 Task: Find connections with filter location Cacocum with filter topic #Healthcarewith filter profile language English with filter current company Persistent Systems with filter school HASSAN Karnataka Jobs with filter industry Legal Services with filter service category Financial Accounting with filter keywords title Merchandising Associate
Action: Mouse moved to (630, 83)
Screenshot: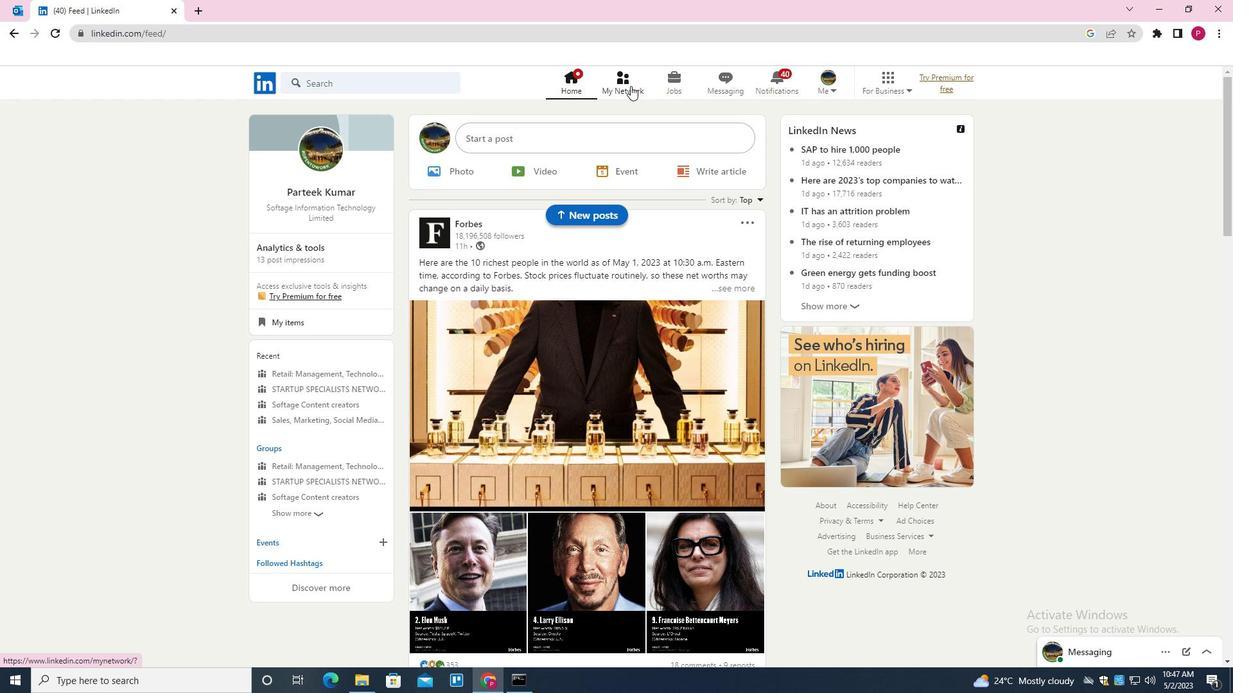 
Action: Mouse pressed left at (630, 83)
Screenshot: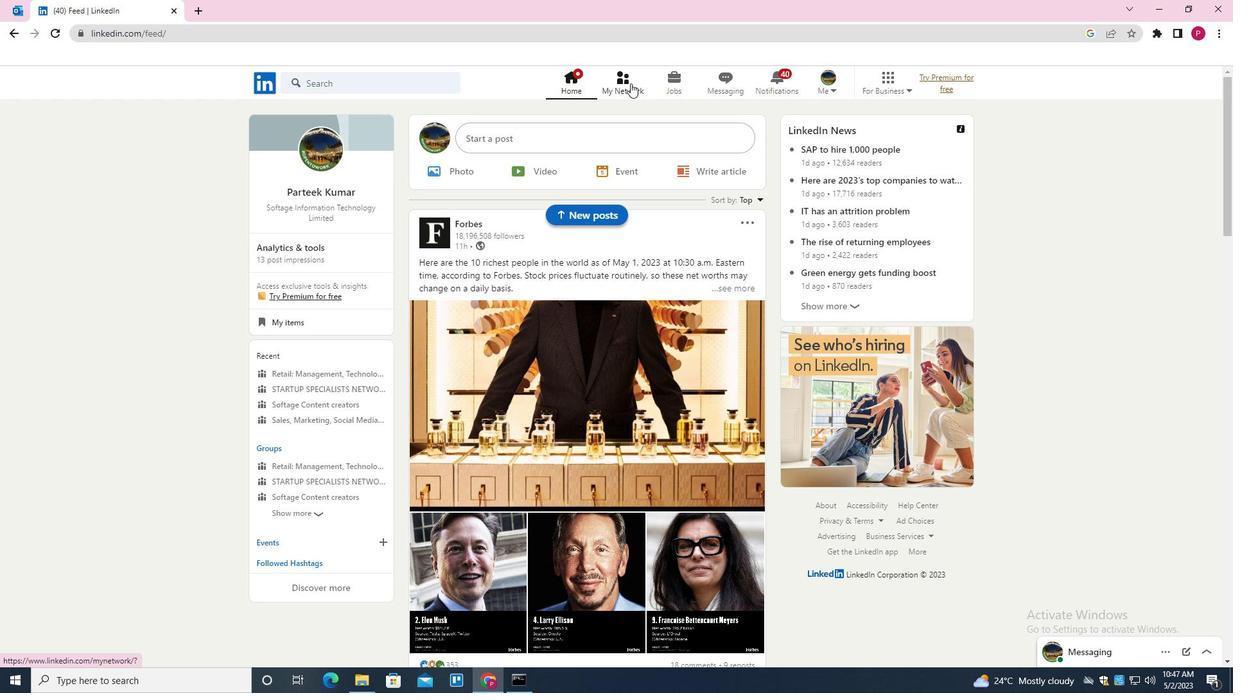 
Action: Mouse moved to (418, 161)
Screenshot: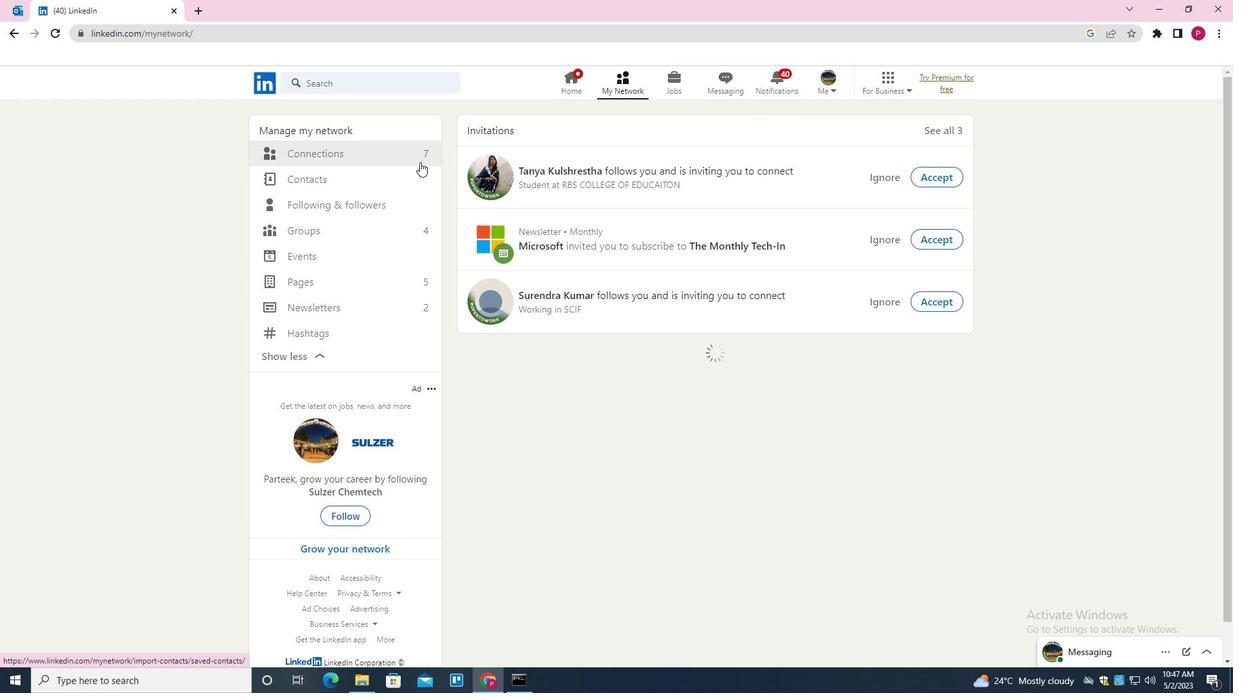 
Action: Mouse pressed left at (418, 161)
Screenshot: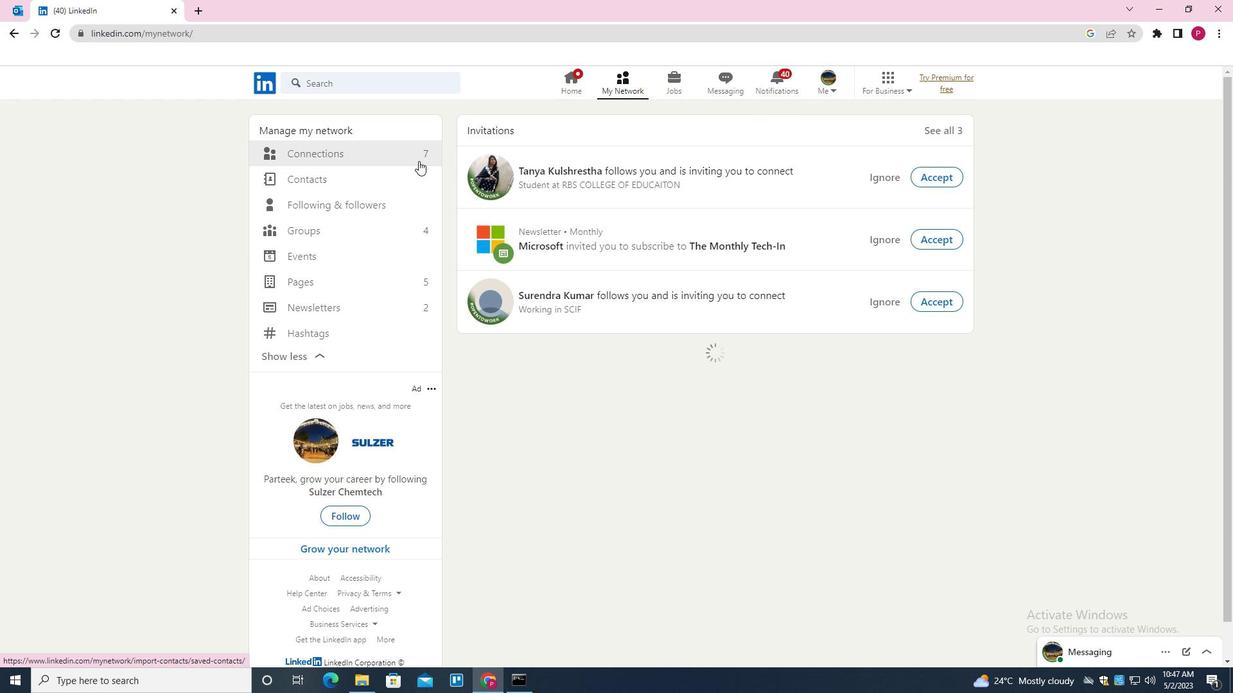 
Action: Mouse moved to (355, 153)
Screenshot: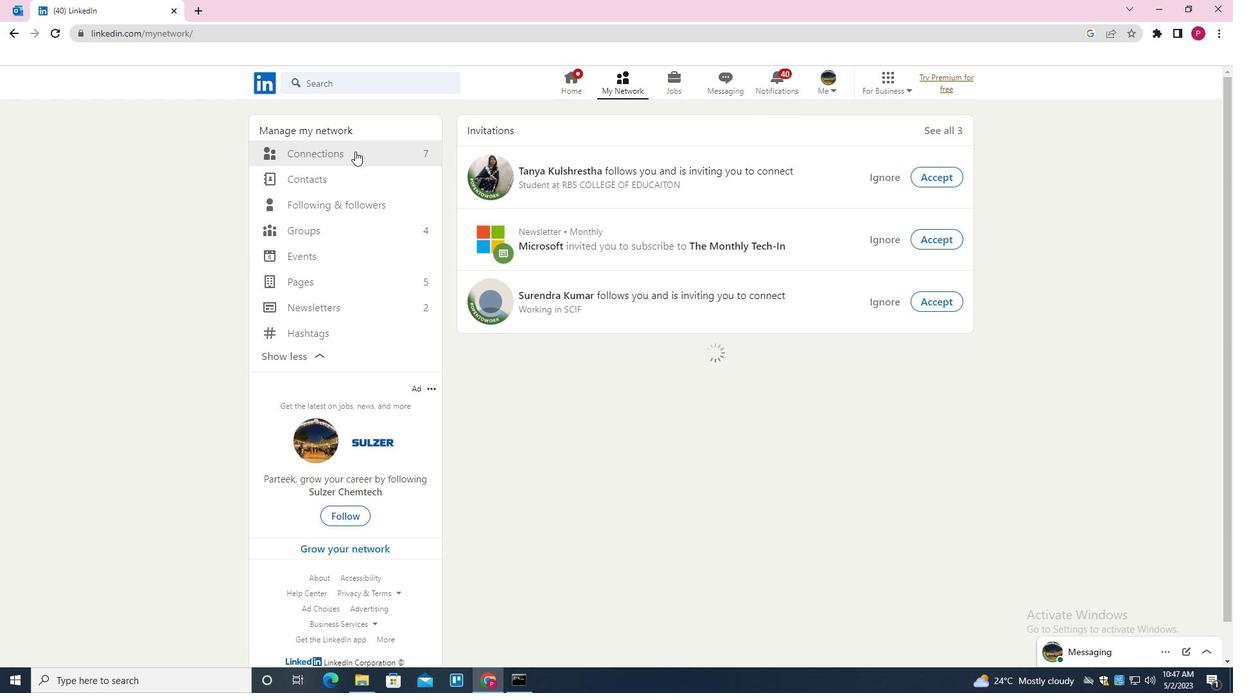 
Action: Mouse pressed left at (355, 153)
Screenshot: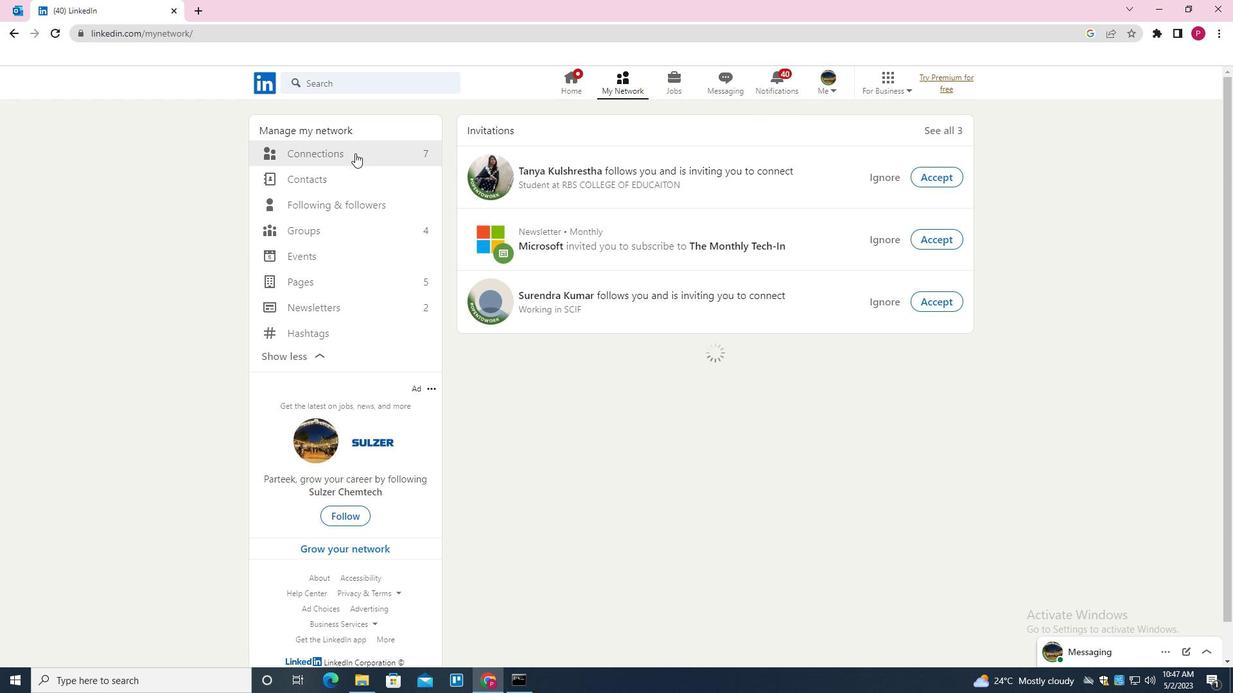 
Action: Mouse moved to (718, 148)
Screenshot: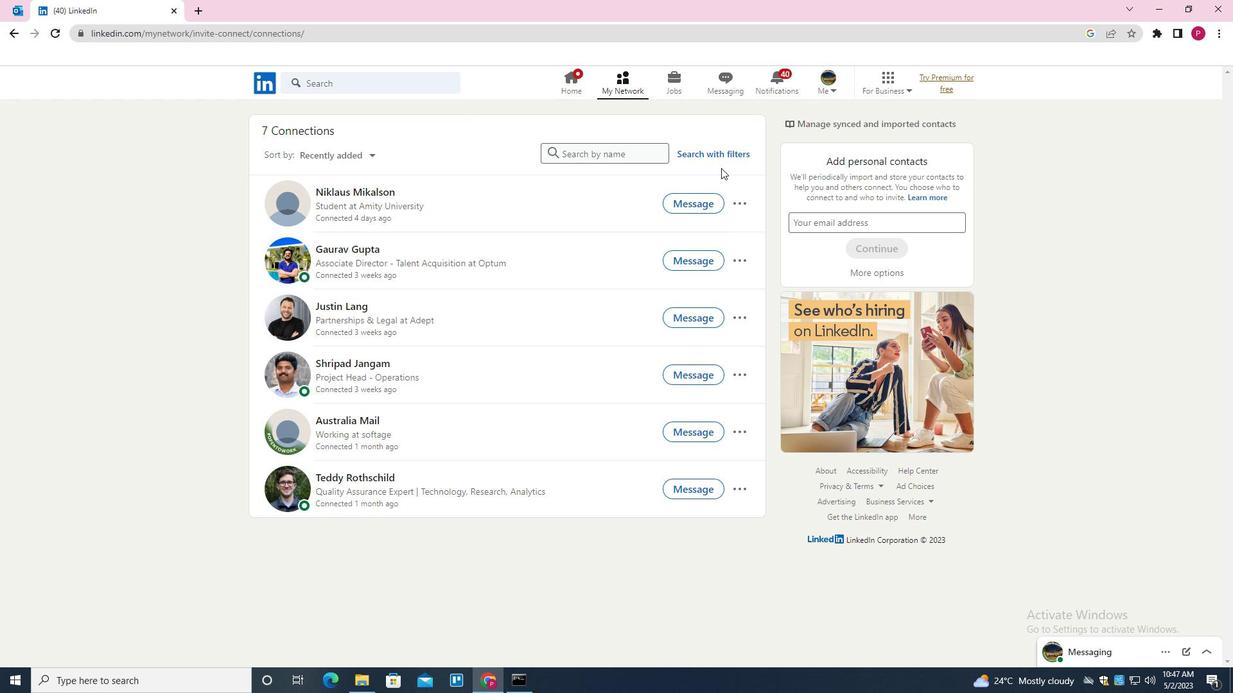 
Action: Mouse pressed left at (718, 148)
Screenshot: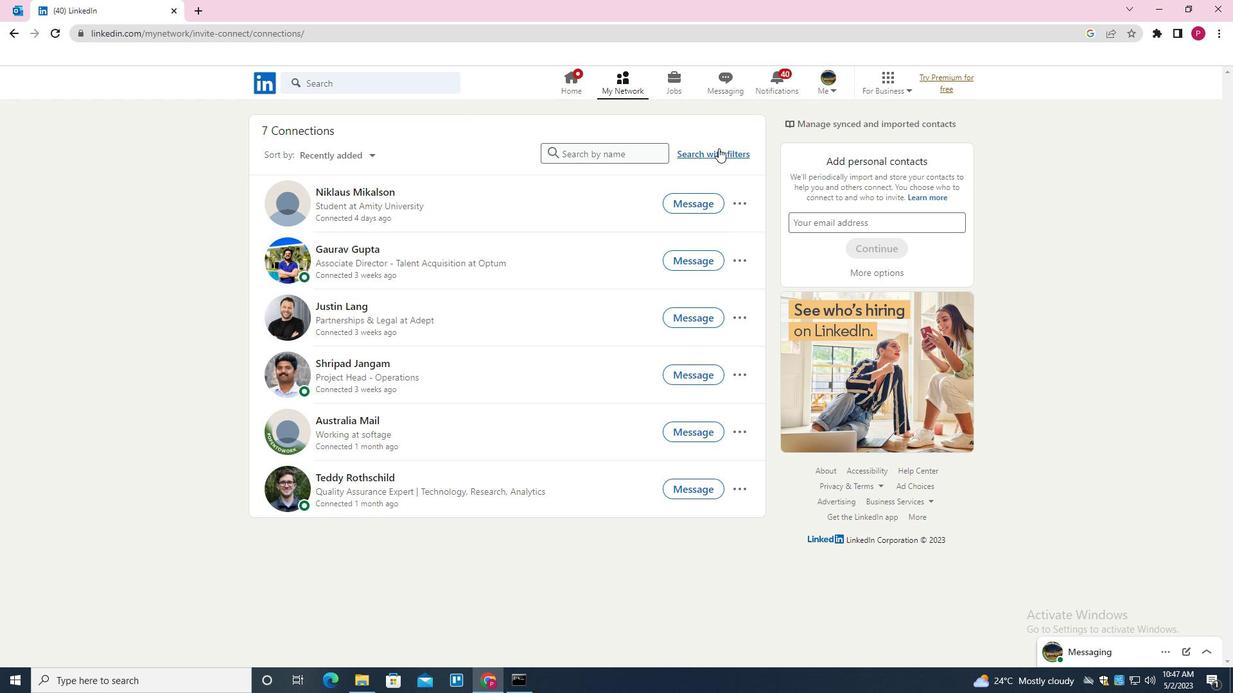 
Action: Mouse moved to (661, 120)
Screenshot: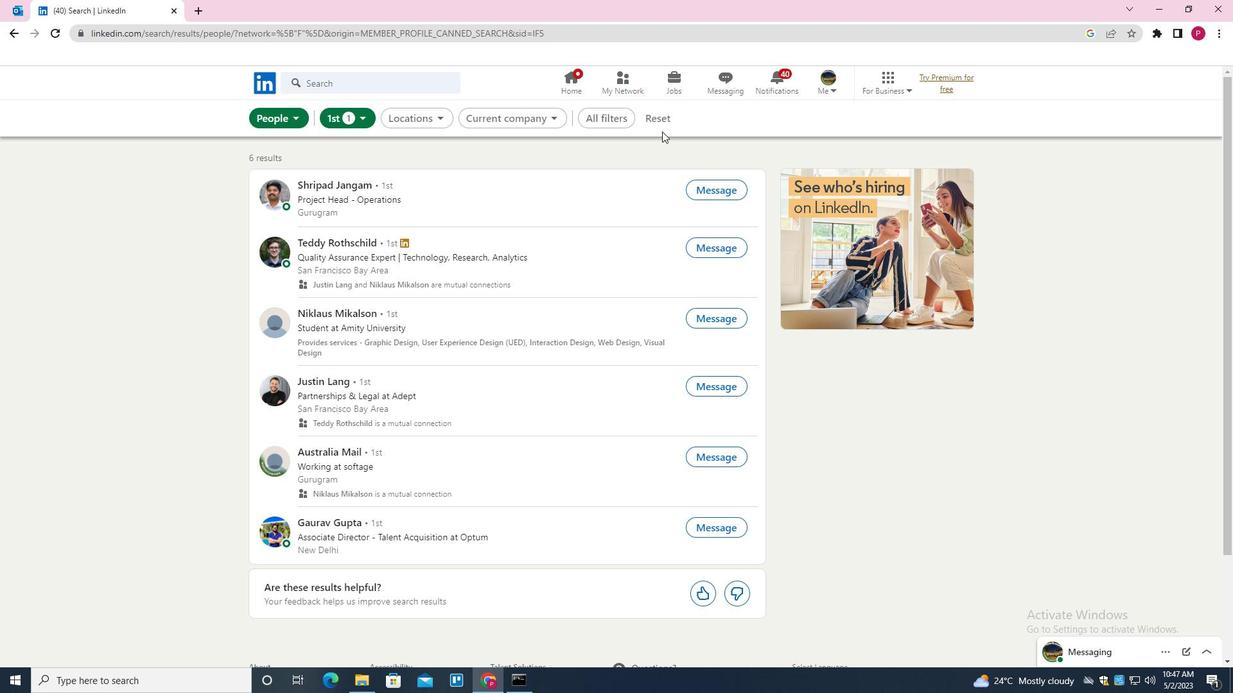 
Action: Mouse pressed left at (661, 120)
Screenshot: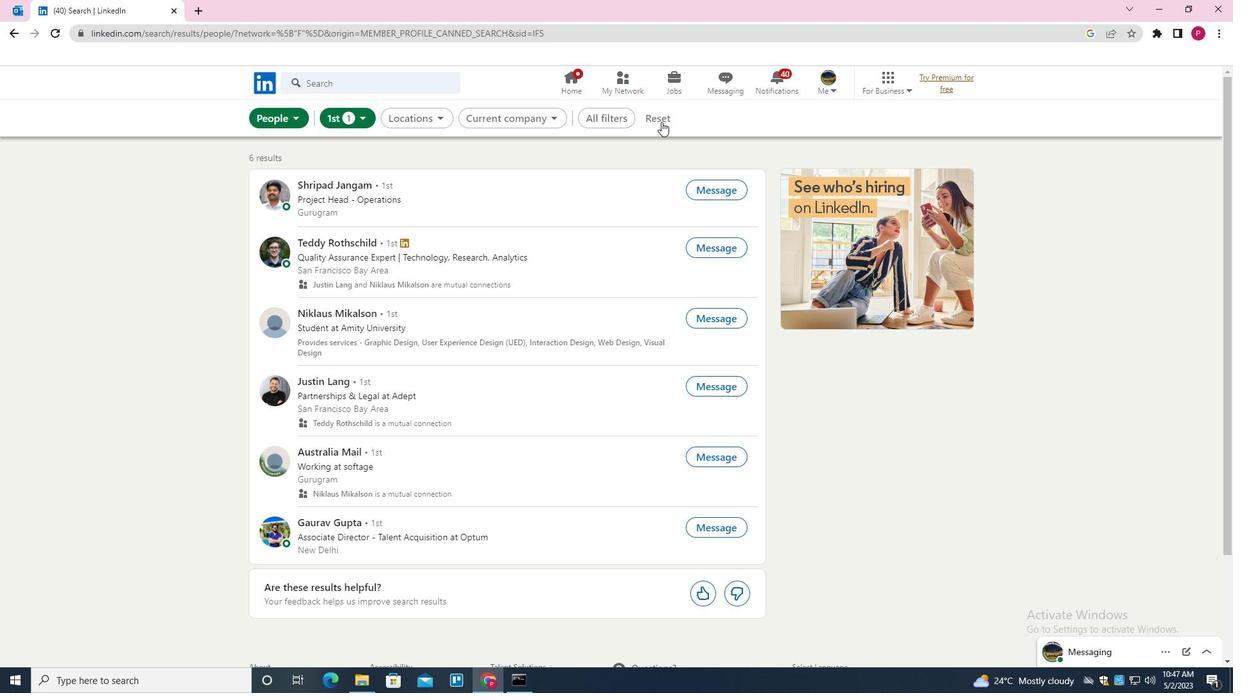 
Action: Mouse moved to (616, 121)
Screenshot: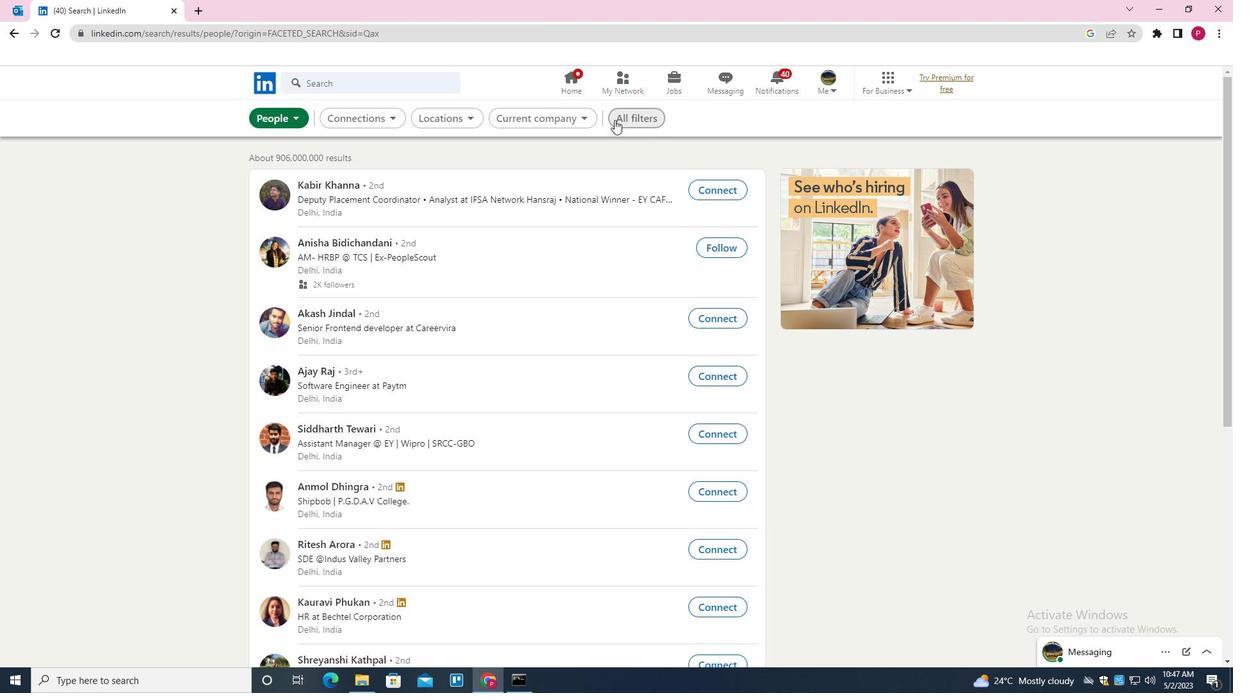
Action: Mouse pressed left at (616, 121)
Screenshot: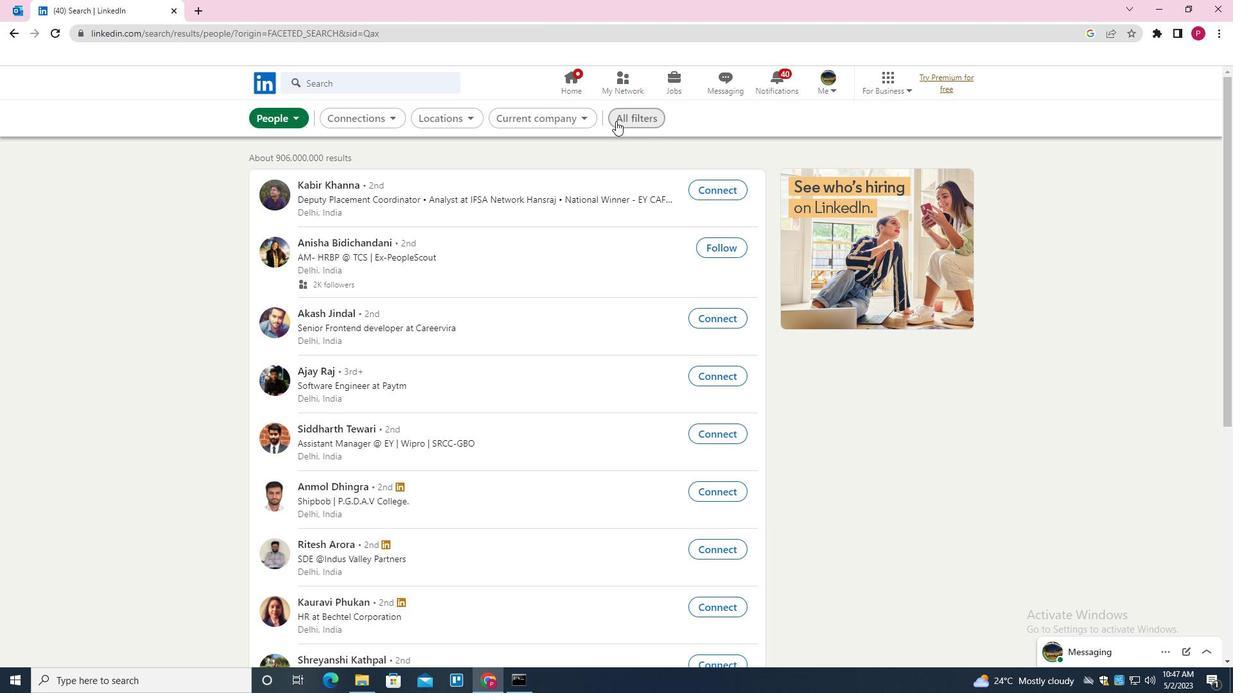 
Action: Mouse moved to (1087, 316)
Screenshot: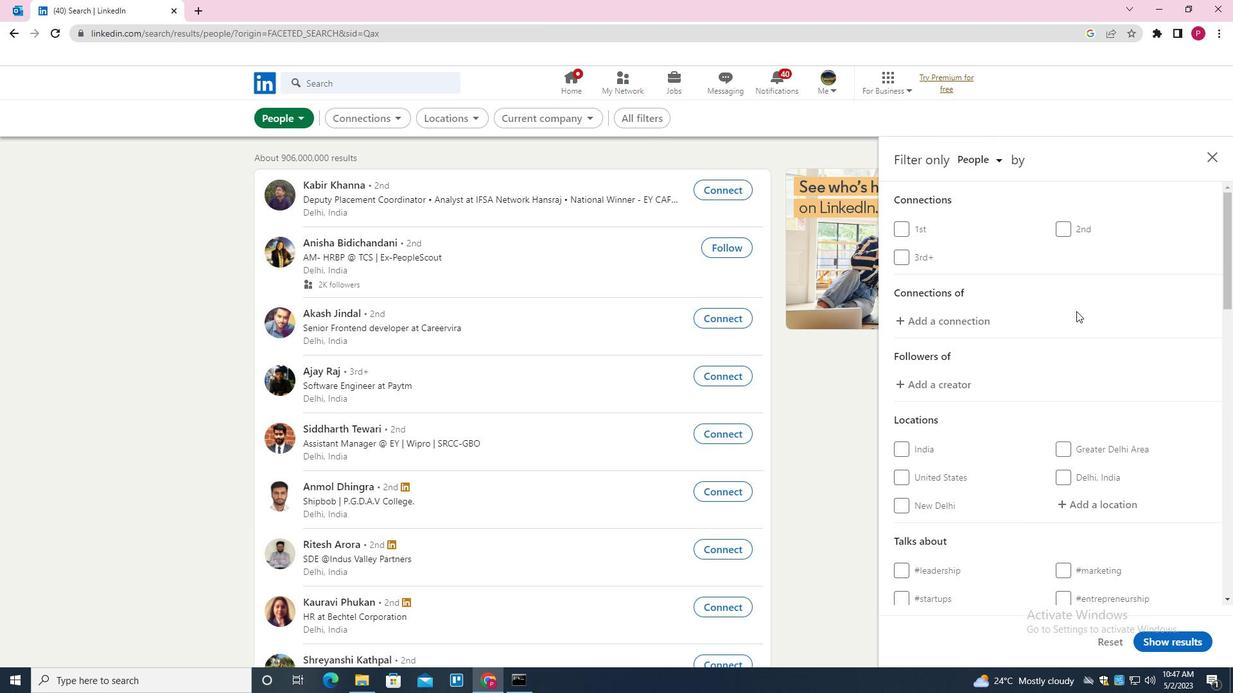 
Action: Mouse scrolled (1087, 315) with delta (0, 0)
Screenshot: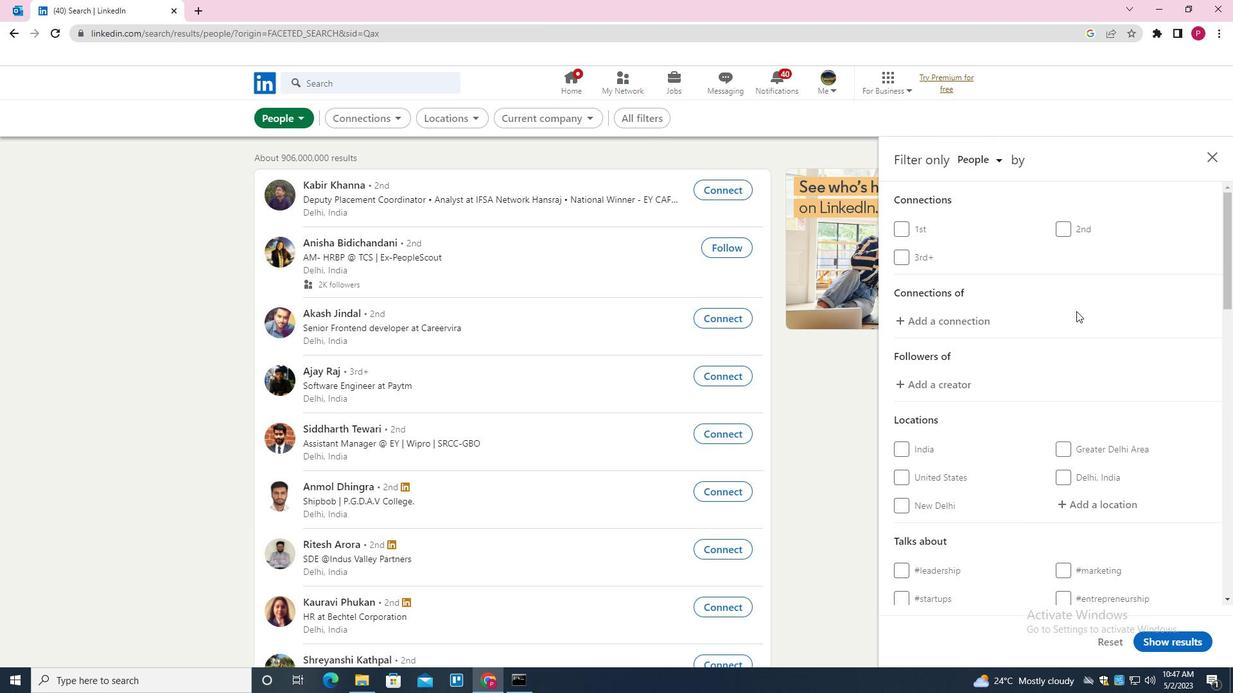 
Action: Mouse moved to (1087, 316)
Screenshot: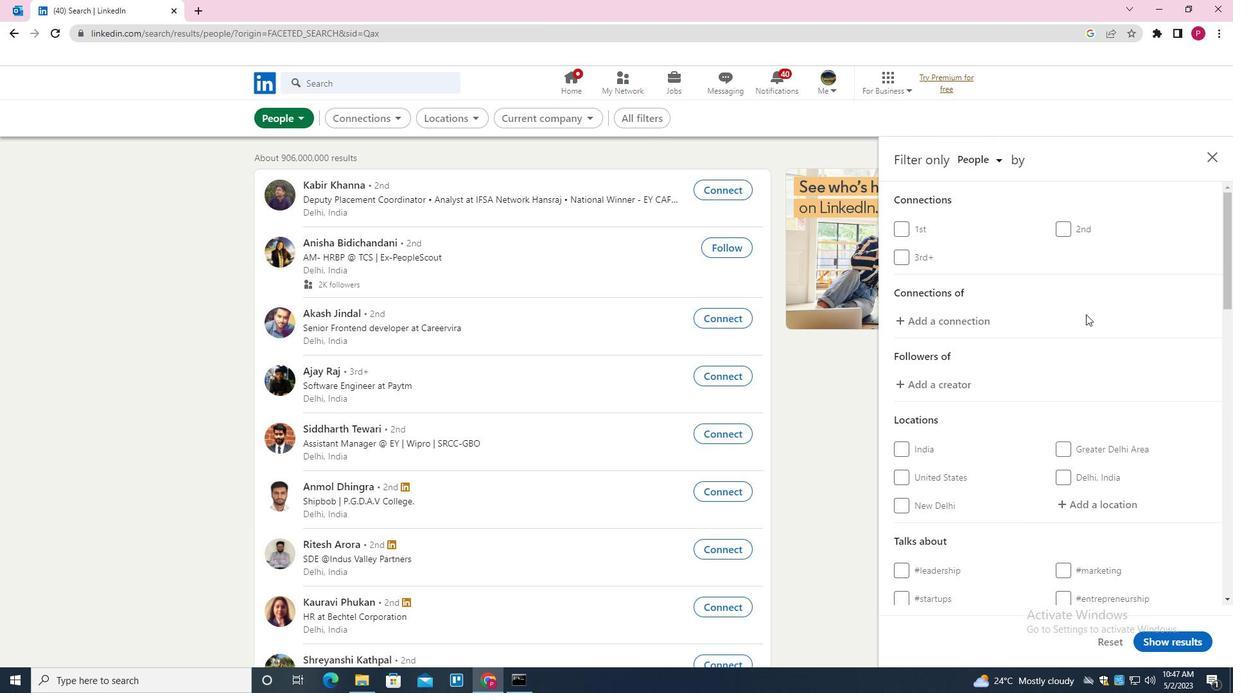 
Action: Mouse scrolled (1087, 316) with delta (0, 0)
Screenshot: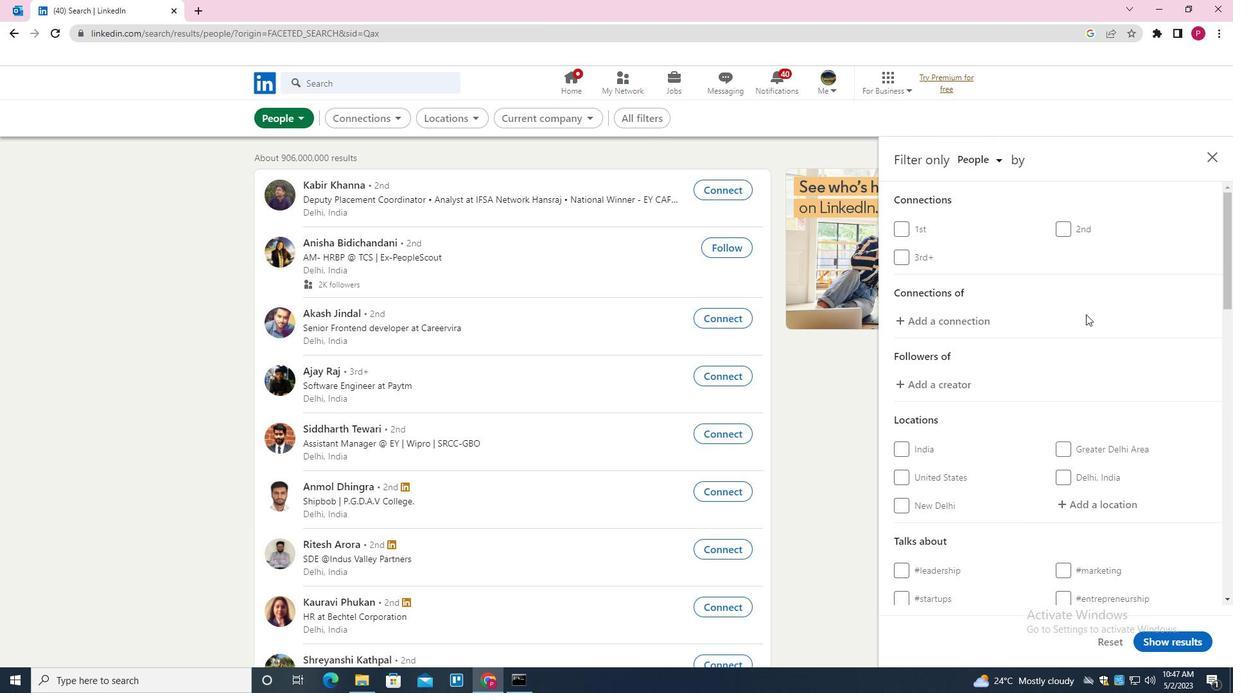 
Action: Mouse moved to (1088, 317)
Screenshot: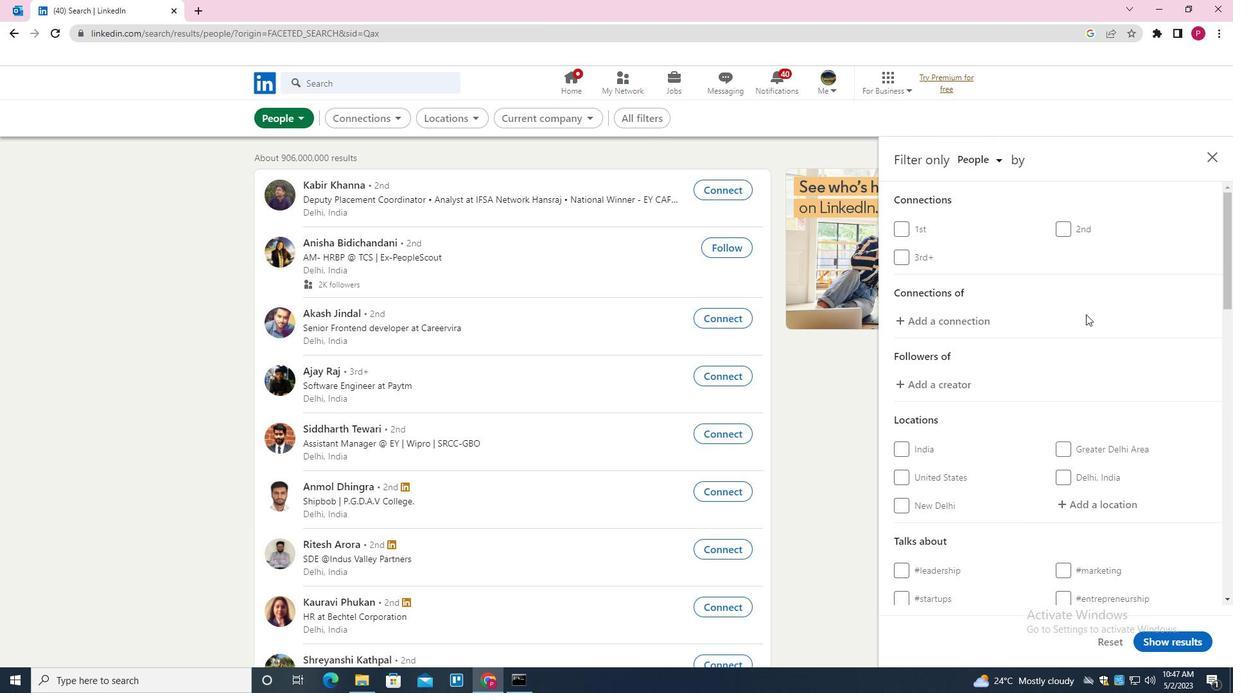 
Action: Mouse scrolled (1088, 316) with delta (0, 0)
Screenshot: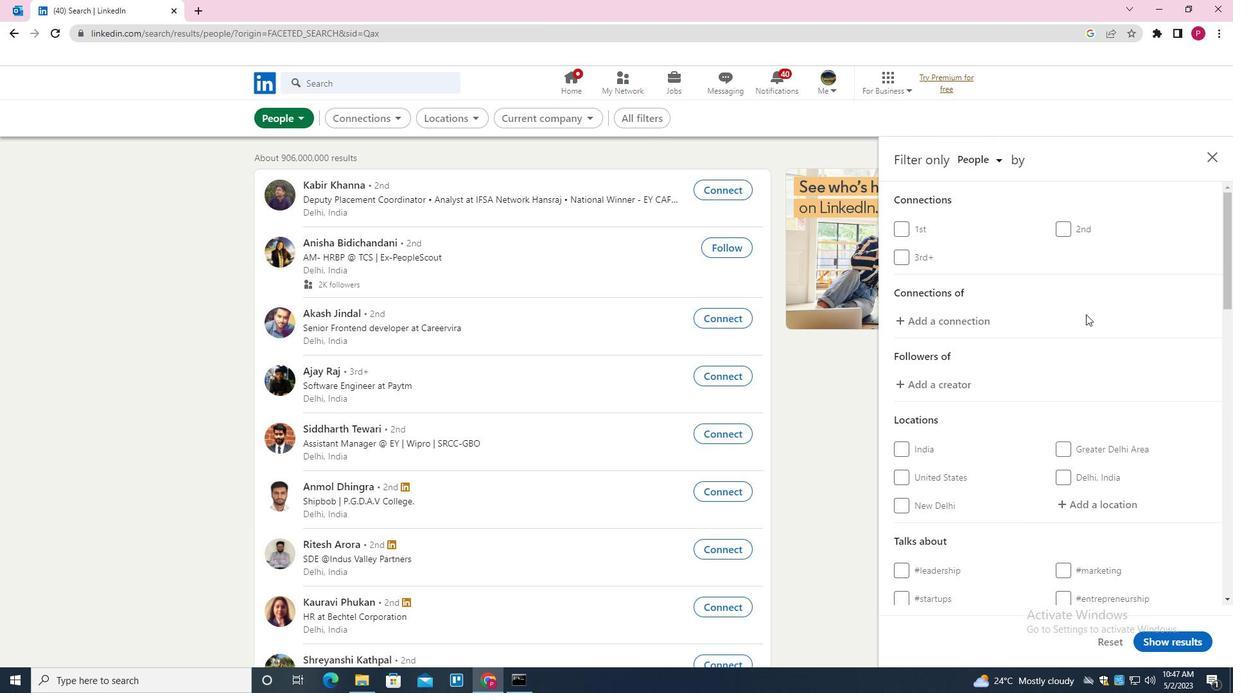 
Action: Mouse moved to (1102, 318)
Screenshot: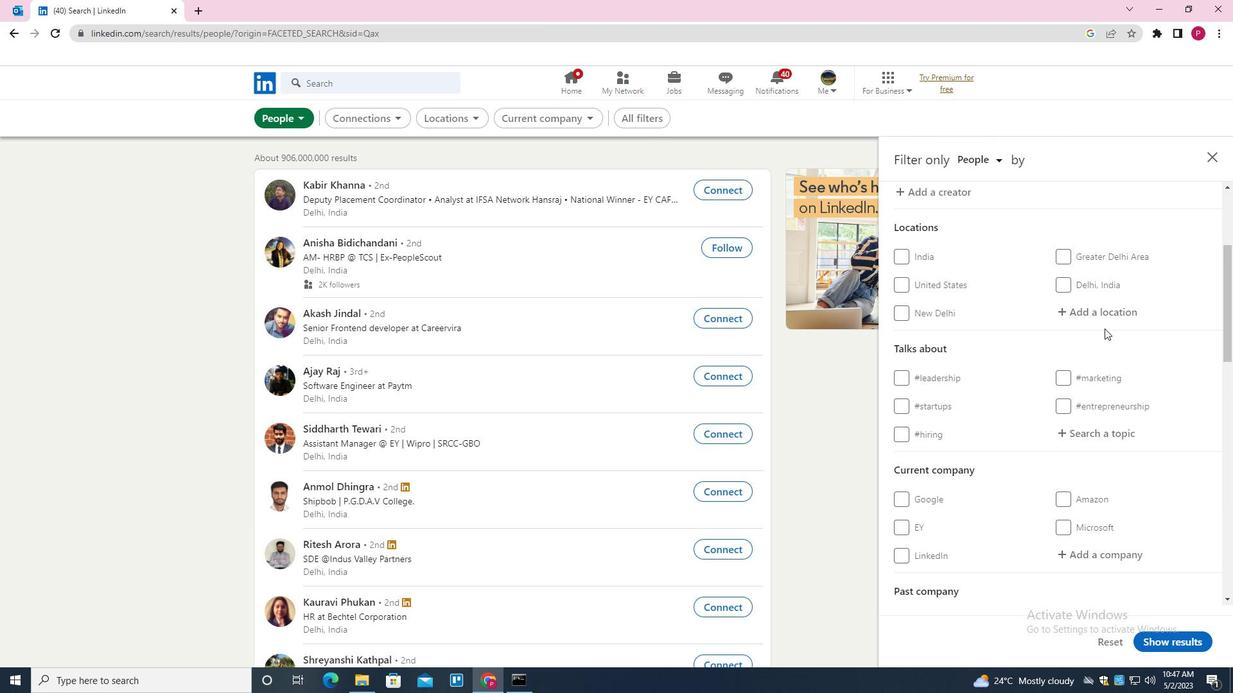 
Action: Mouse pressed left at (1102, 318)
Screenshot: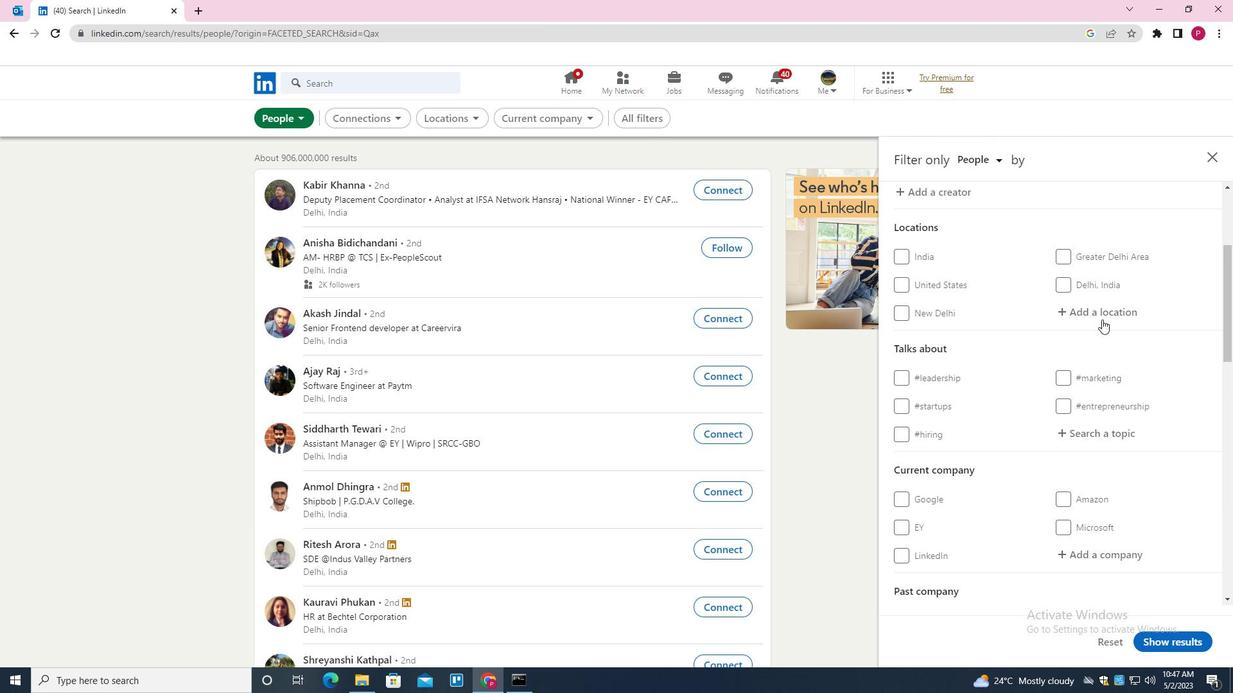 
Action: Key pressed <Key.shift>CACOCUM
Screenshot: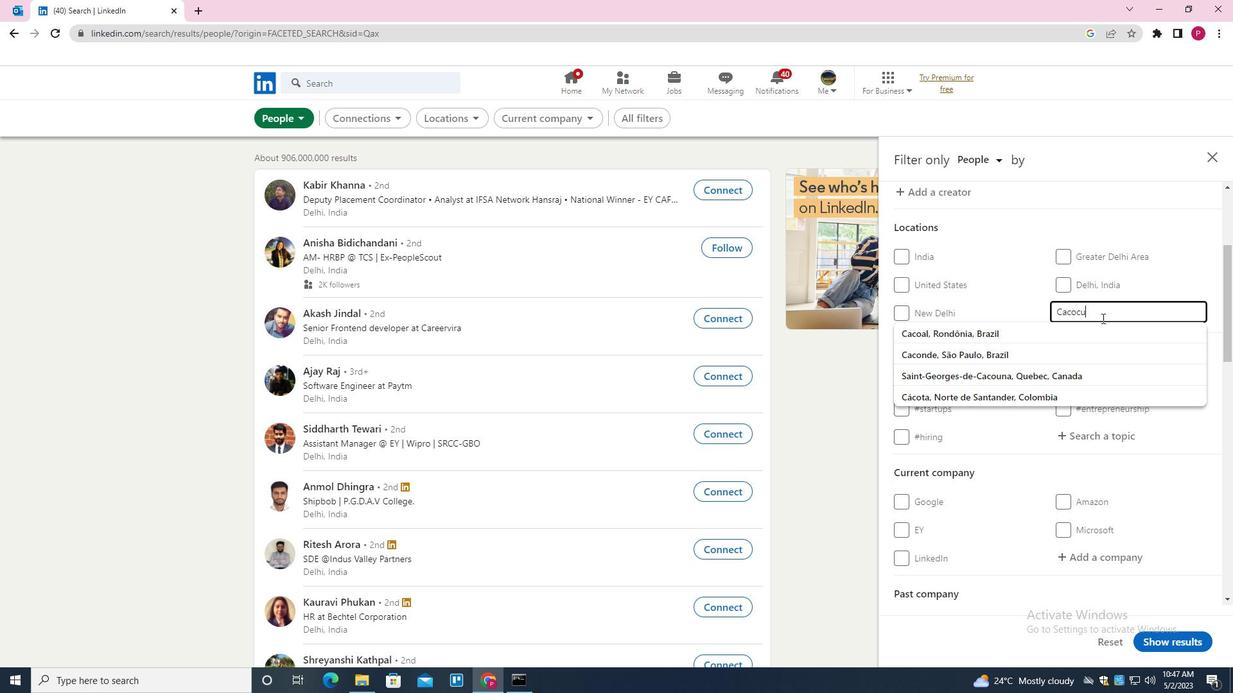 
Action: Mouse moved to (1084, 331)
Screenshot: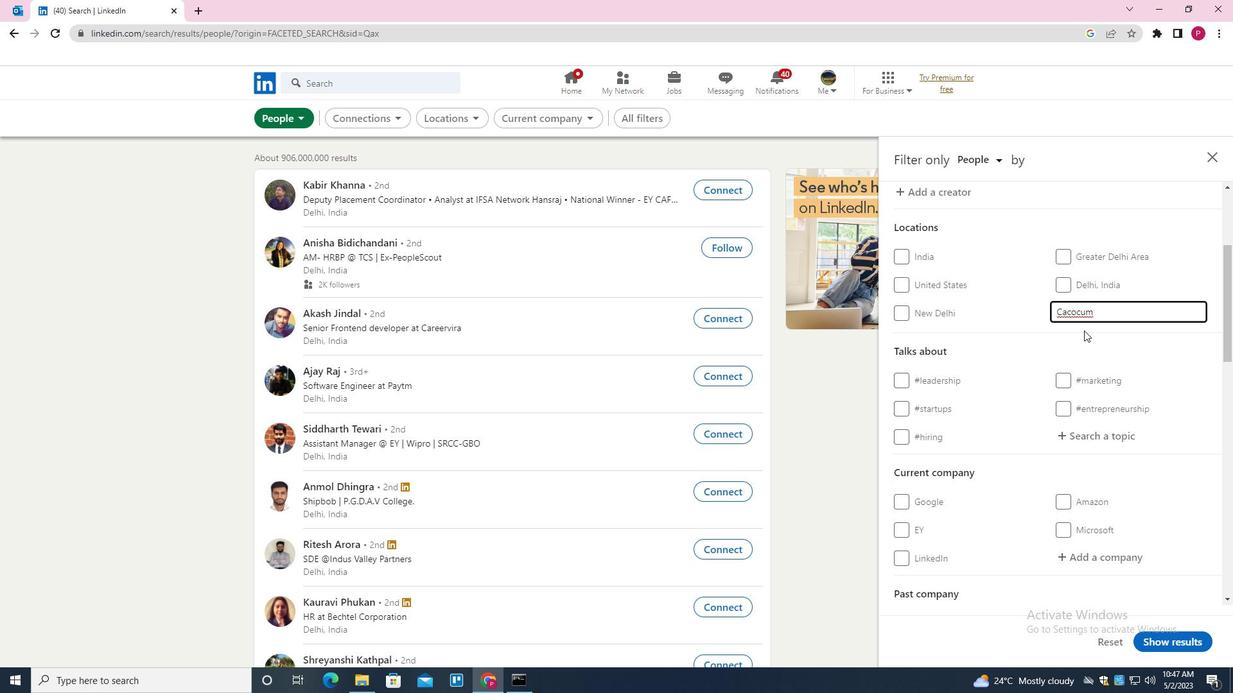 
Action: Mouse scrolled (1084, 330) with delta (0, 0)
Screenshot: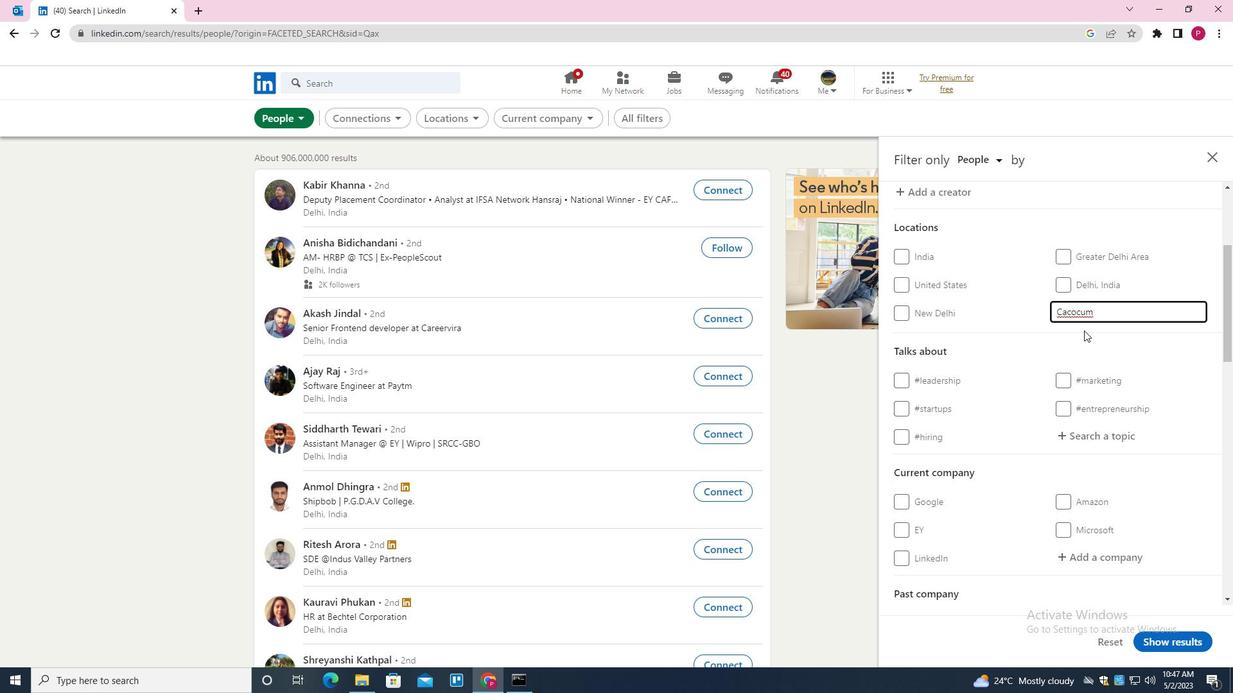 
Action: Mouse scrolled (1084, 330) with delta (0, 0)
Screenshot: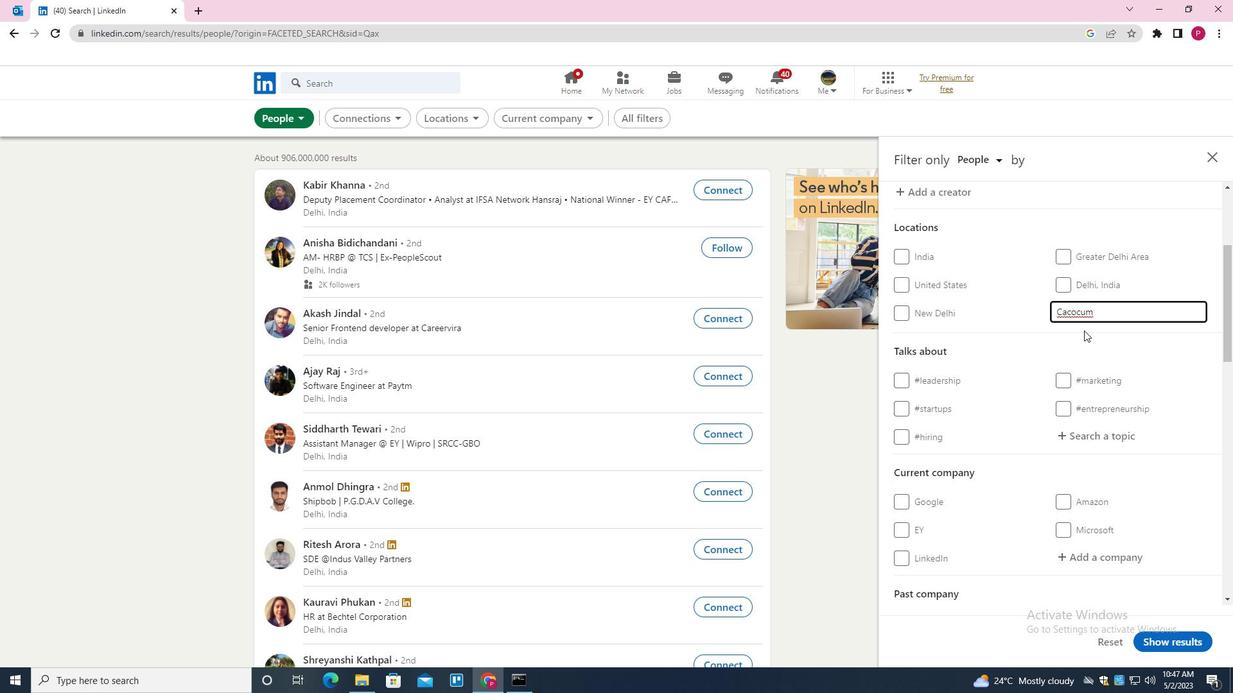 
Action: Mouse moved to (1085, 310)
Screenshot: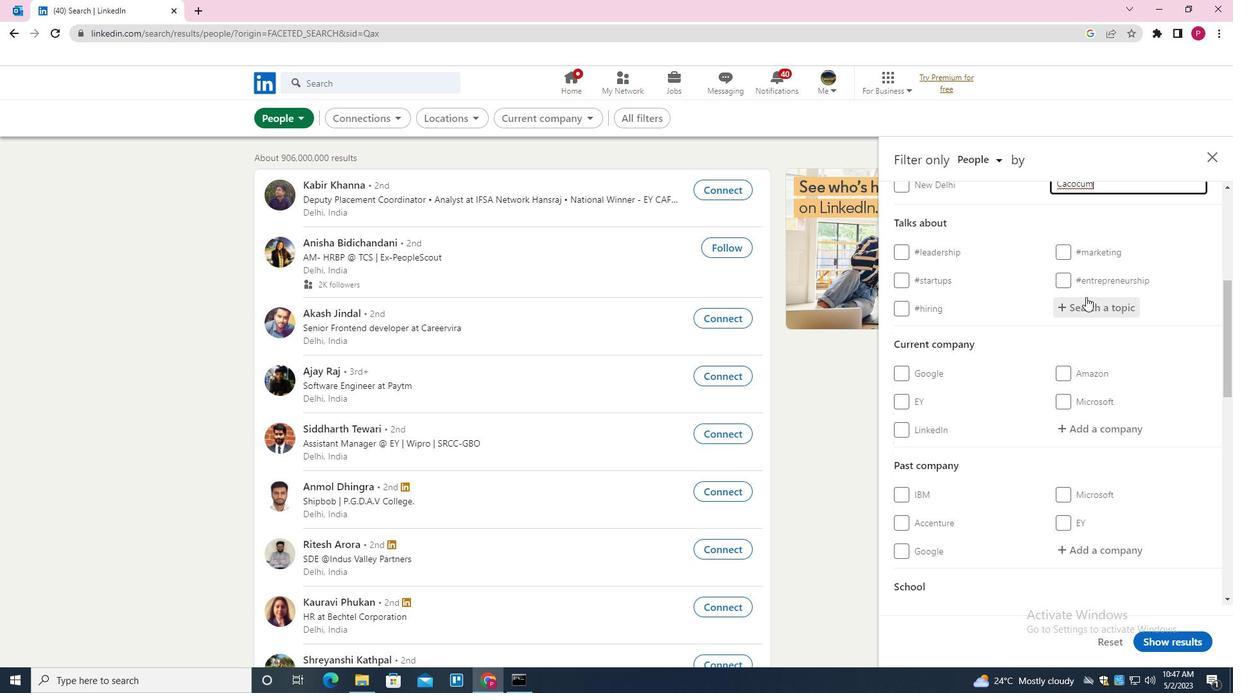 
Action: Mouse pressed left at (1085, 310)
Screenshot: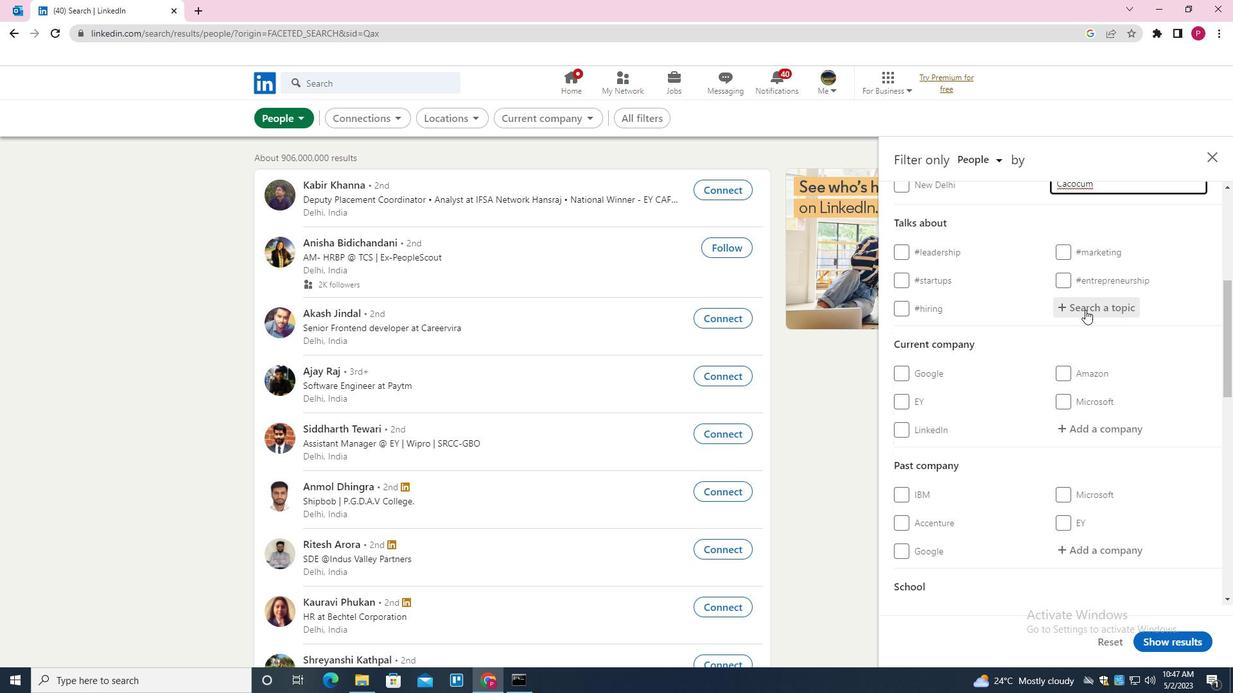 
Action: Key pressed HEALTHCARE<Key.down><Key.enter>
Screenshot: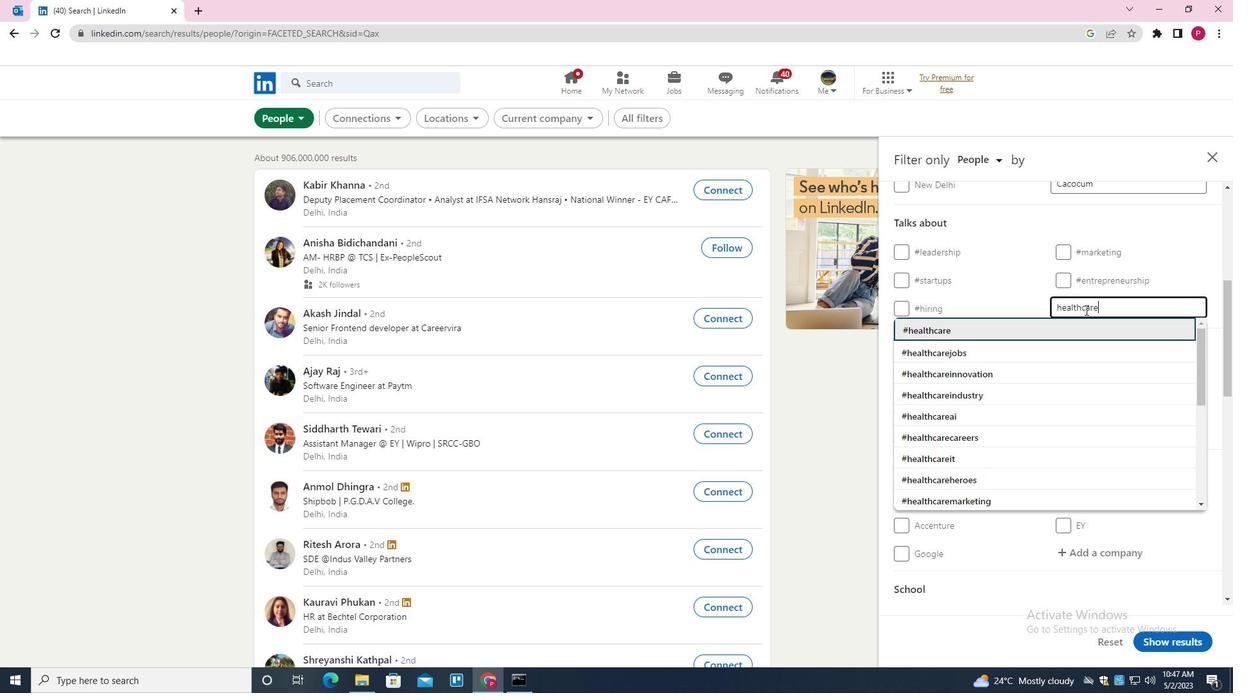 
Action: Mouse moved to (1082, 375)
Screenshot: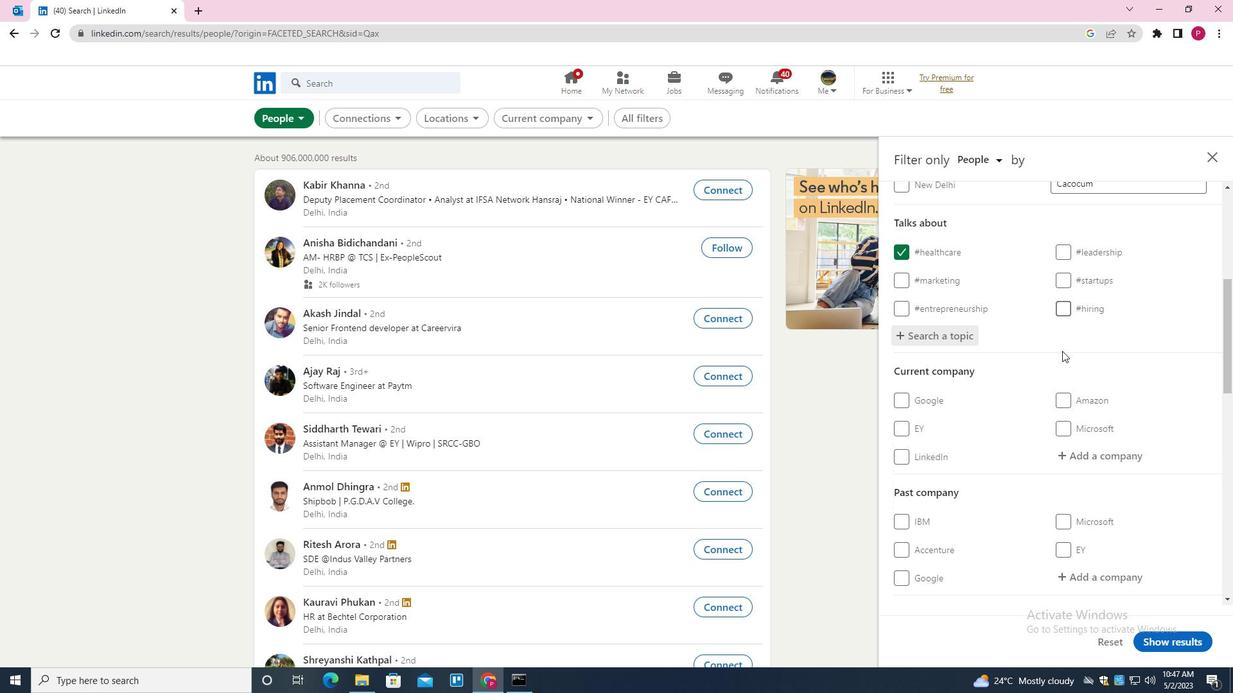 
Action: Mouse scrolled (1082, 374) with delta (0, 0)
Screenshot: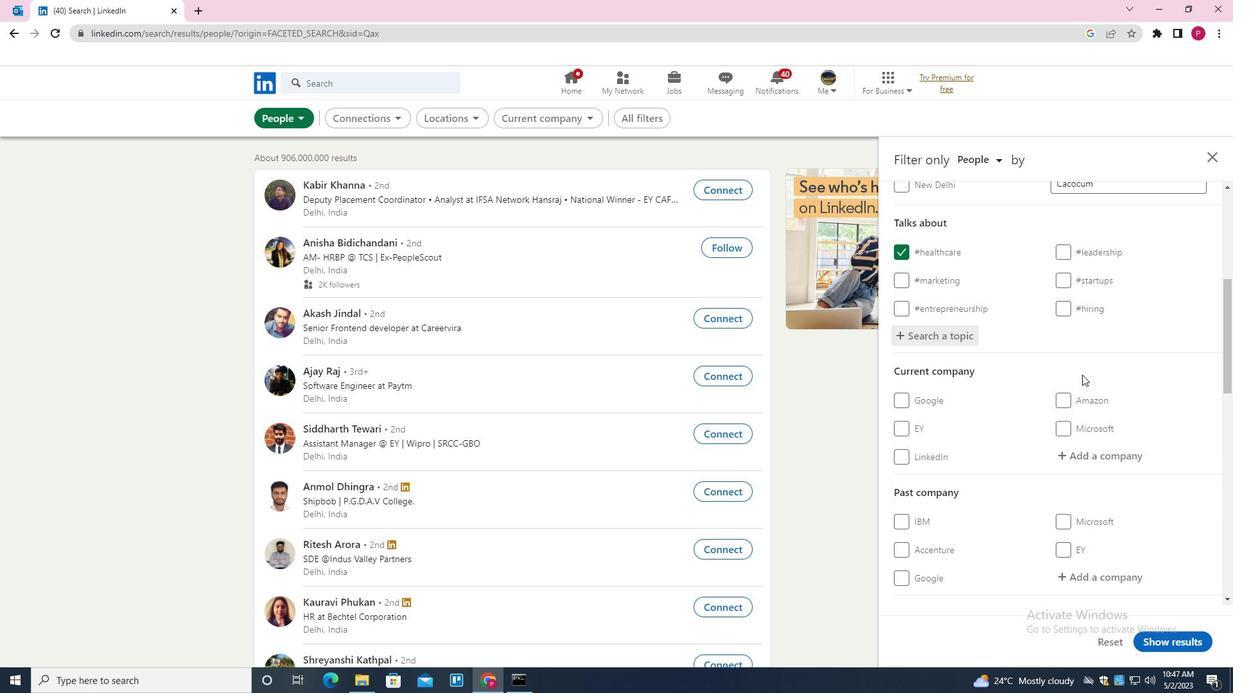 
Action: Mouse moved to (1079, 375)
Screenshot: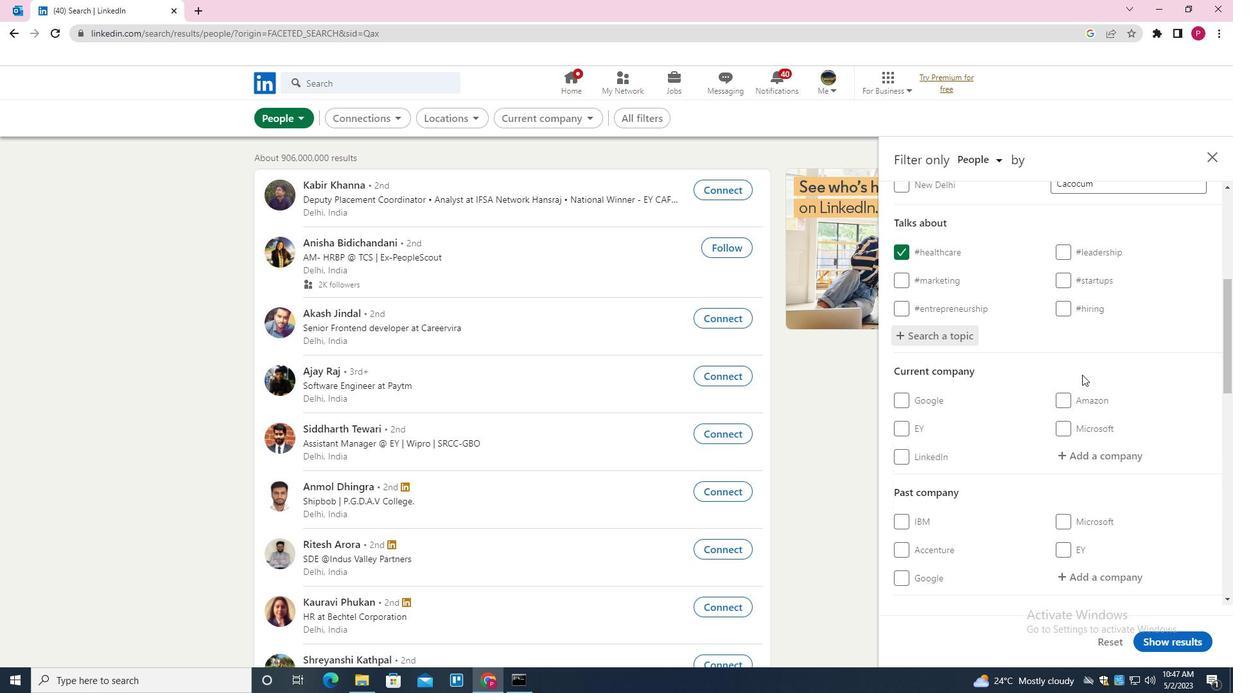 
Action: Mouse scrolled (1079, 375) with delta (0, 0)
Screenshot: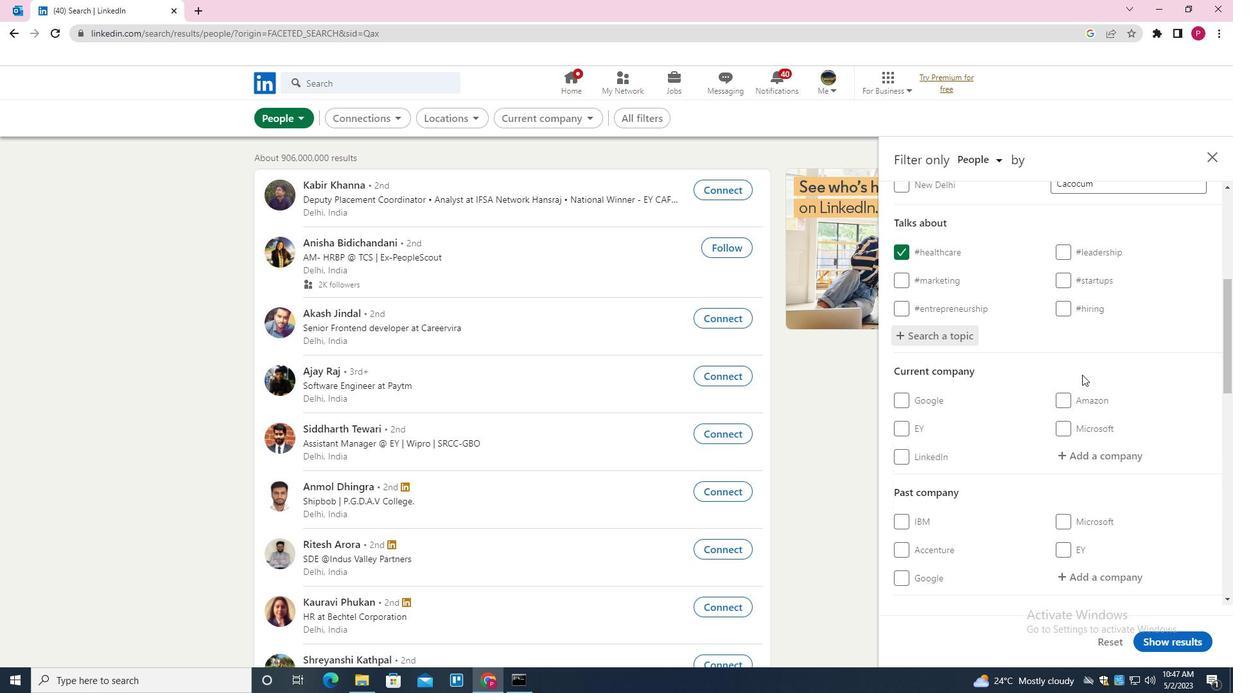 
Action: Mouse moved to (1074, 375)
Screenshot: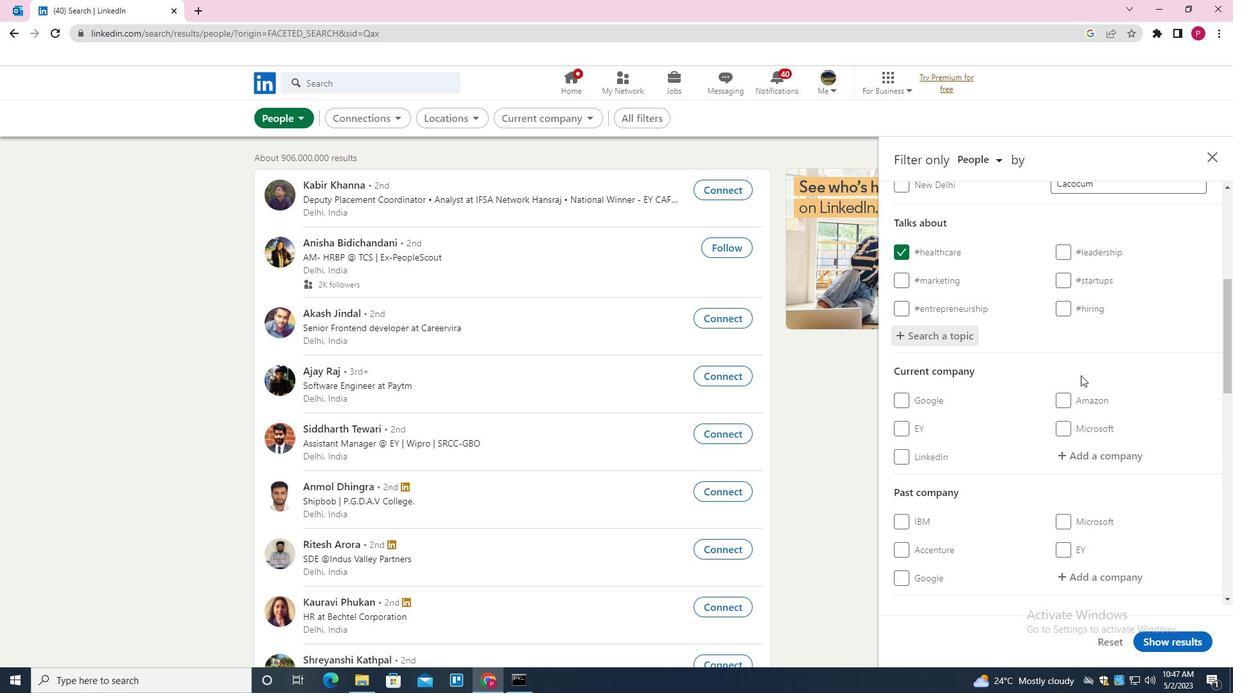 
Action: Mouse scrolled (1074, 375) with delta (0, 0)
Screenshot: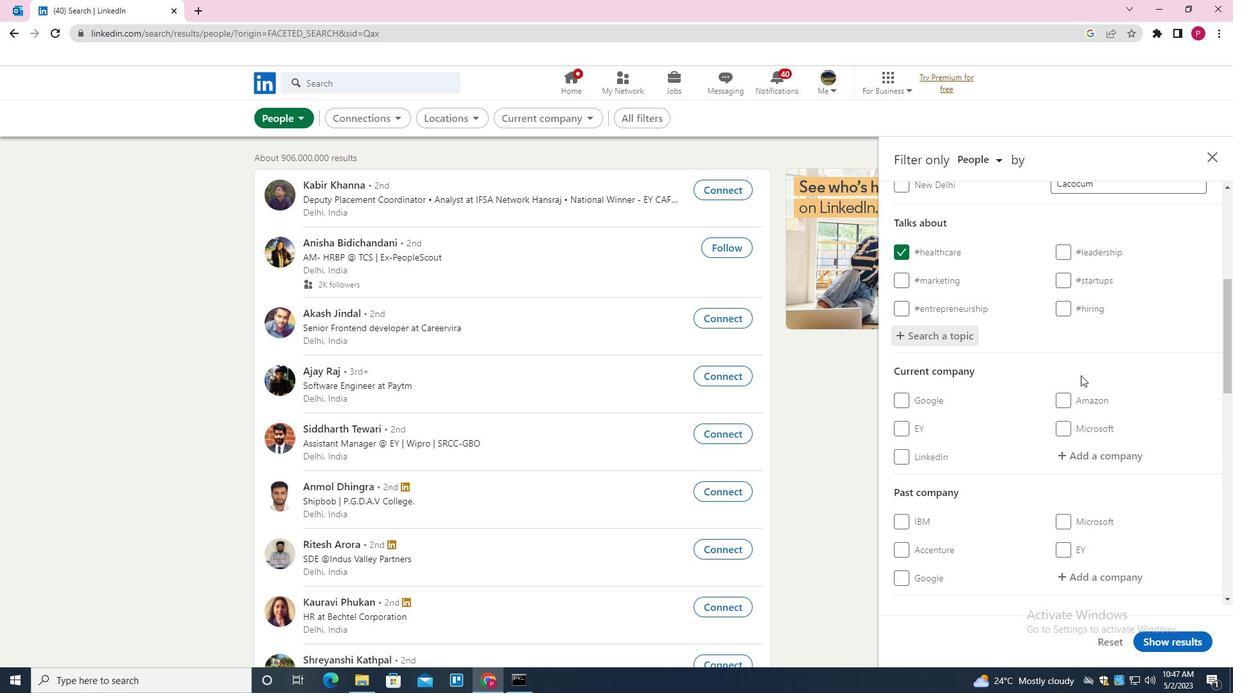
Action: Mouse moved to (1072, 375)
Screenshot: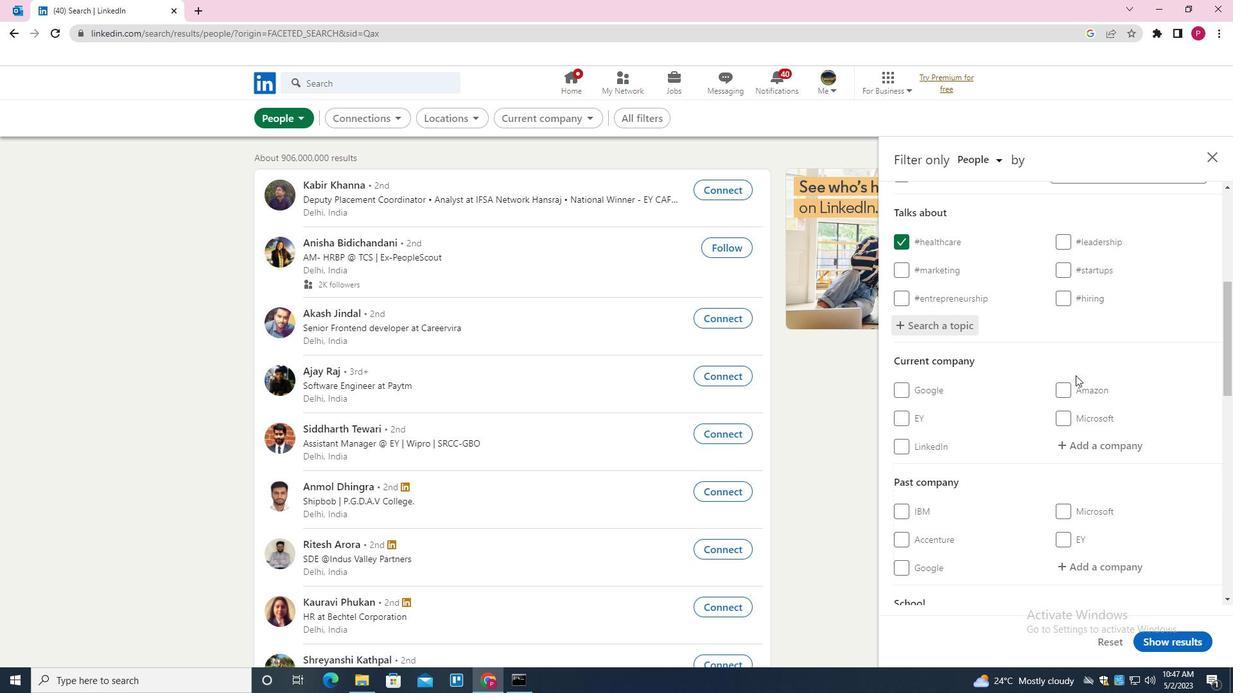 
Action: Mouse scrolled (1072, 375) with delta (0, 0)
Screenshot: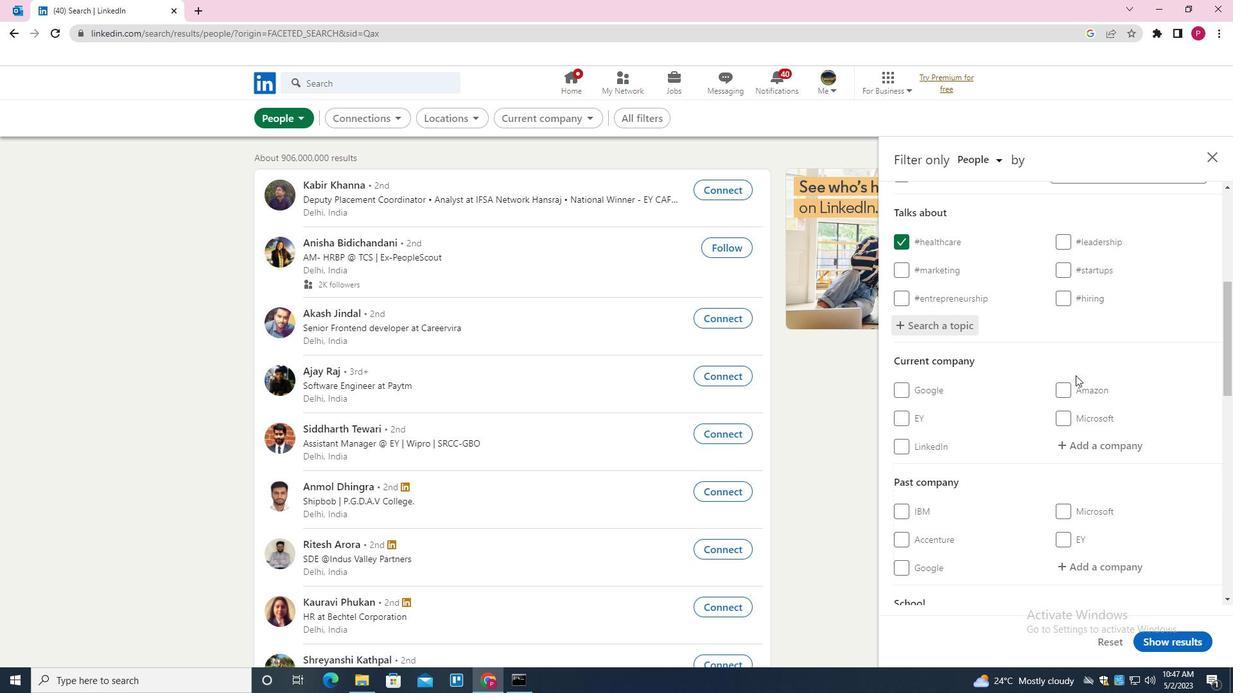 
Action: Mouse moved to (1003, 370)
Screenshot: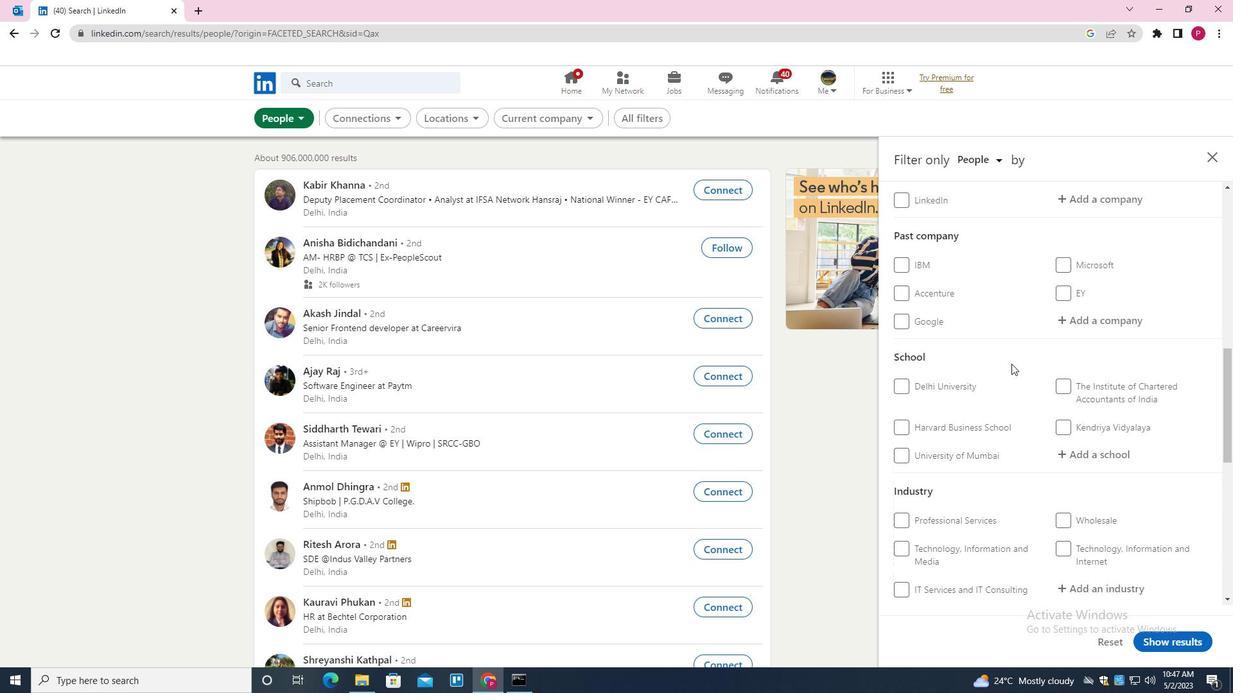 
Action: Mouse scrolled (1003, 369) with delta (0, 0)
Screenshot: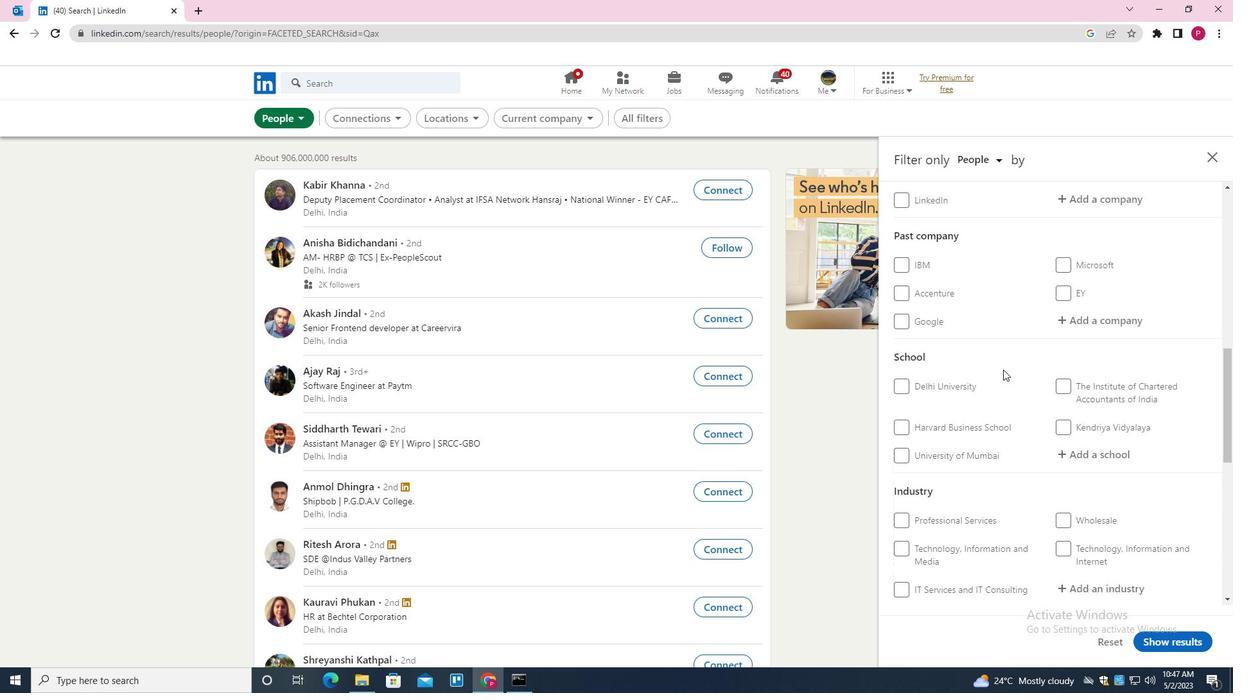 
Action: Mouse scrolled (1003, 369) with delta (0, 0)
Screenshot: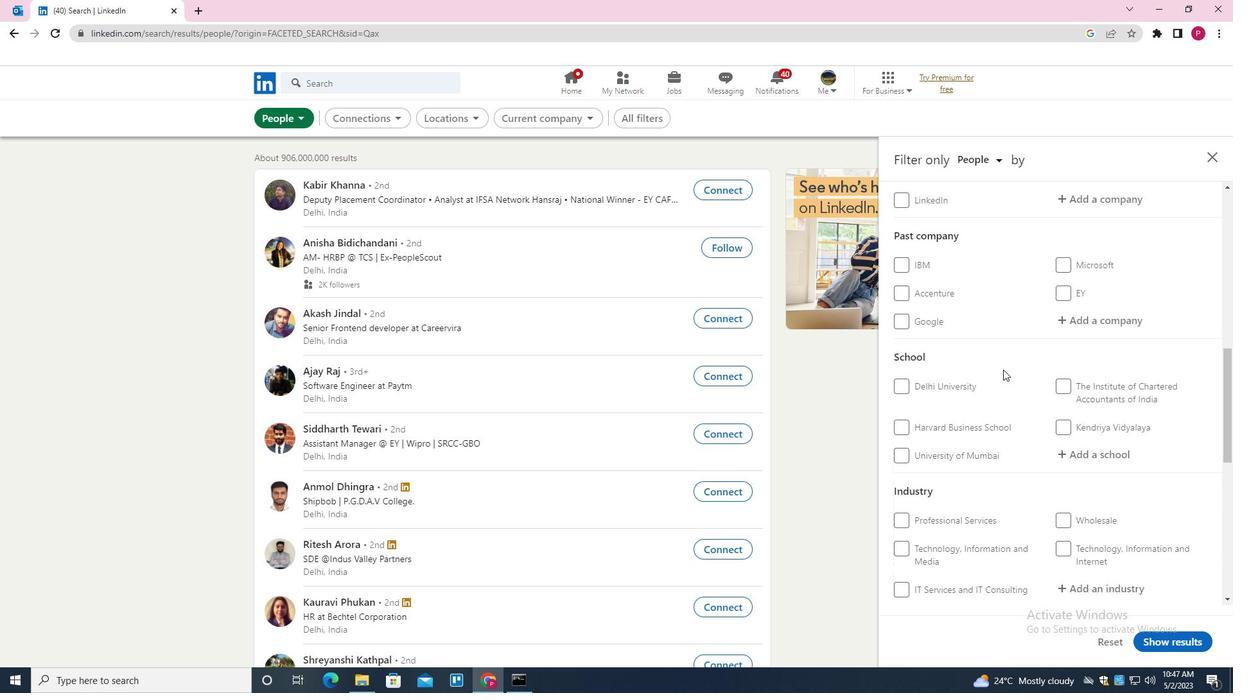 
Action: Mouse scrolled (1003, 369) with delta (0, 0)
Screenshot: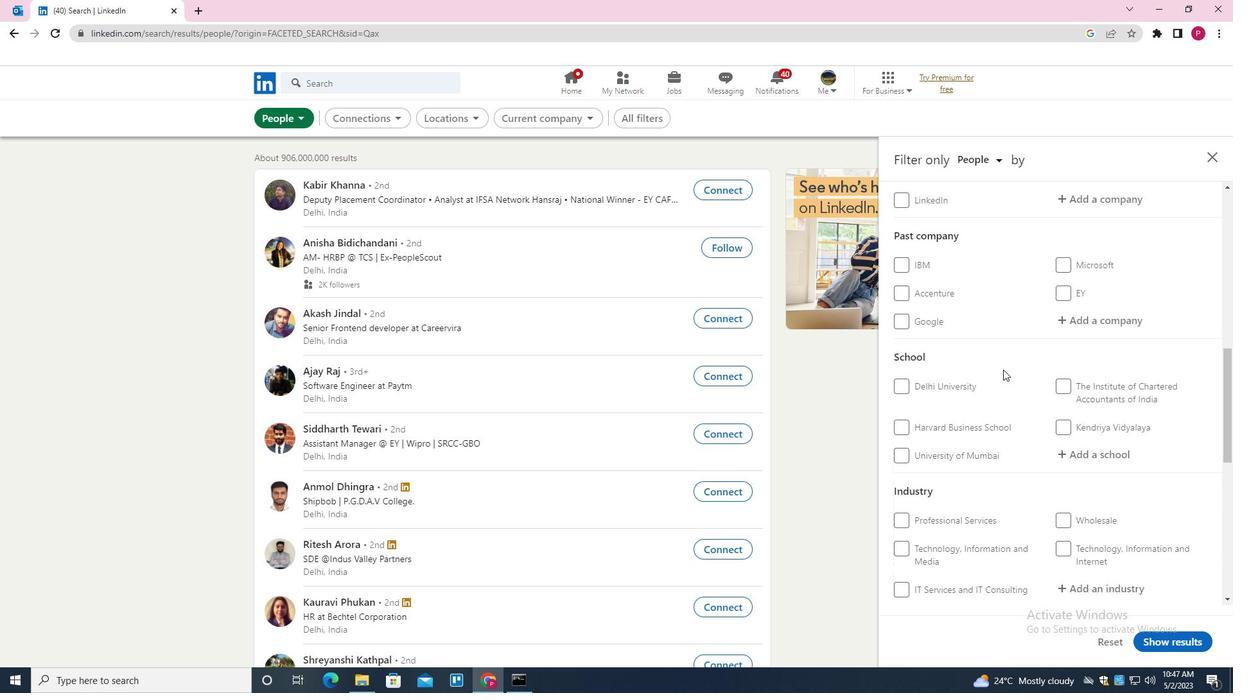 
Action: Mouse scrolled (1003, 369) with delta (0, 0)
Screenshot: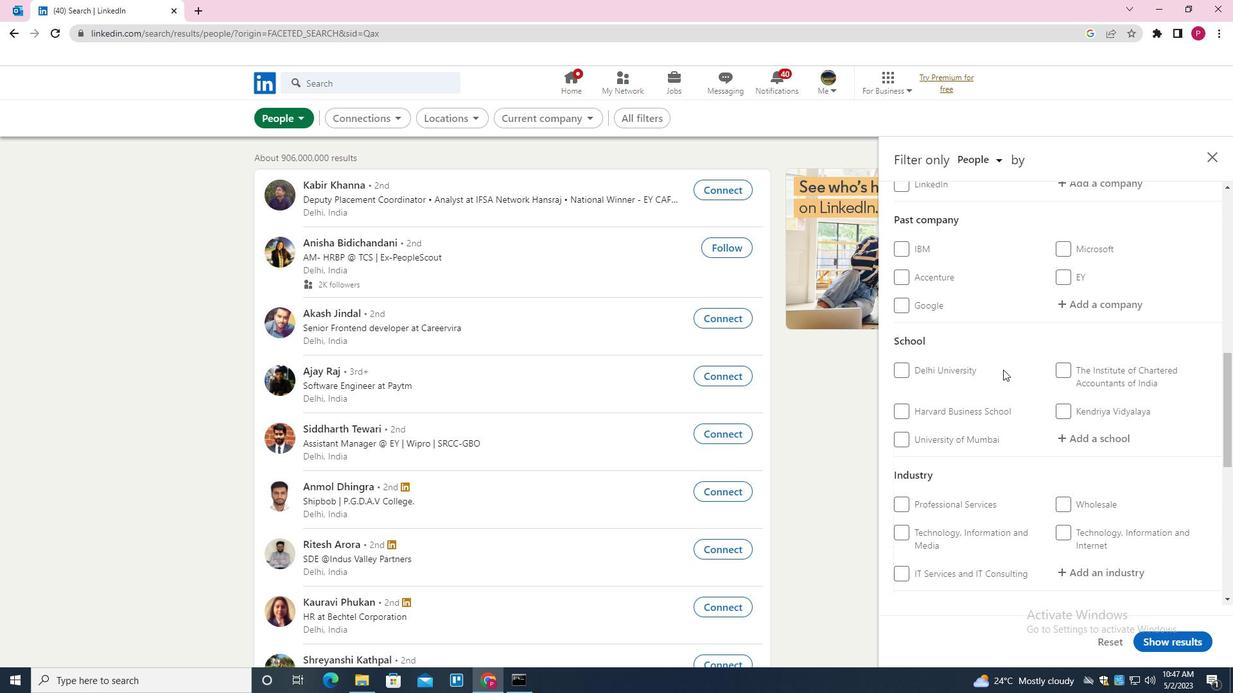 
Action: Mouse scrolled (1003, 369) with delta (0, 0)
Screenshot: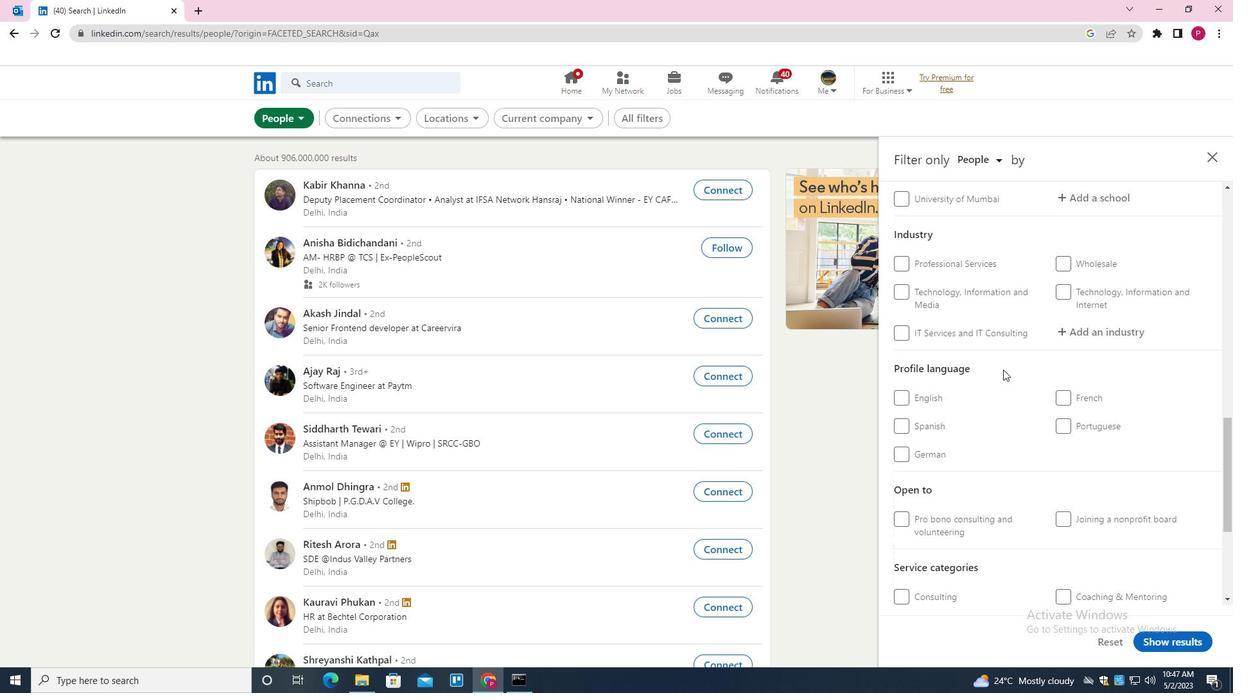 
Action: Mouse moved to (937, 339)
Screenshot: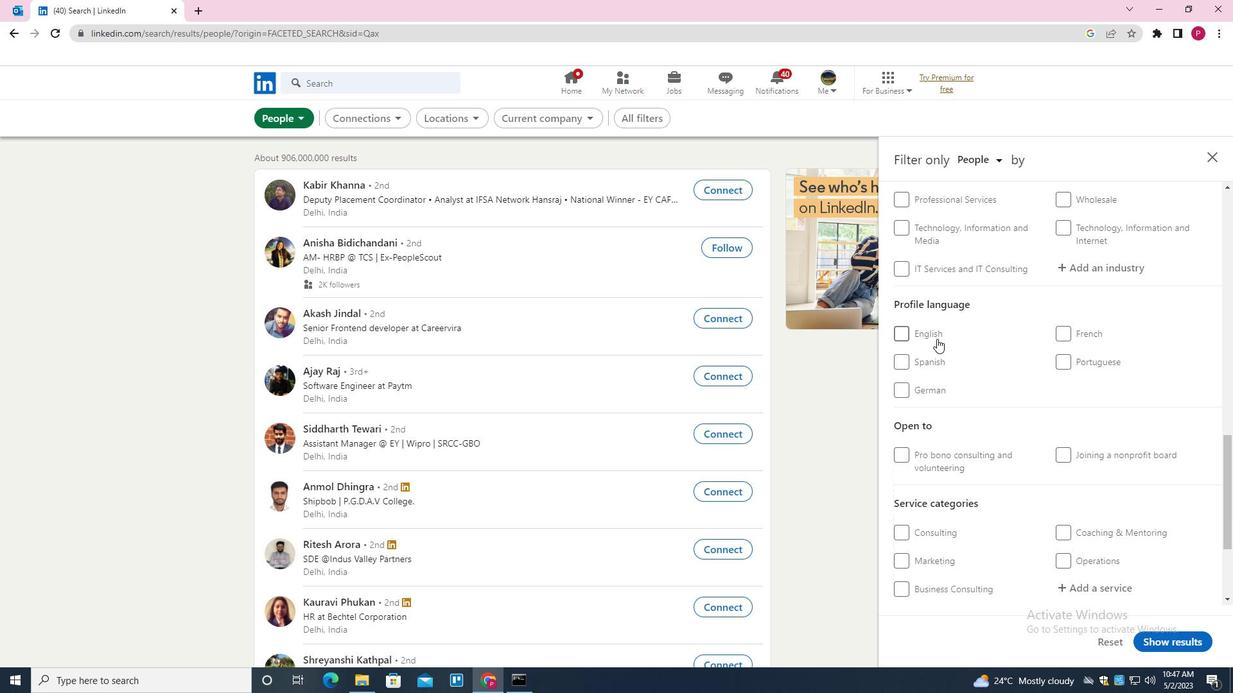 
Action: Mouse pressed left at (937, 339)
Screenshot: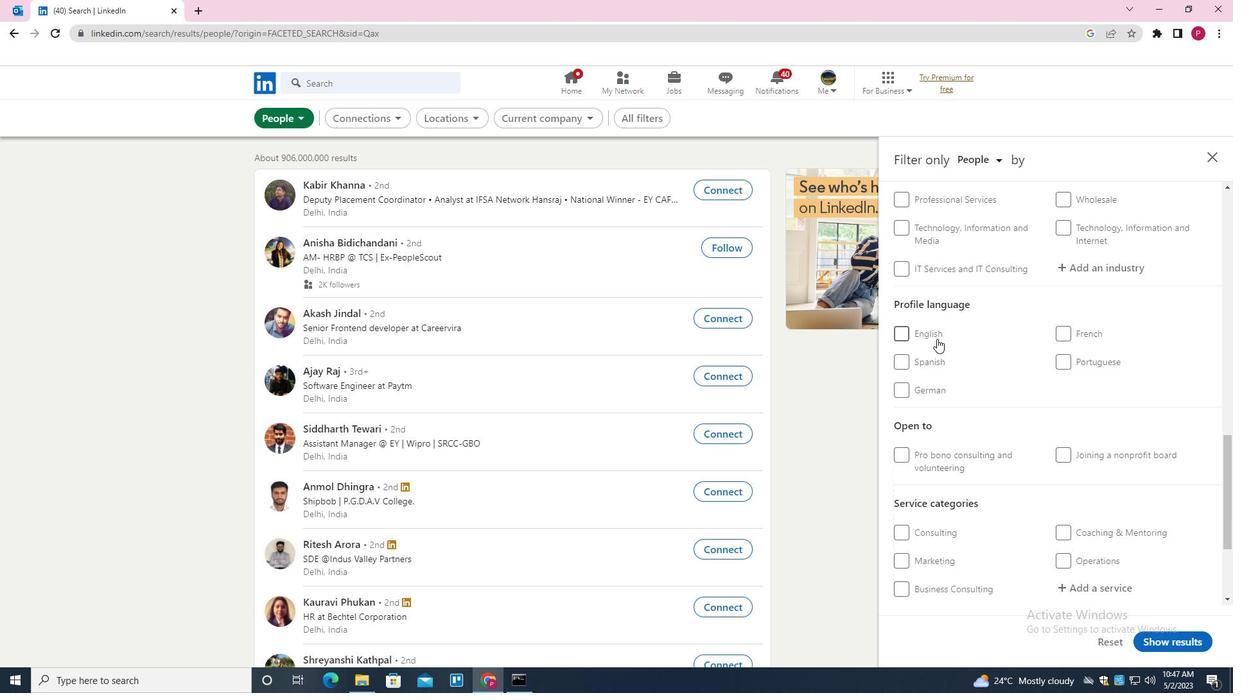 
Action: Mouse moved to (1014, 346)
Screenshot: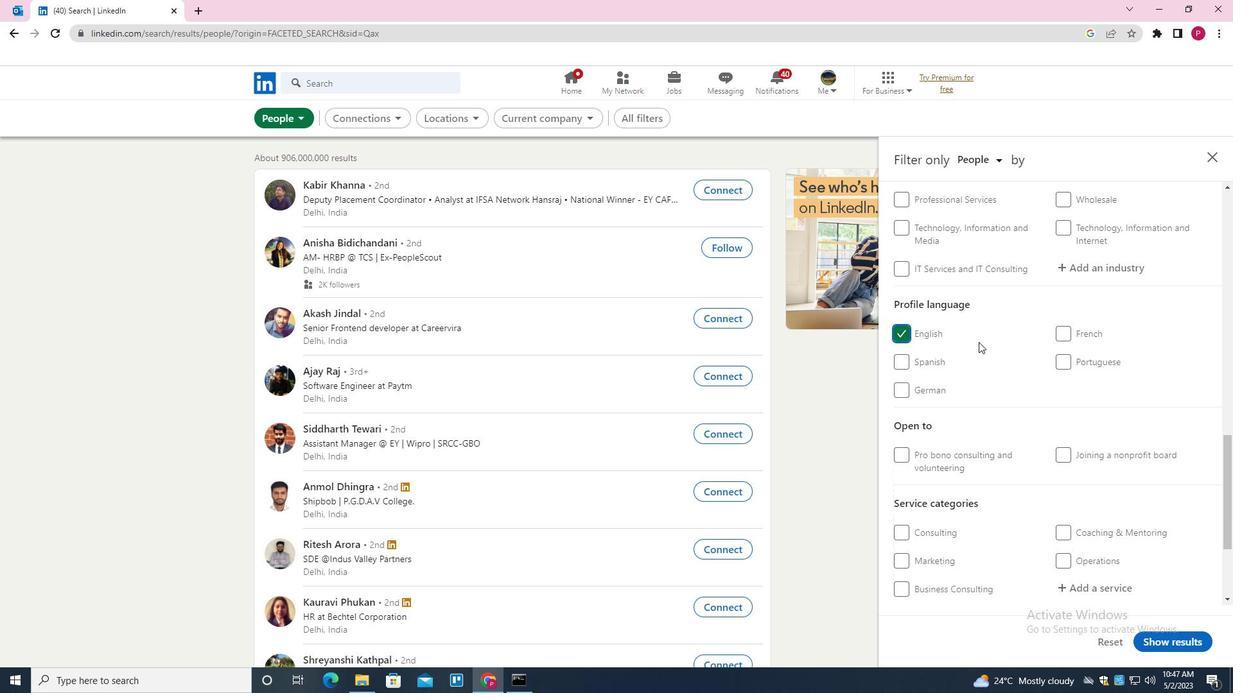 
Action: Mouse scrolled (1014, 347) with delta (0, 0)
Screenshot: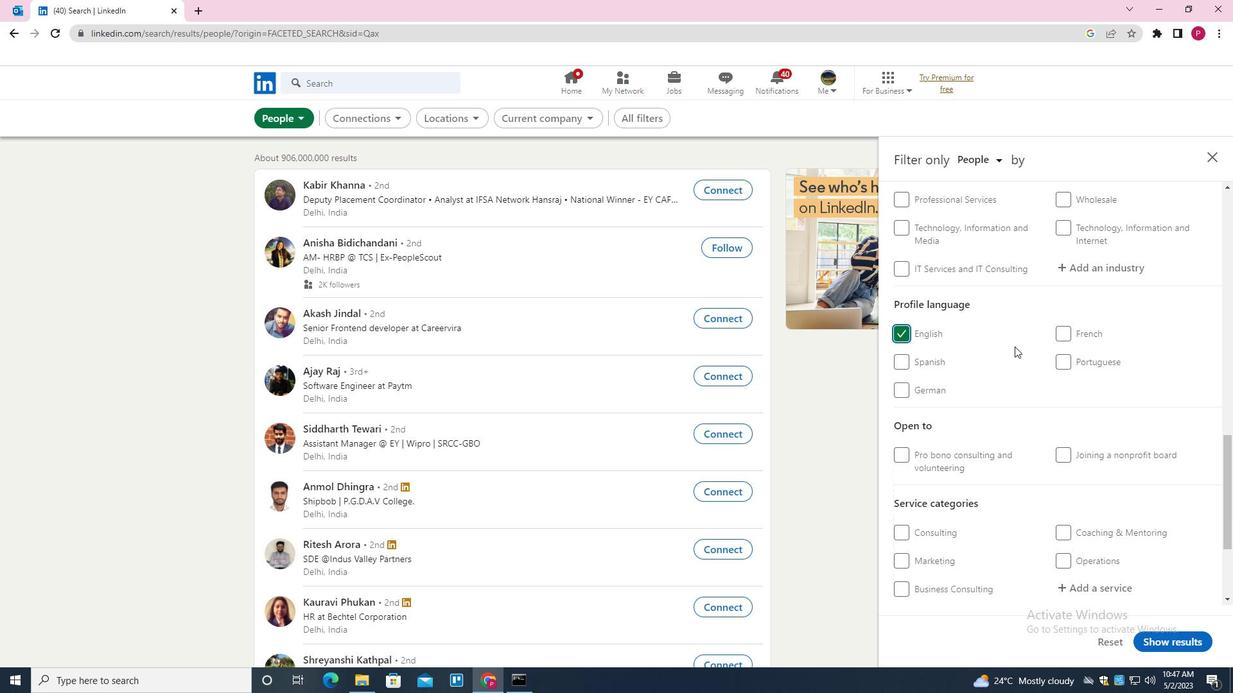 
Action: Mouse scrolled (1014, 347) with delta (0, 0)
Screenshot: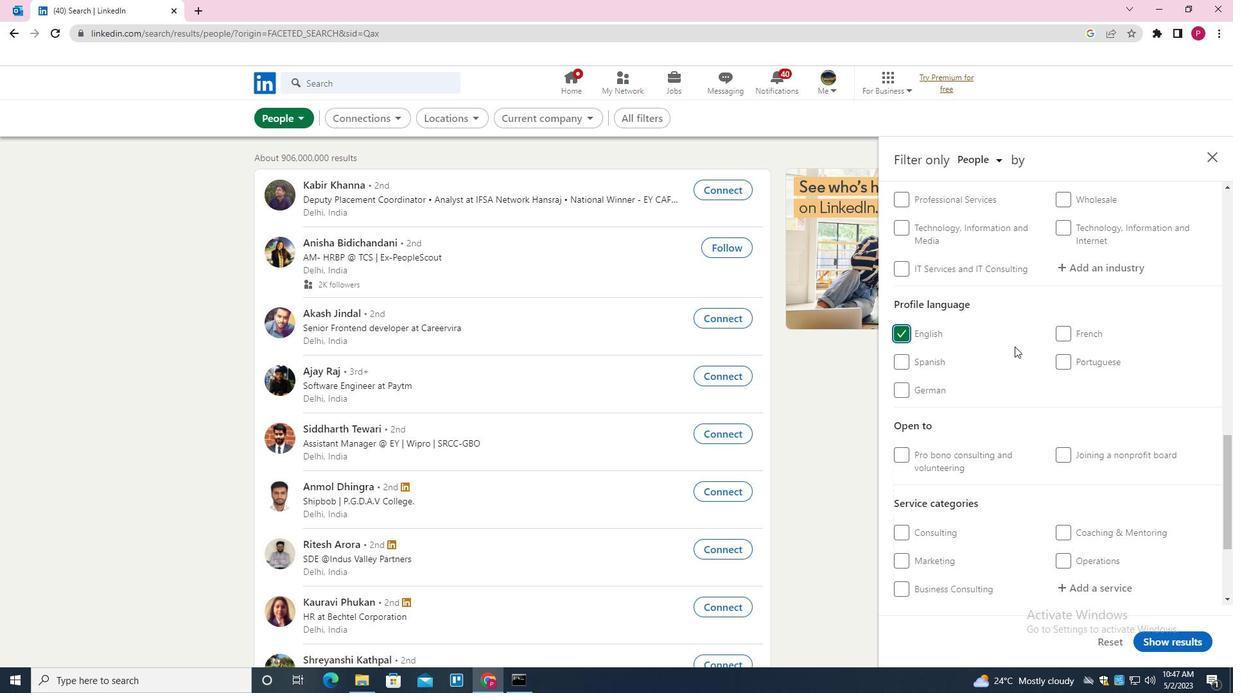 
Action: Mouse scrolled (1014, 347) with delta (0, 0)
Screenshot: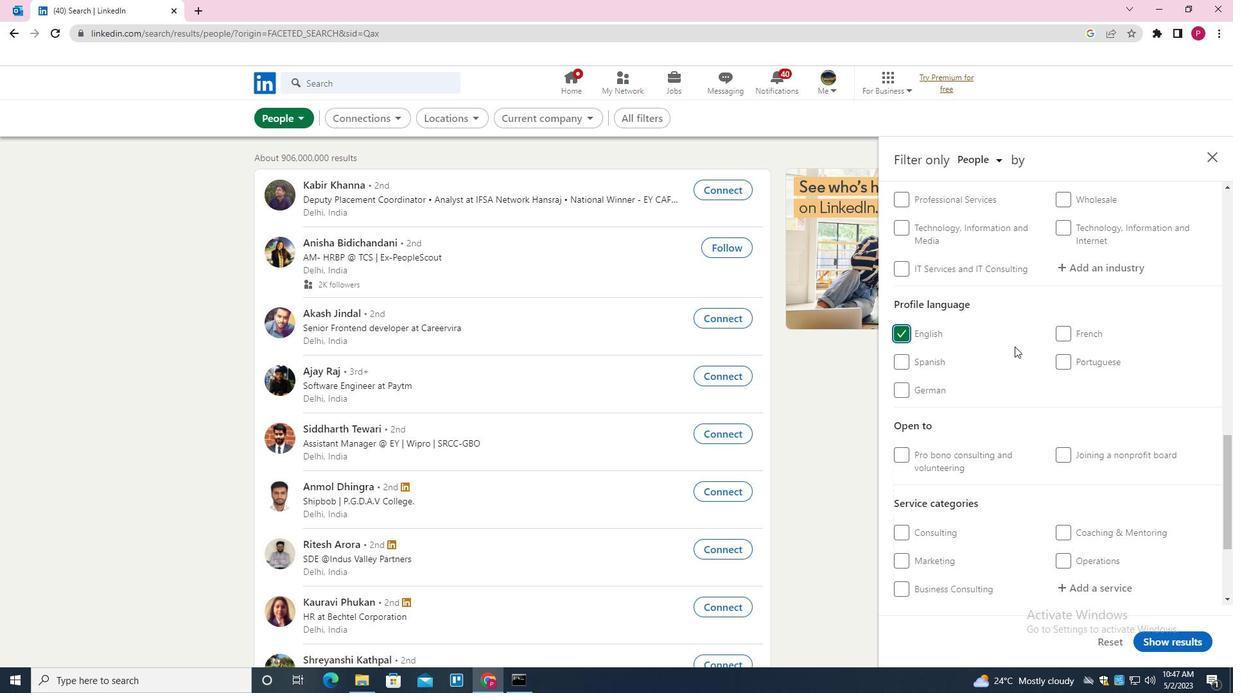 
Action: Mouse scrolled (1014, 347) with delta (0, 0)
Screenshot: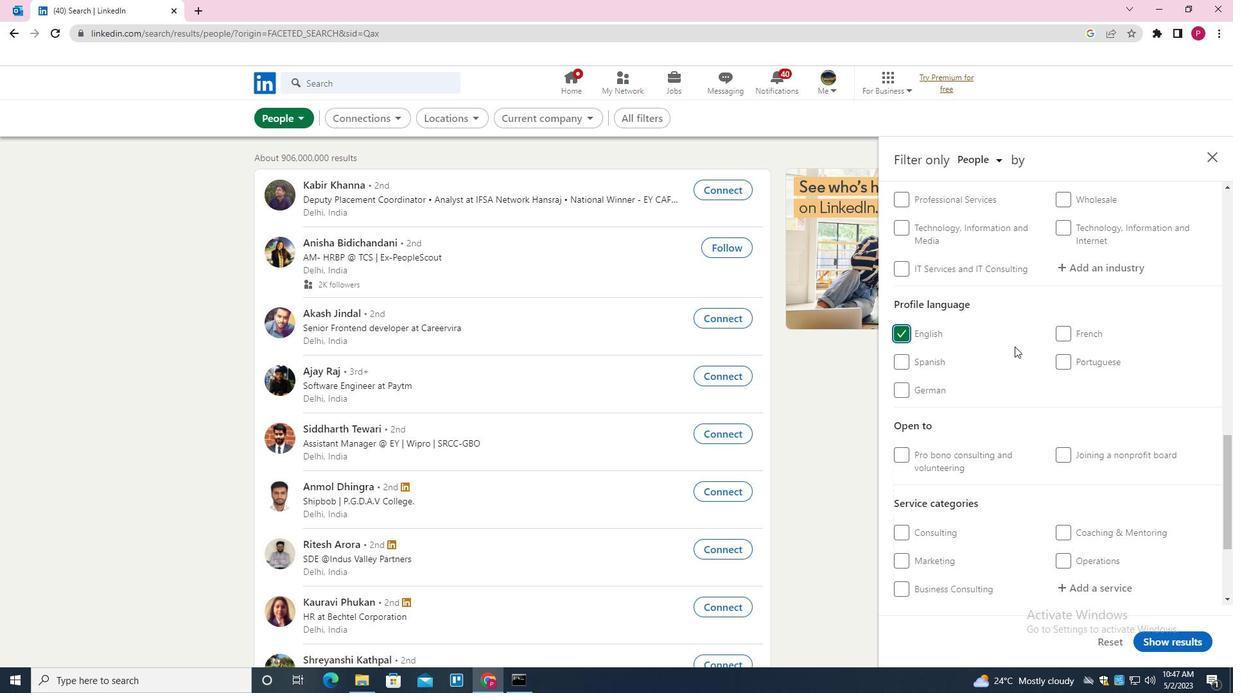 
Action: Mouse scrolled (1014, 347) with delta (0, 0)
Screenshot: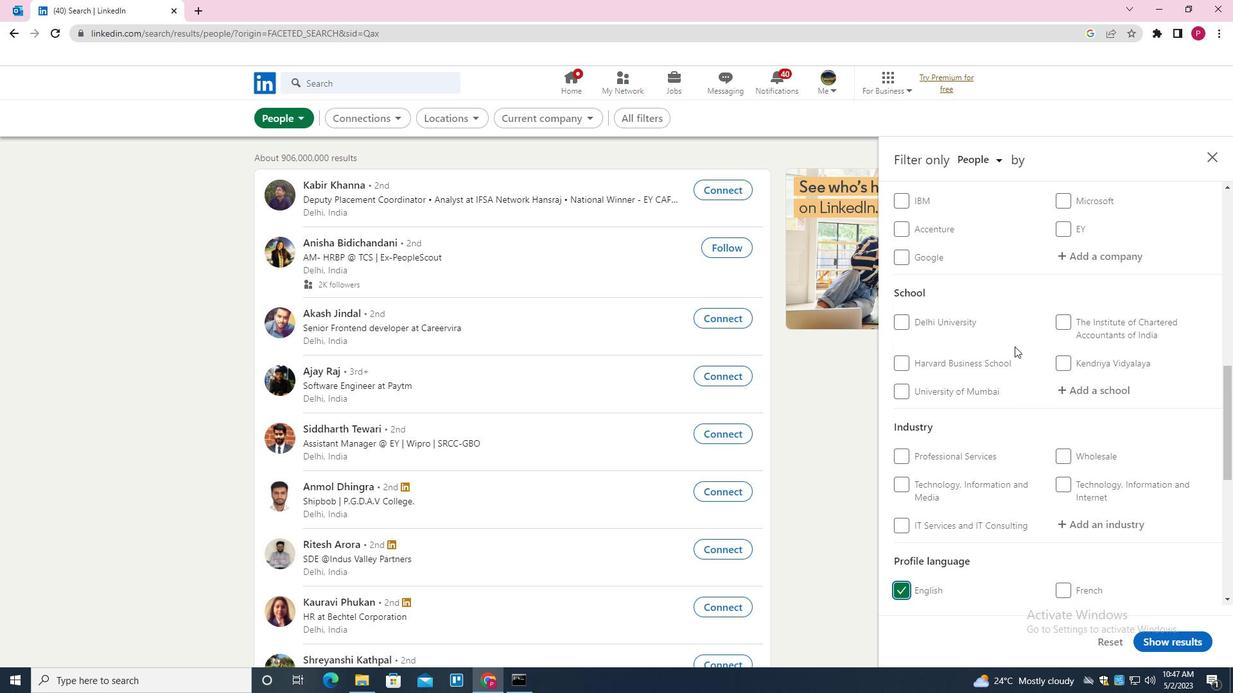 
Action: Mouse scrolled (1014, 347) with delta (0, 0)
Screenshot: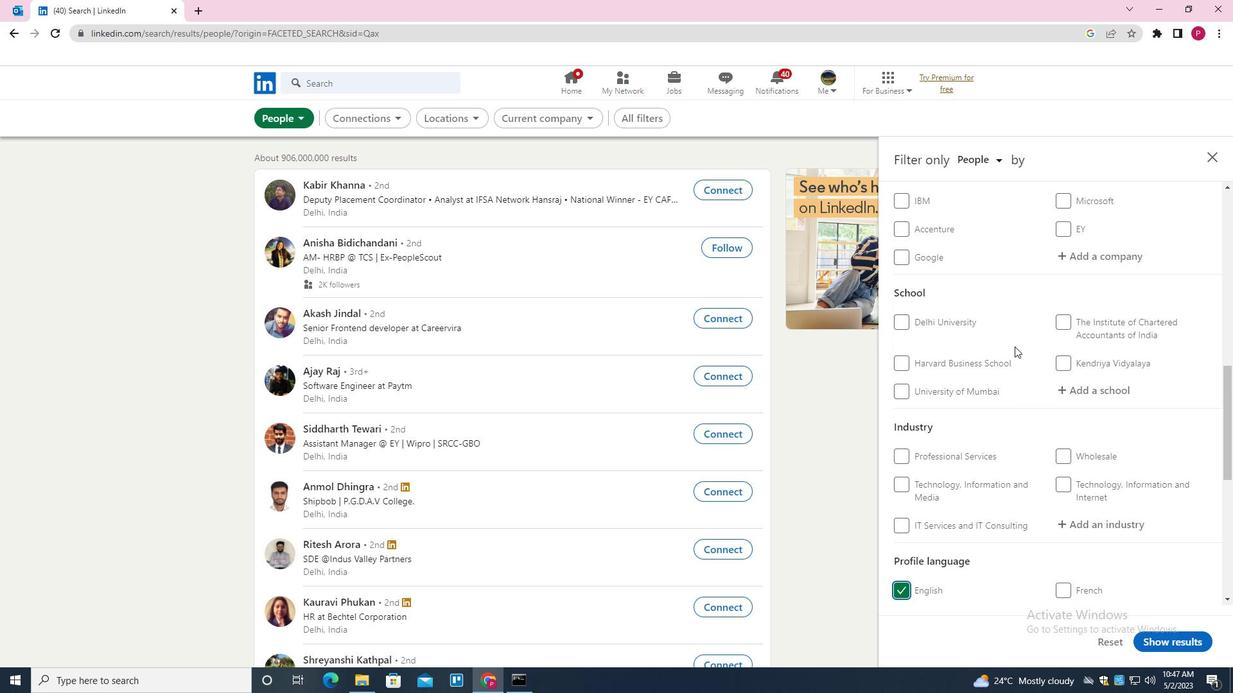 
Action: Mouse scrolled (1014, 347) with delta (0, 0)
Screenshot: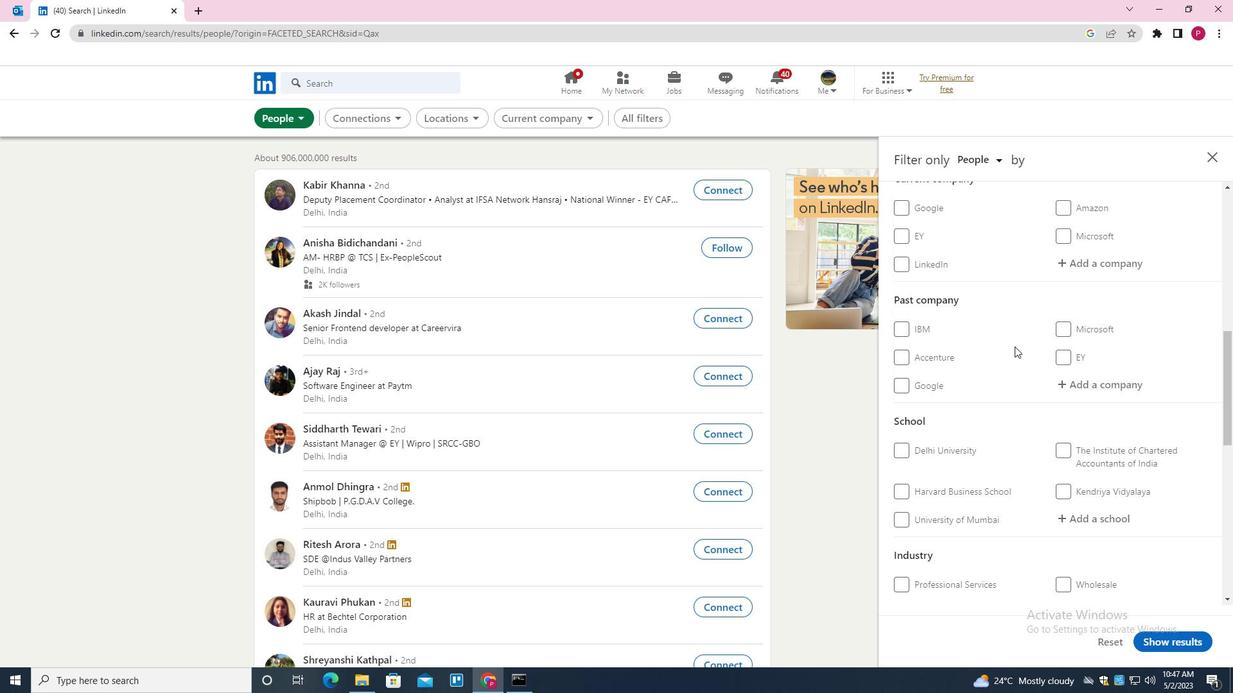 
Action: Mouse moved to (1094, 328)
Screenshot: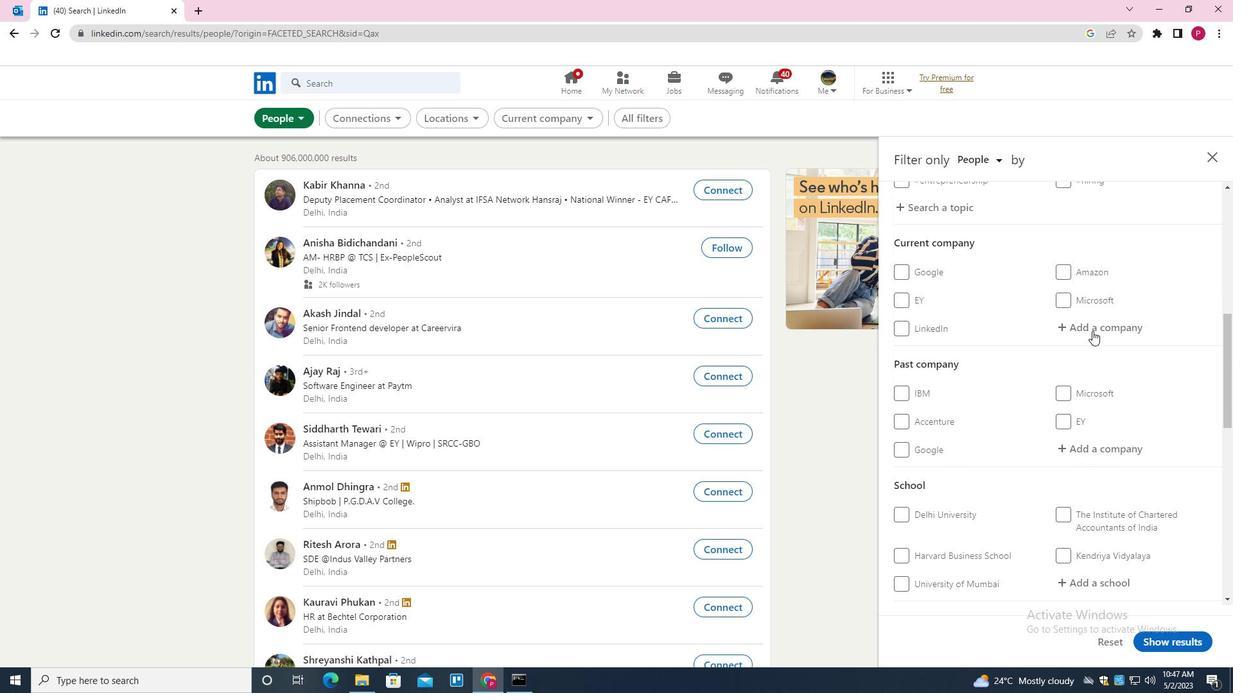 
Action: Mouse pressed left at (1094, 328)
Screenshot: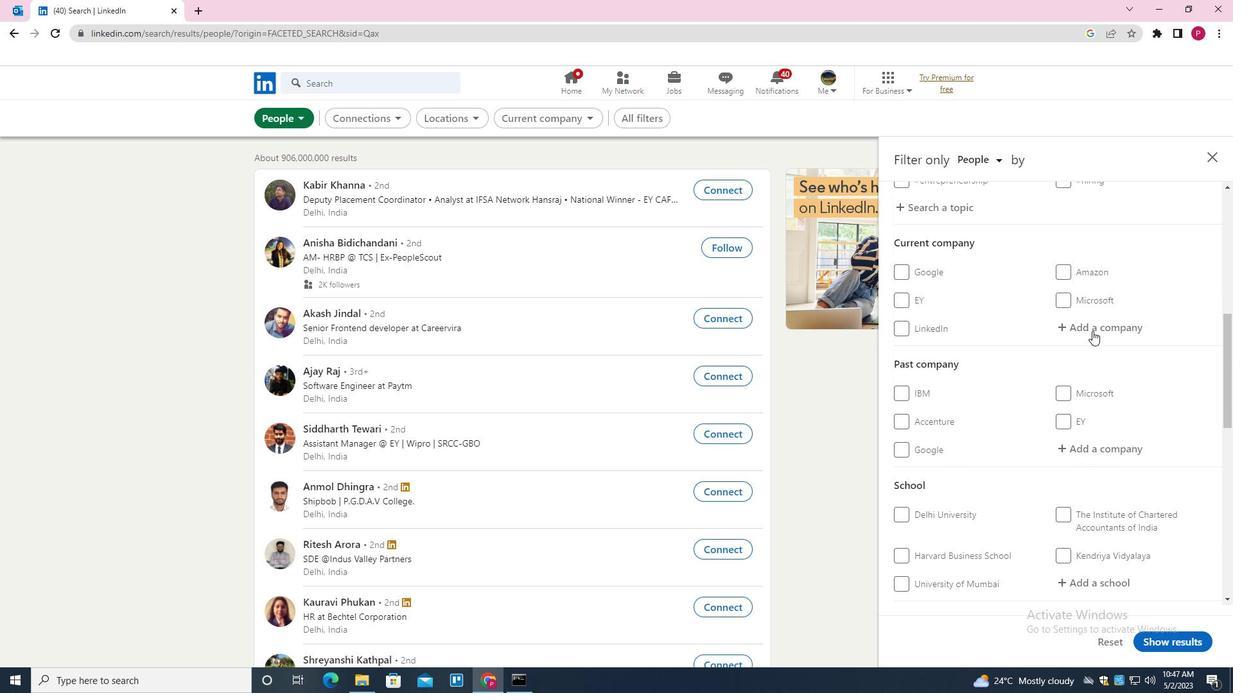 
Action: Key pressed <Key.shift>PRESISTENT<Key.space><Key.down><Key.enter>
Screenshot: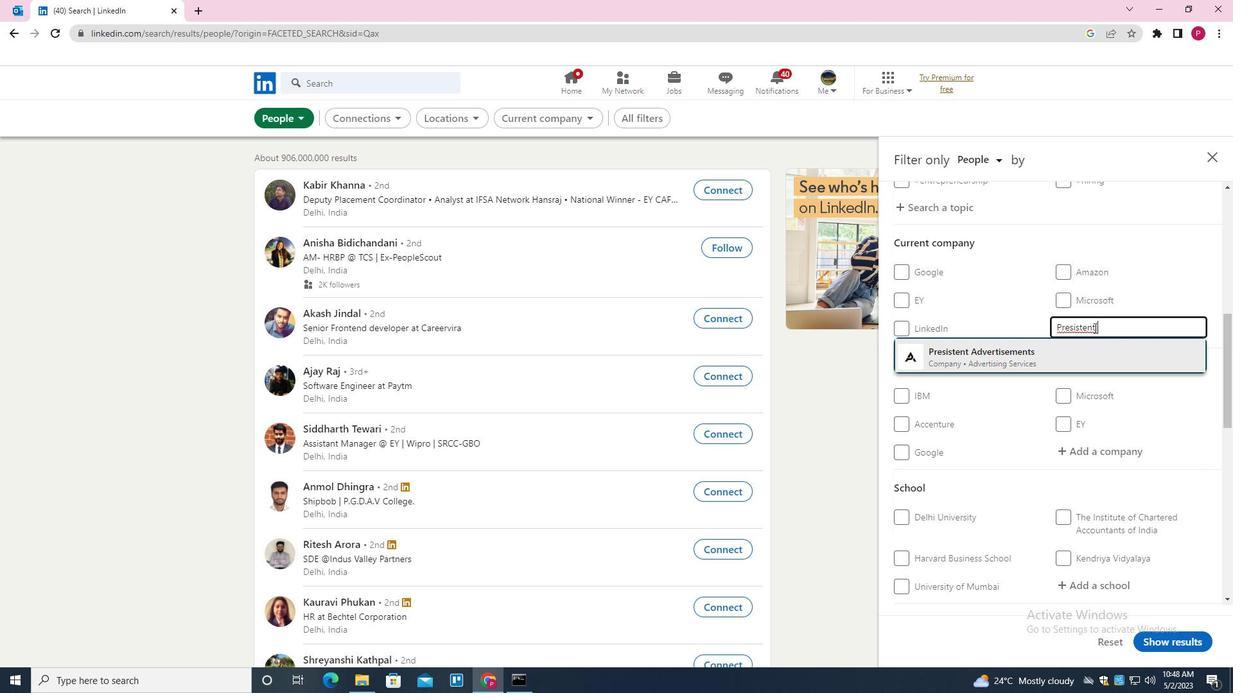 
Action: Mouse moved to (1103, 323)
Screenshot: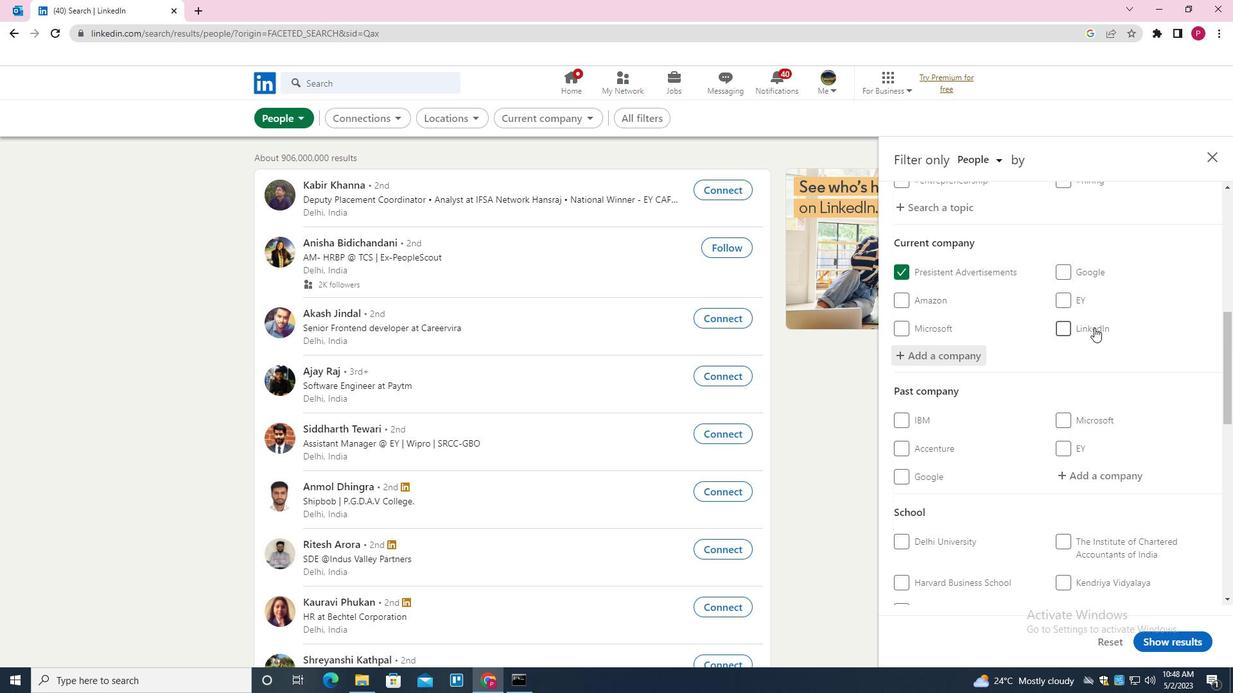 
Action: Key pressed <Key.backspace><Key.backspace>
Screenshot: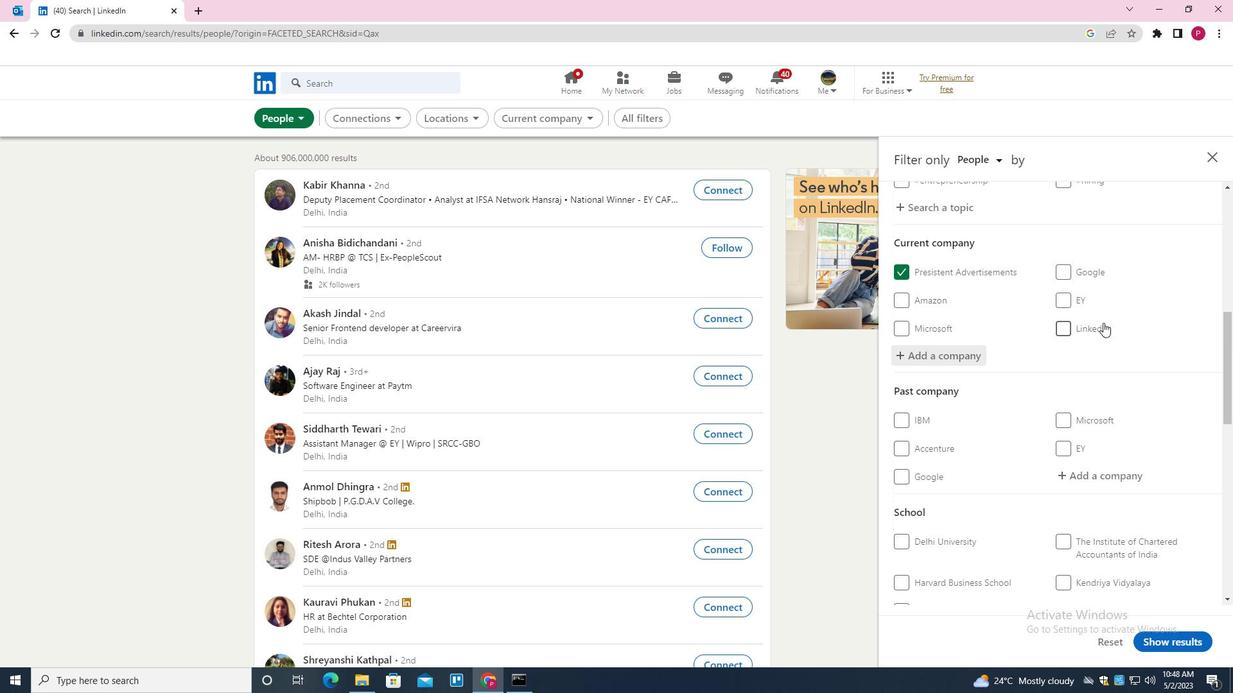 
Action: Mouse moved to (894, 267)
Screenshot: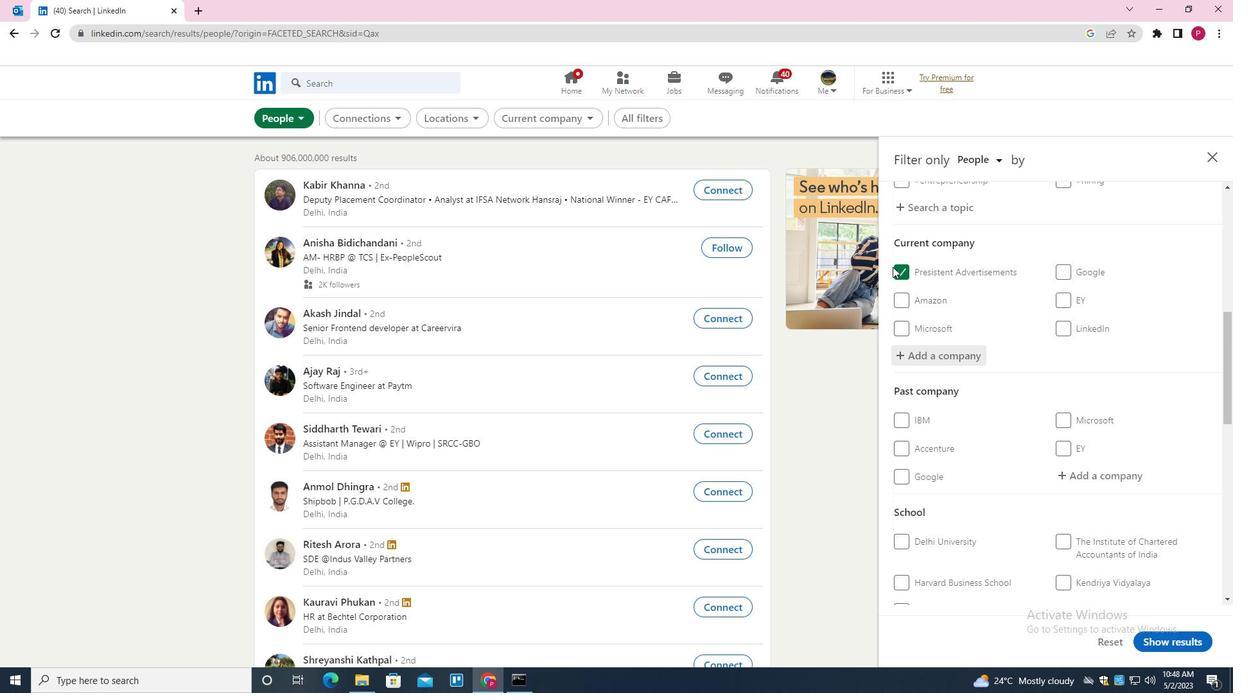 
Action: Mouse pressed left at (894, 267)
Screenshot: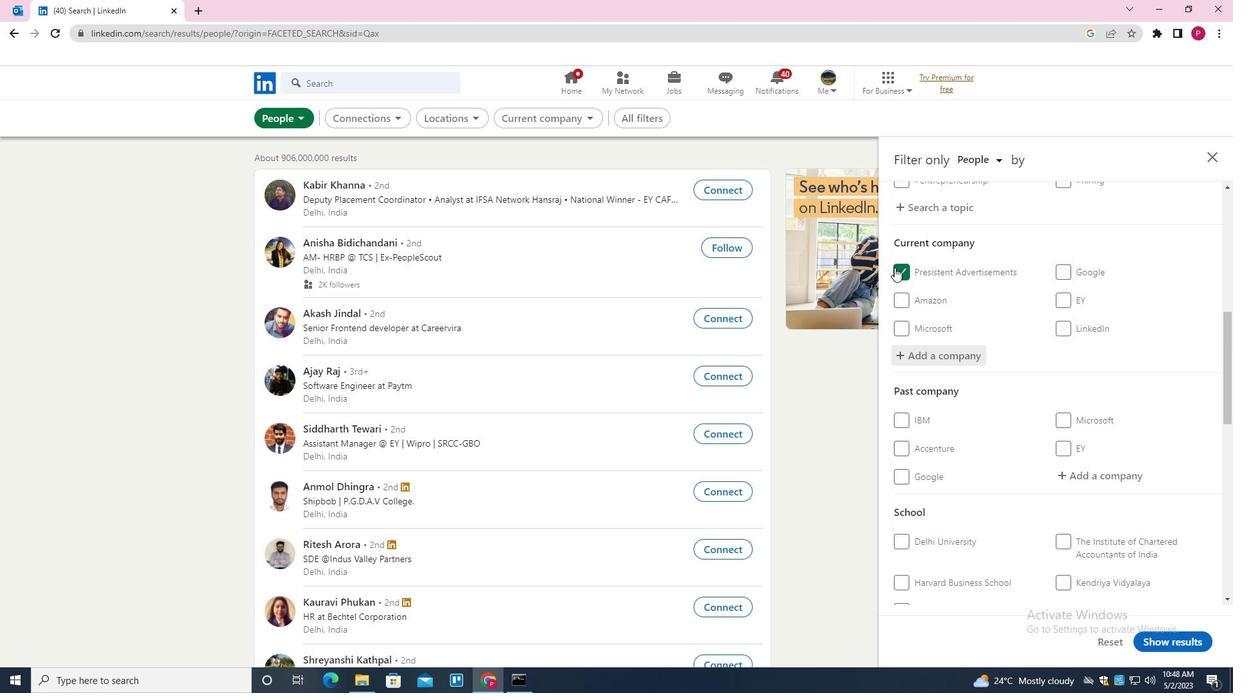 
Action: Mouse moved to (974, 355)
Screenshot: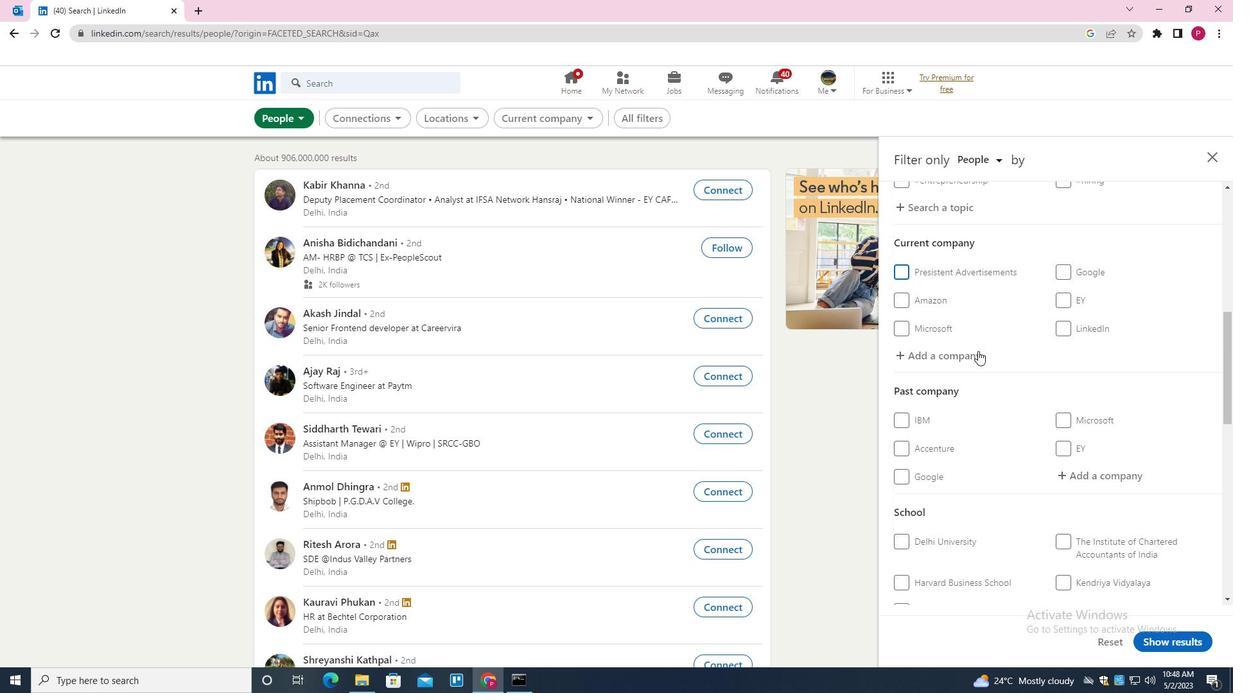 
Action: Mouse pressed left at (974, 355)
Screenshot: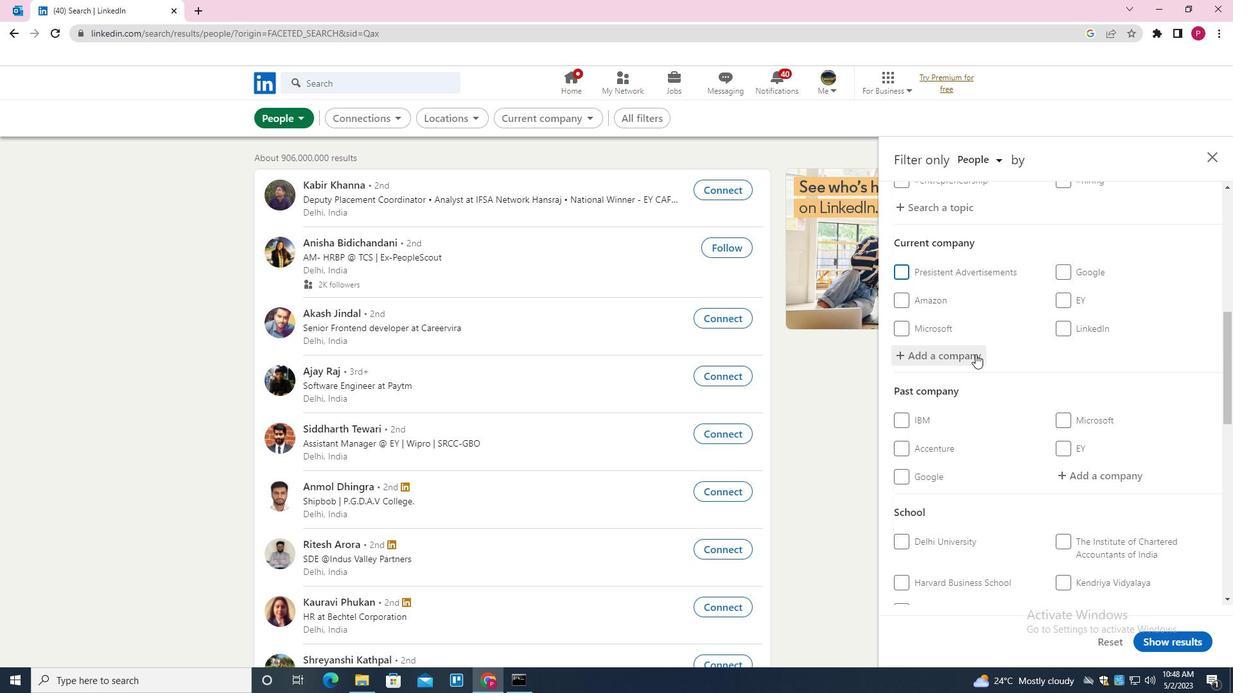 
Action: Mouse moved to (975, 354)
Screenshot: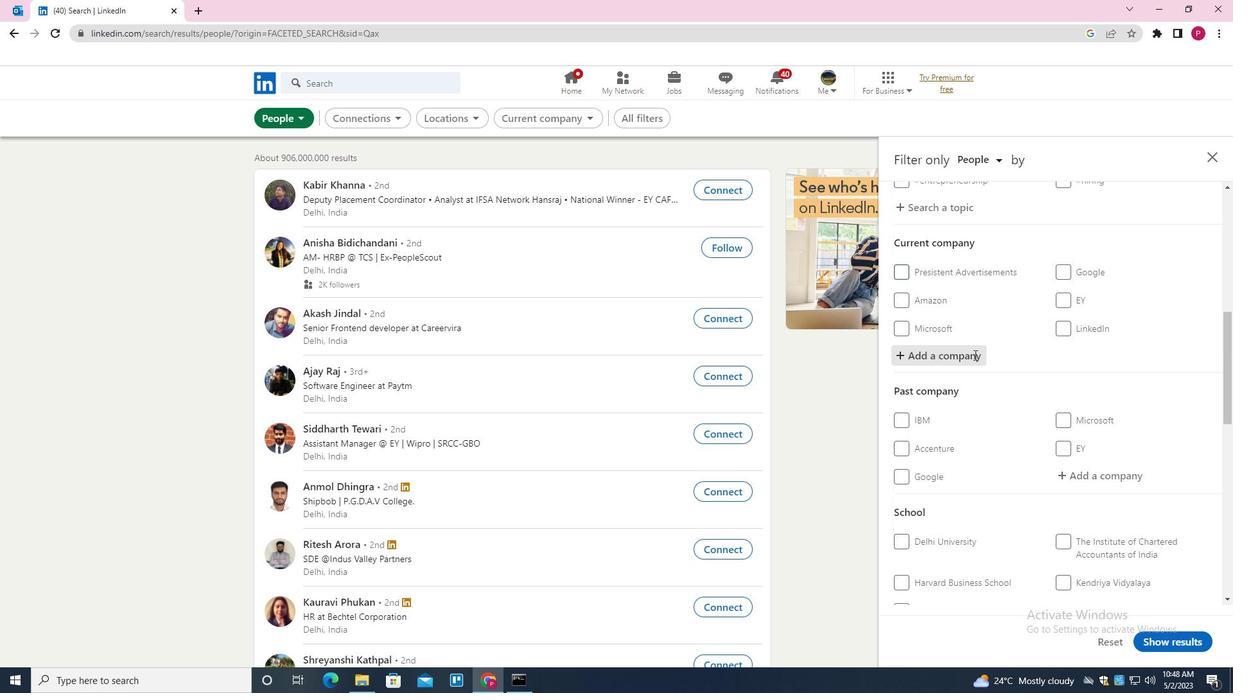 
Action: Key pressed <Key.shift>PRESISTENT<Key.space><Key.shift>SYSTEMS<Key.enter>
Screenshot: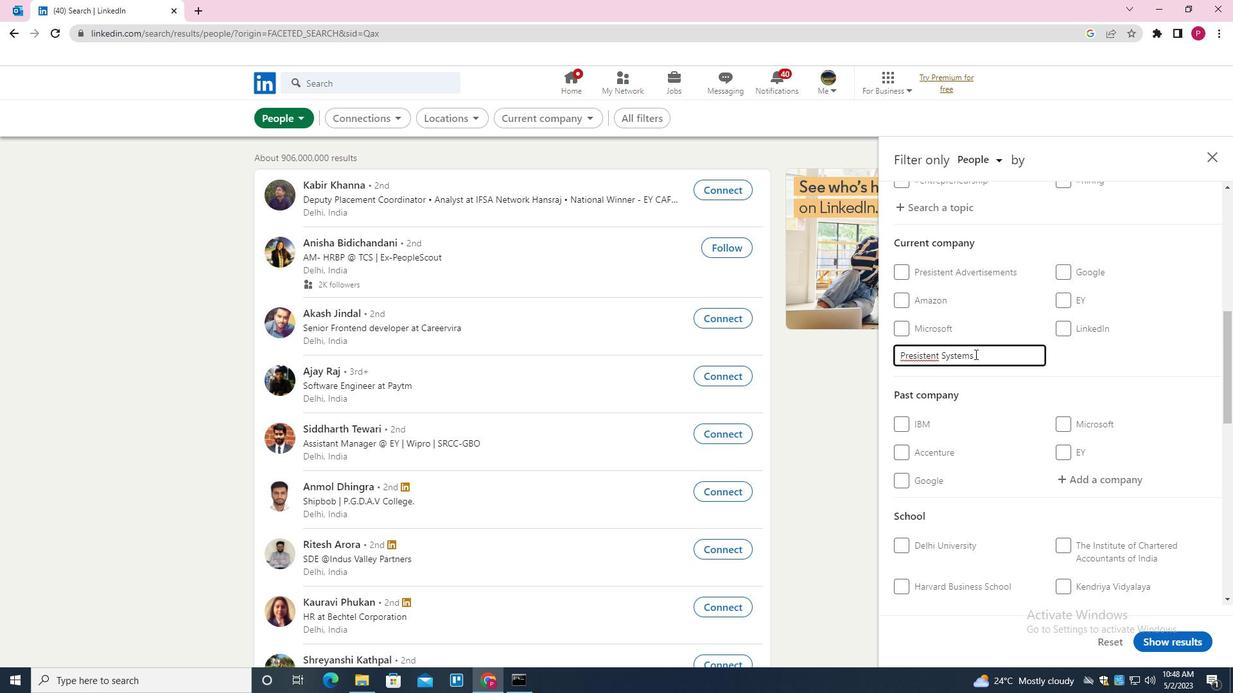 
Action: Mouse moved to (1044, 465)
Screenshot: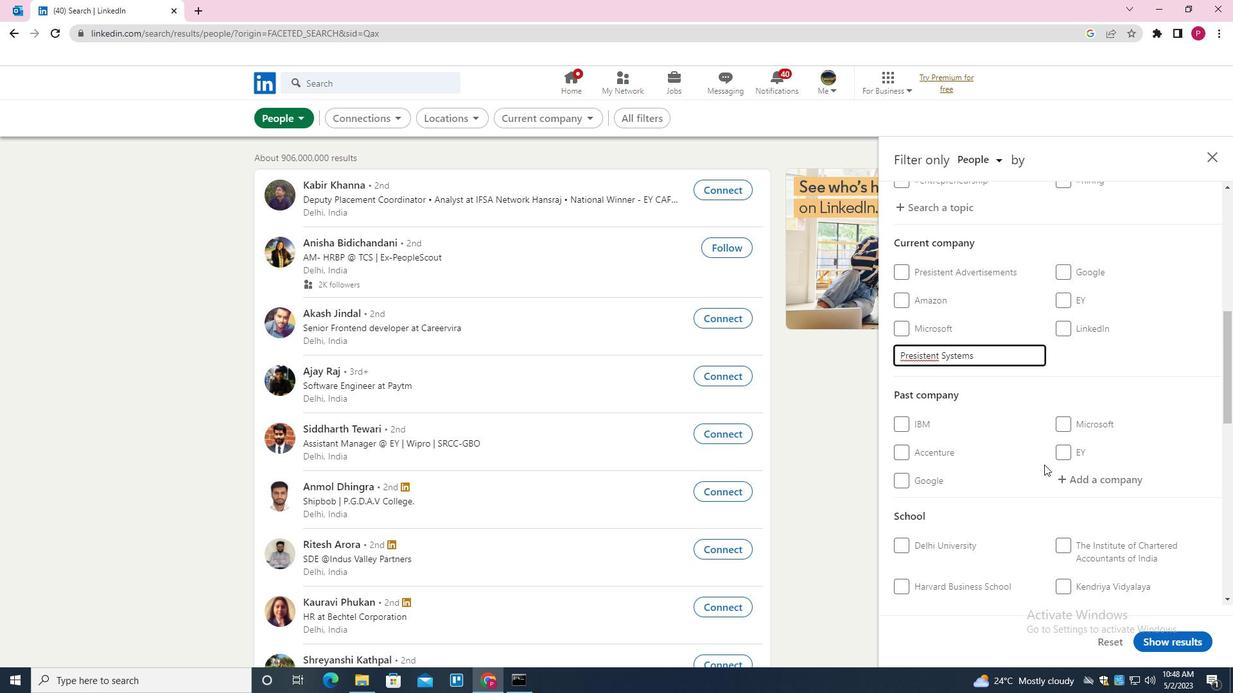 
Action: Mouse scrolled (1044, 464) with delta (0, 0)
Screenshot: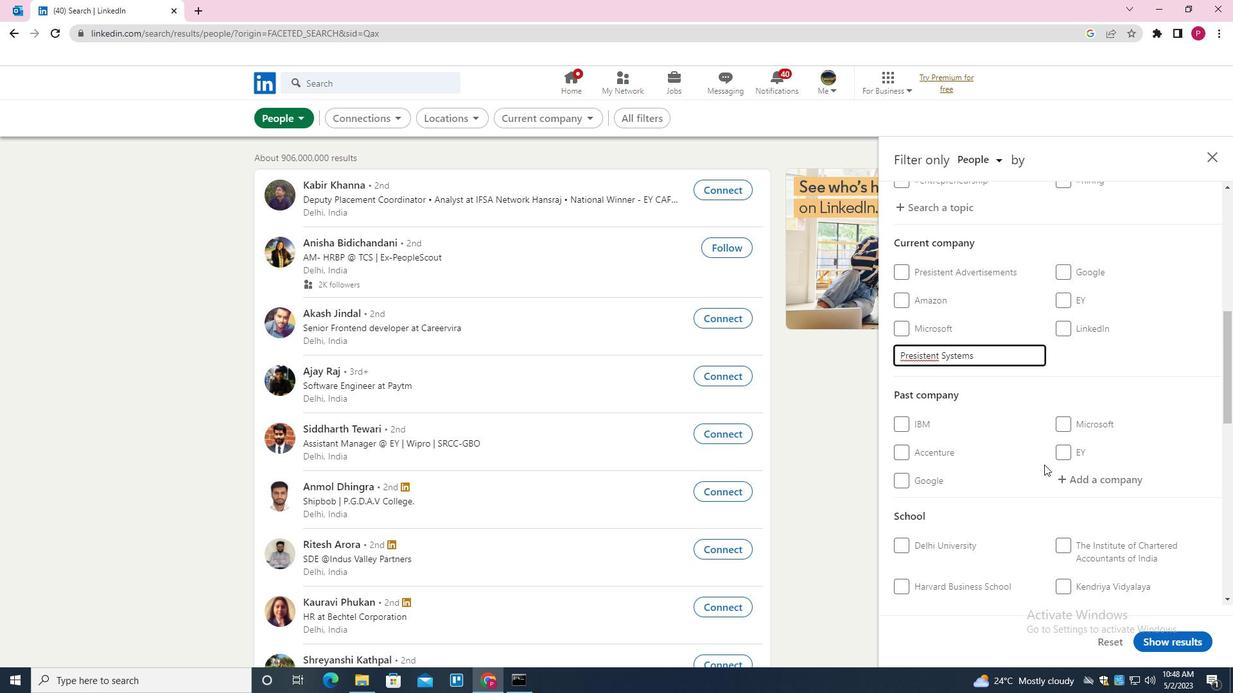 
Action: Mouse scrolled (1044, 464) with delta (0, 0)
Screenshot: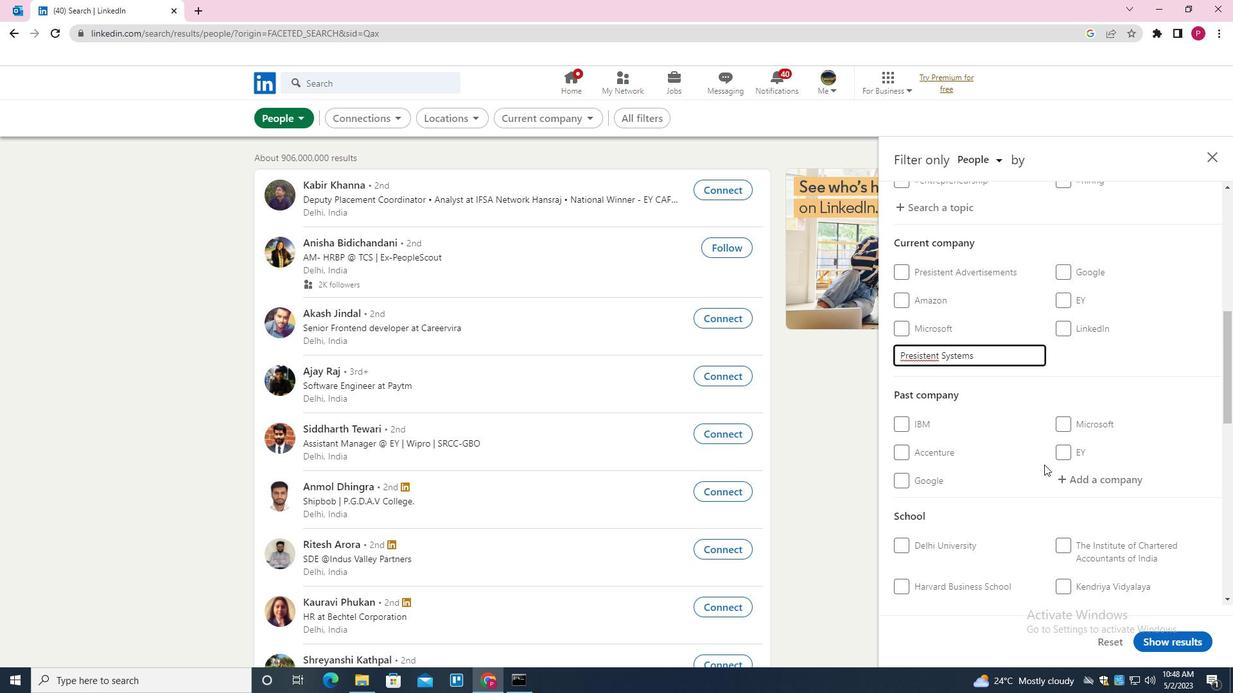 
Action: Mouse scrolled (1044, 464) with delta (0, 0)
Screenshot: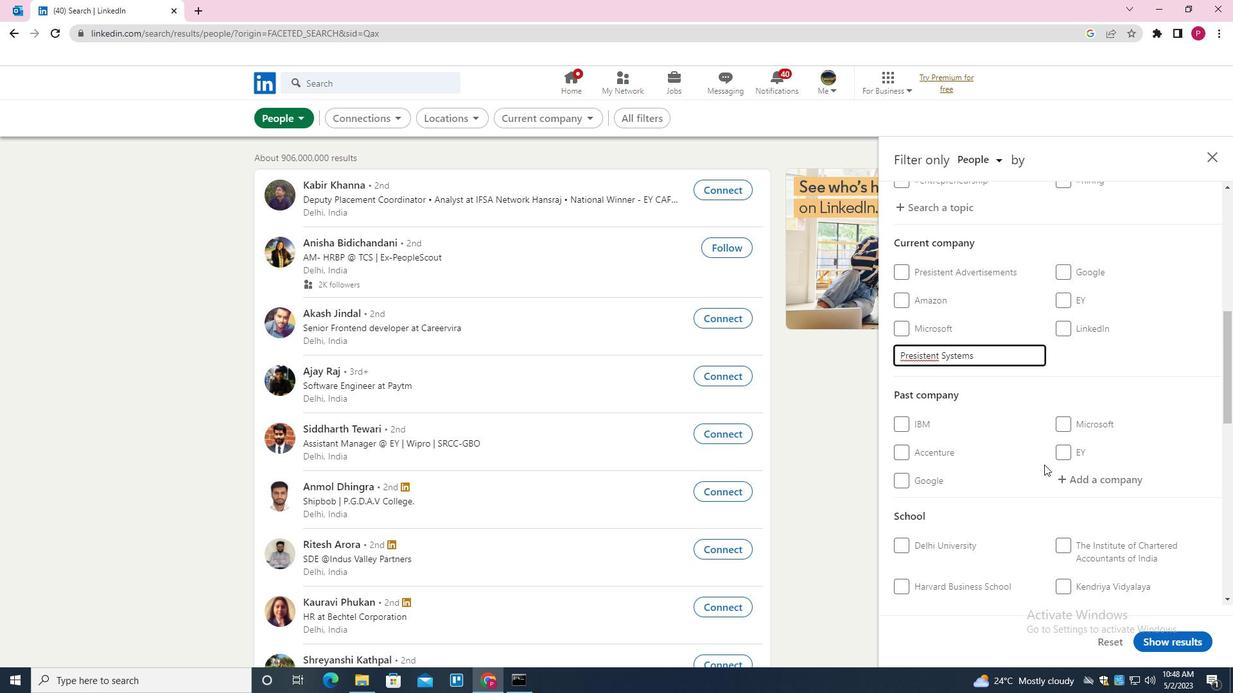 
Action: Mouse moved to (1092, 421)
Screenshot: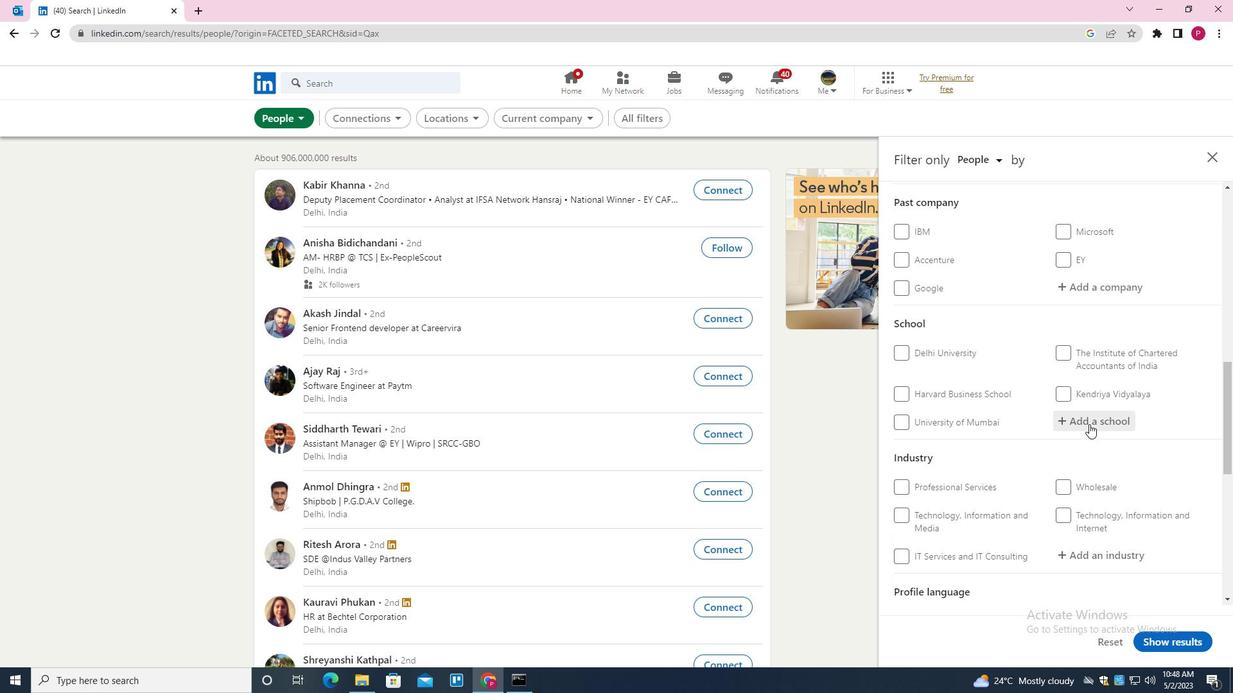 
Action: Mouse pressed left at (1092, 421)
Screenshot: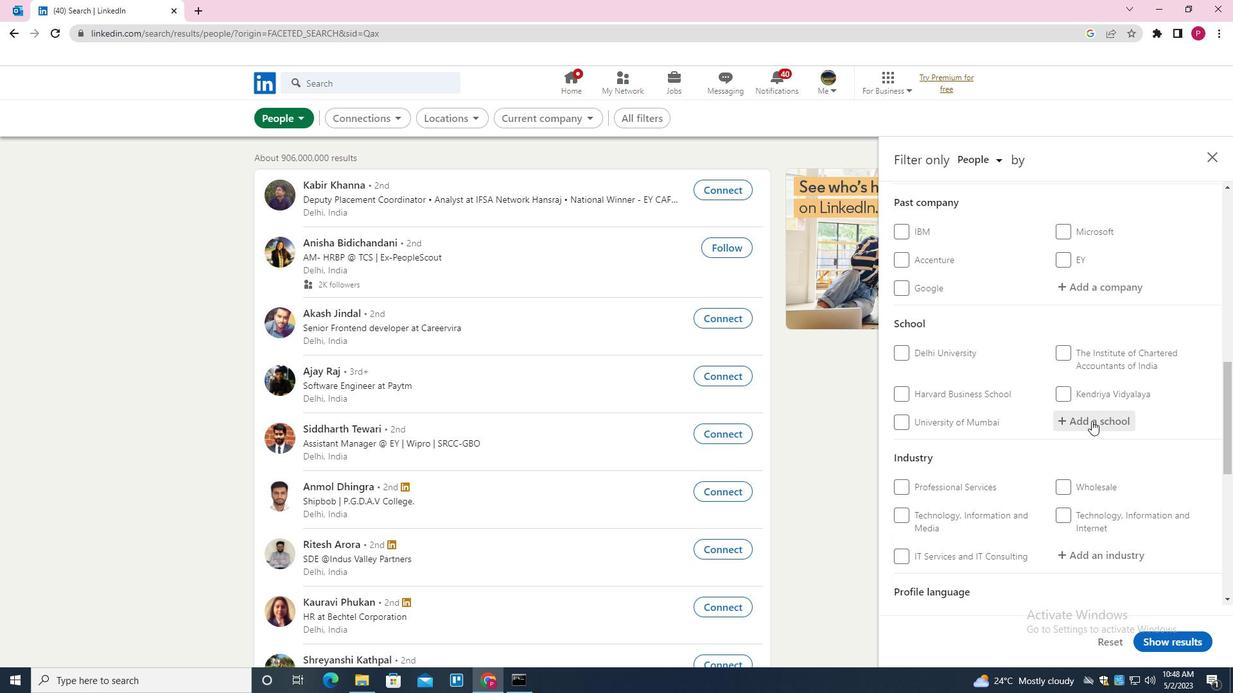 
Action: Key pressed <Key.shift><Key.shift><Key.shift><Key.shift><Key.shift><Key.shift><Key.shift><Key.shift><Key.shift><Key.shift><Key.shift><Key.shift><Key.shift><Key.shift><Key.shift><Key.shift>HASSAN<Key.down><Key.enter>
Screenshot: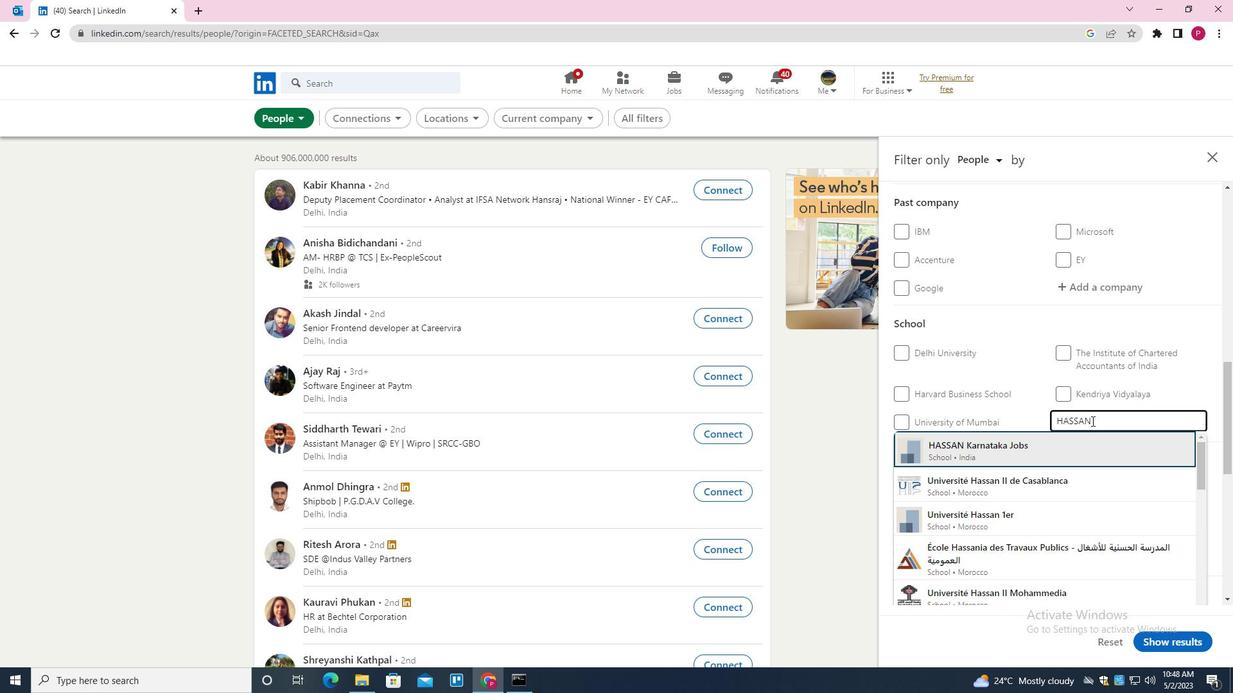 
Action: Mouse scrolled (1092, 420) with delta (0, 0)
Screenshot: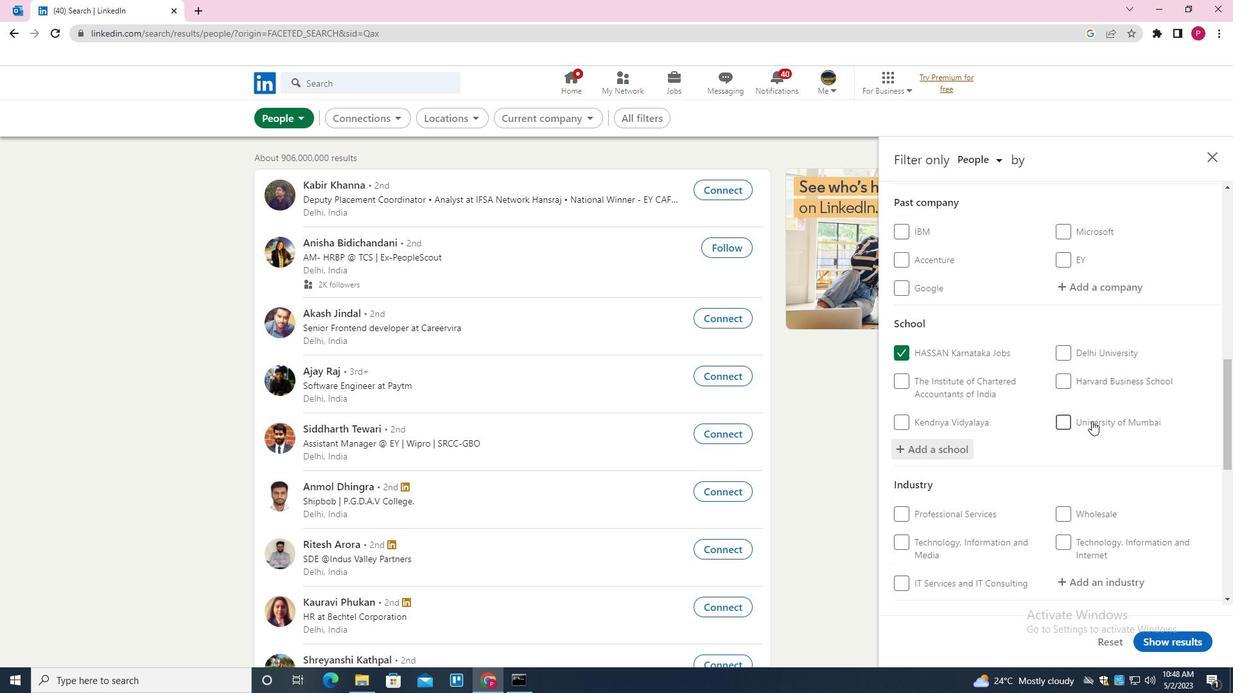 
Action: Mouse scrolled (1092, 420) with delta (0, 0)
Screenshot: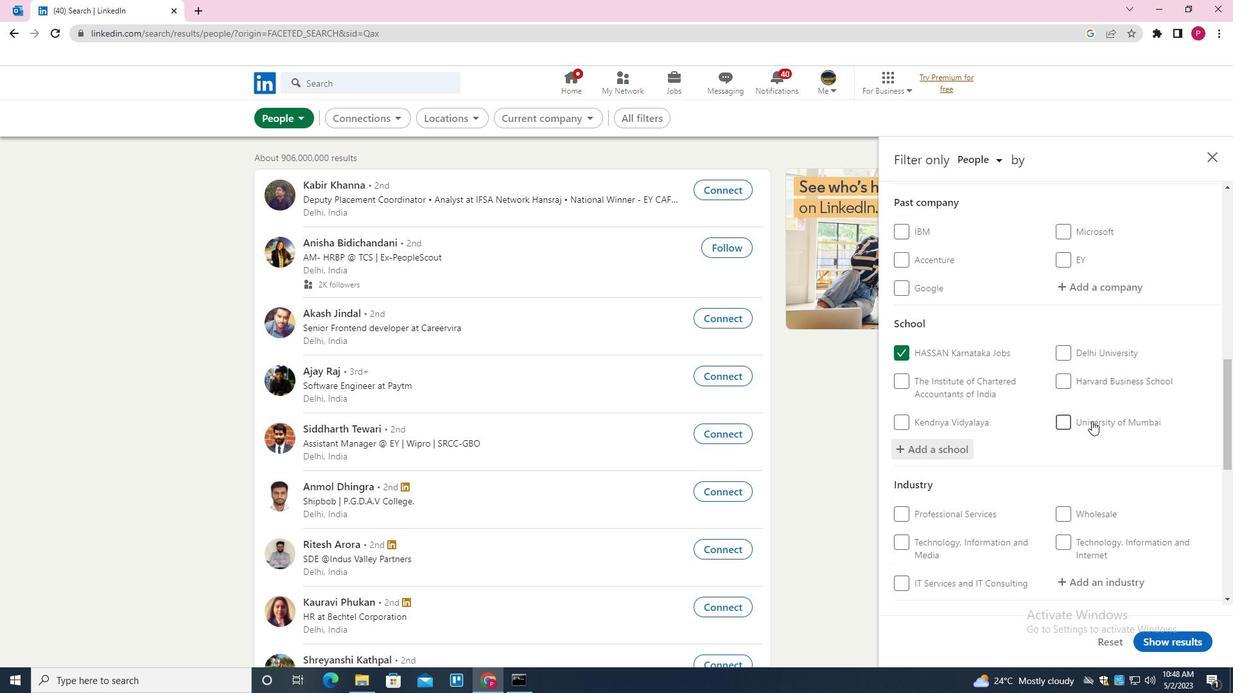 
Action: Mouse scrolled (1092, 420) with delta (0, 0)
Screenshot: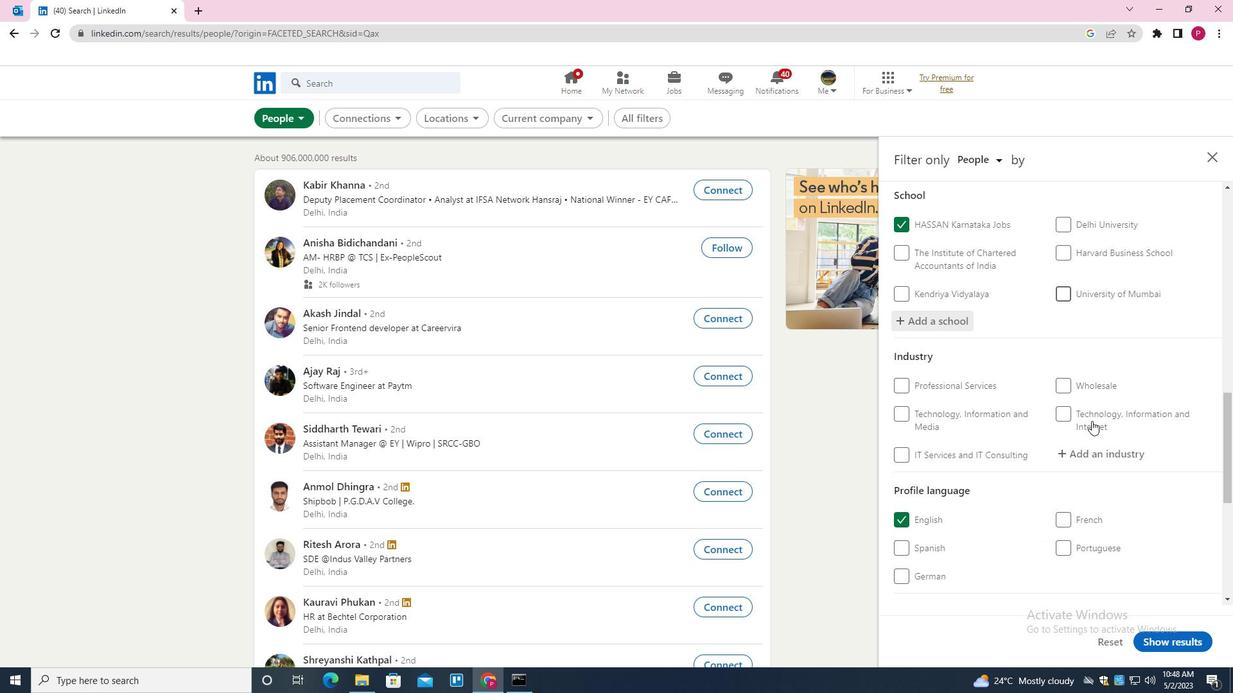 
Action: Mouse scrolled (1092, 420) with delta (0, 0)
Screenshot: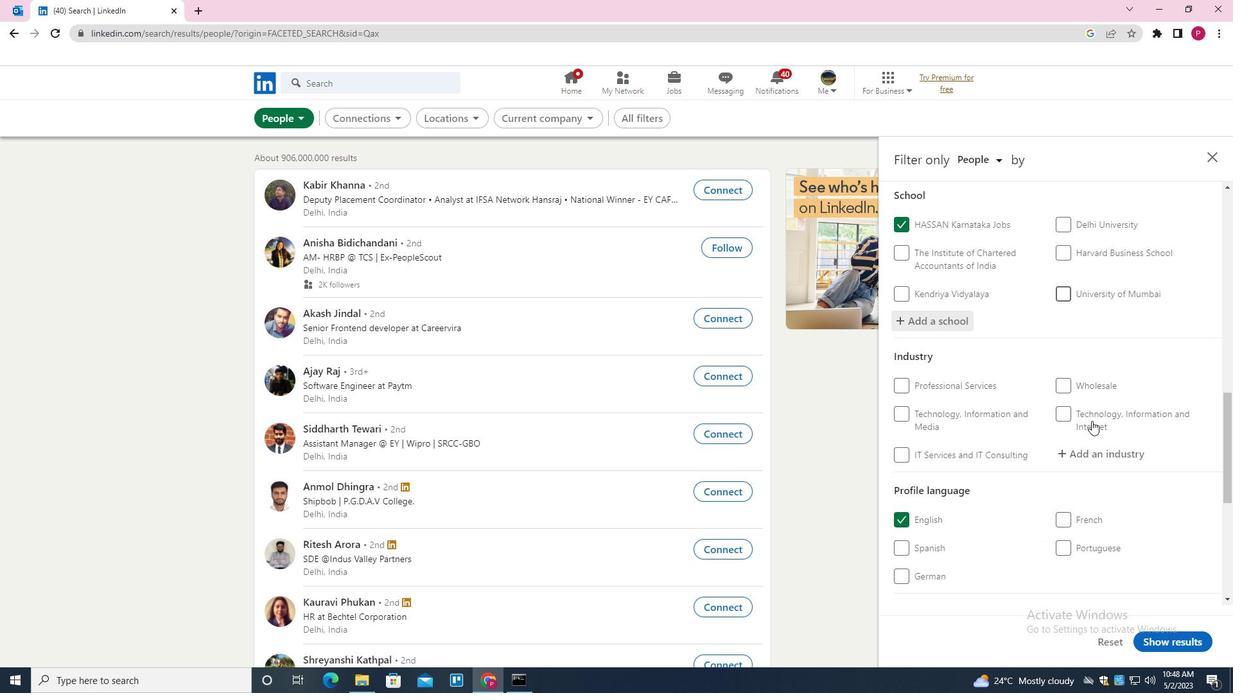 
Action: Mouse scrolled (1092, 420) with delta (0, 0)
Screenshot: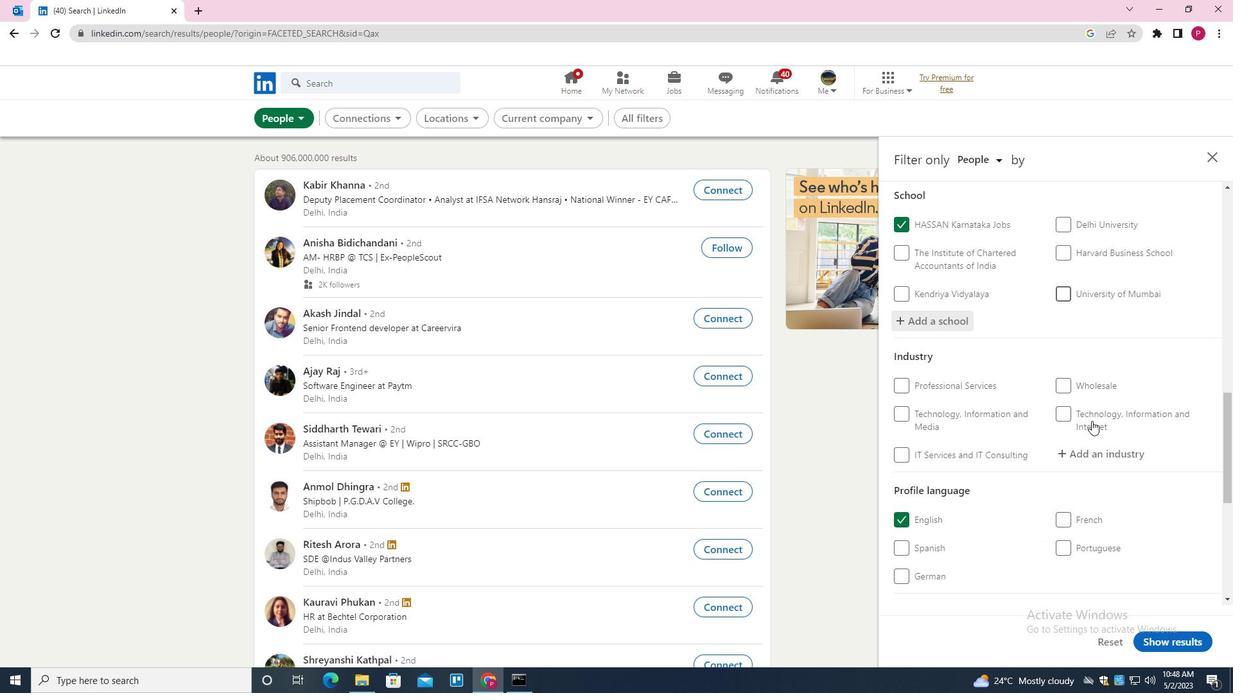 
Action: Mouse moved to (1104, 256)
Screenshot: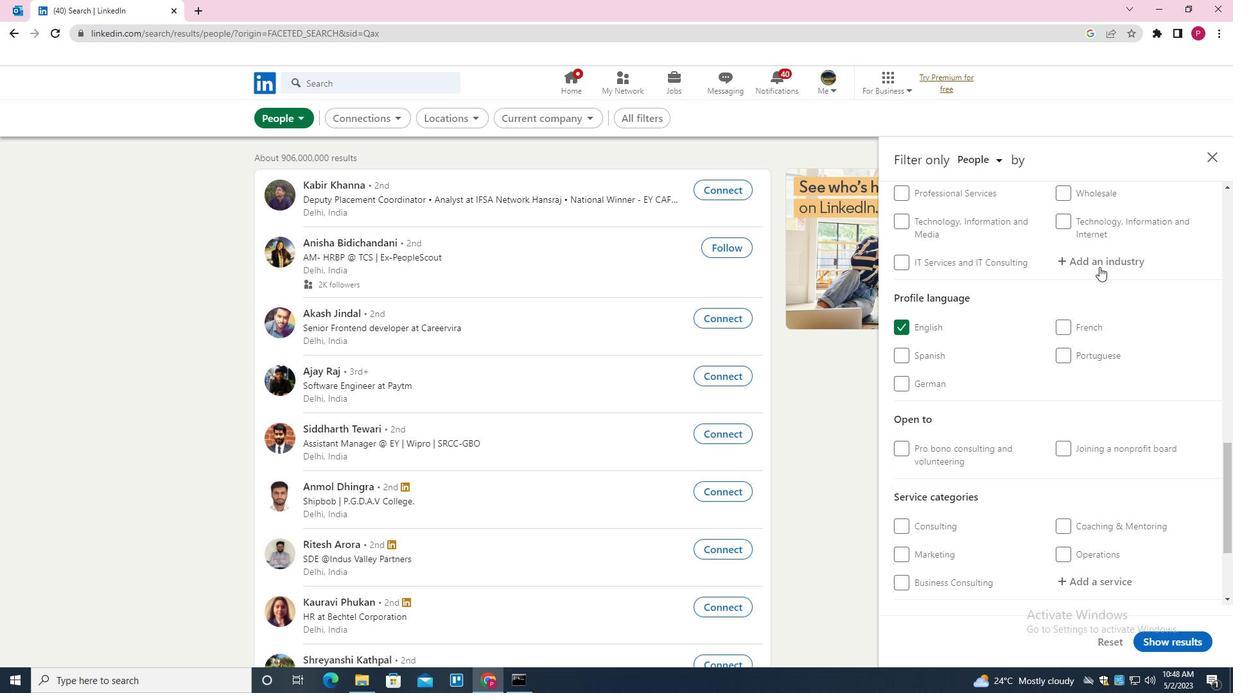 
Action: Mouse pressed left at (1104, 256)
Screenshot: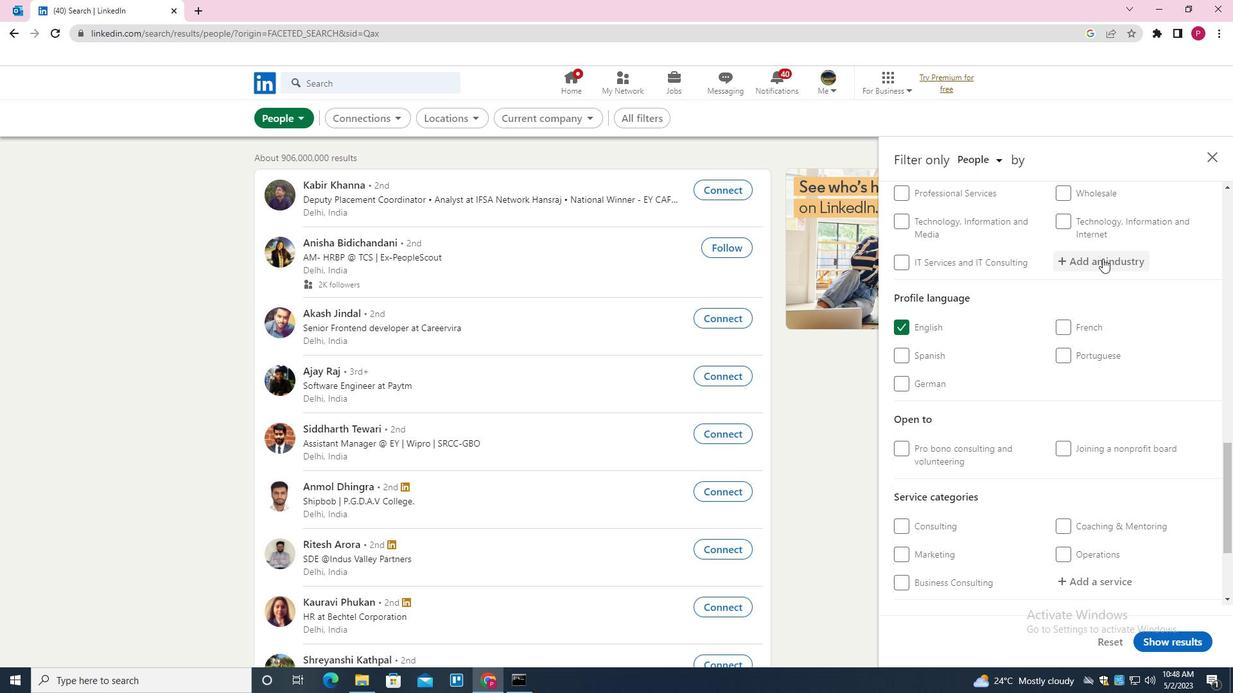 
Action: Key pressed <Key.shift><Key.shift><Key.shift><Key.shift>LEGAL<Key.down><Key.enter>
Screenshot: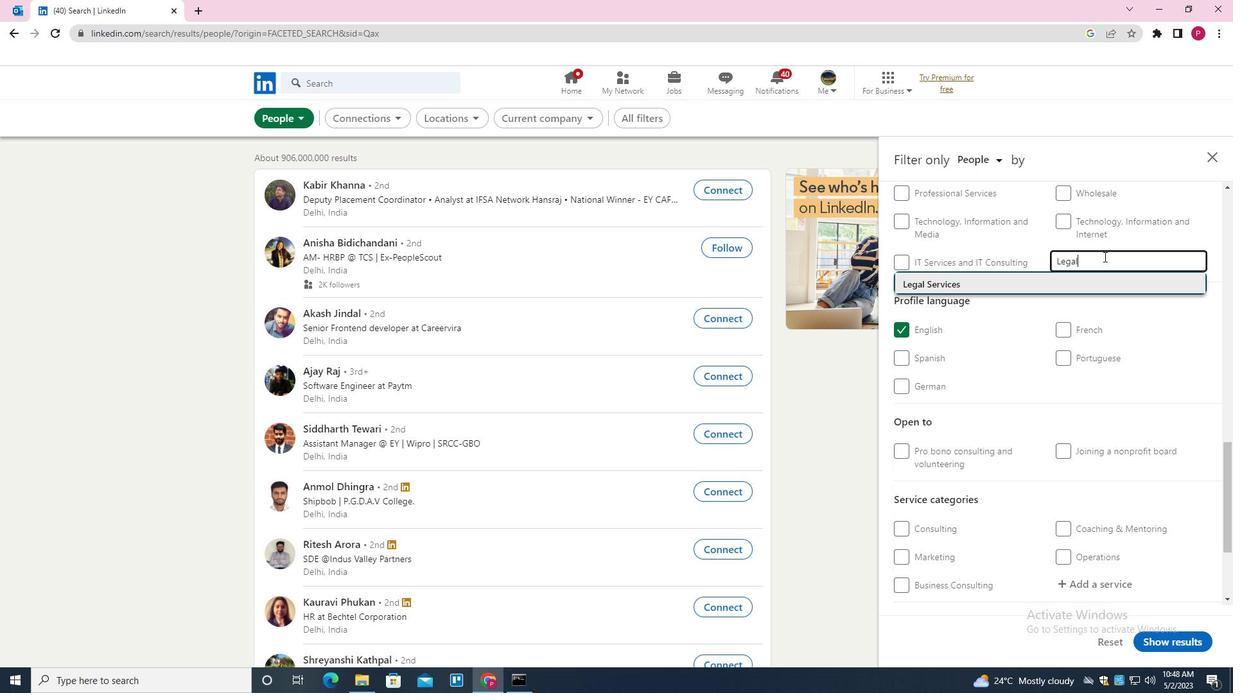 
Action: Mouse moved to (1061, 288)
Screenshot: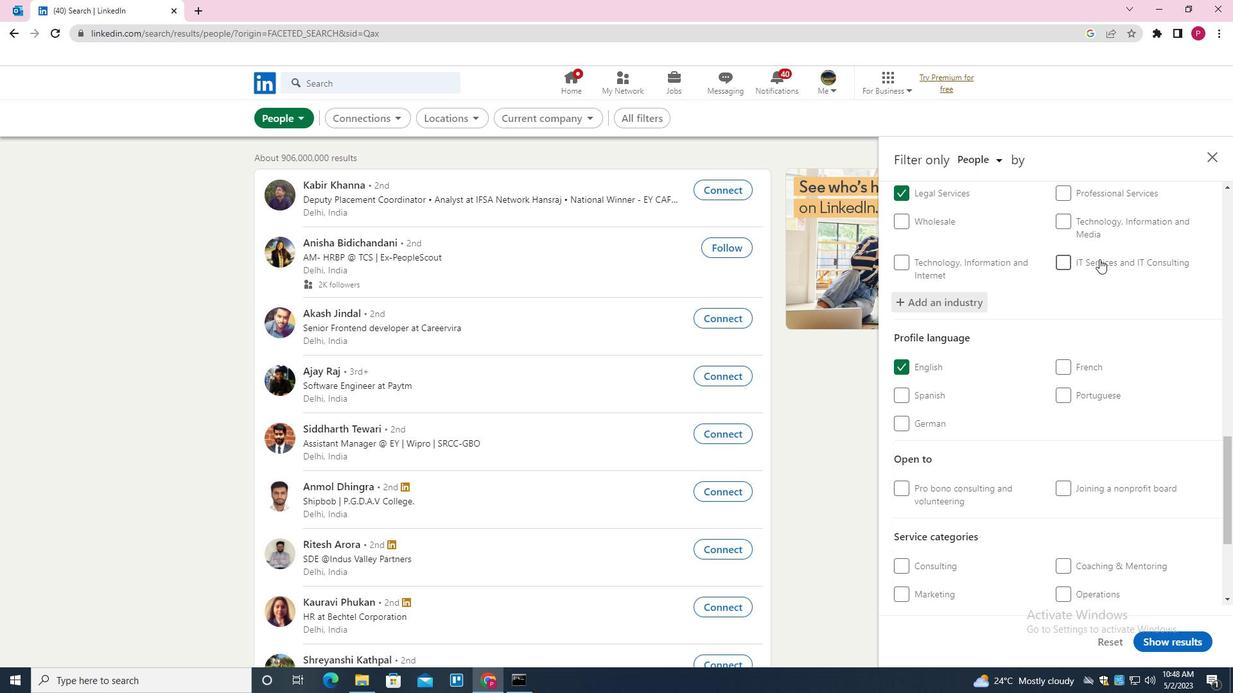 
Action: Mouse scrolled (1061, 287) with delta (0, 0)
Screenshot: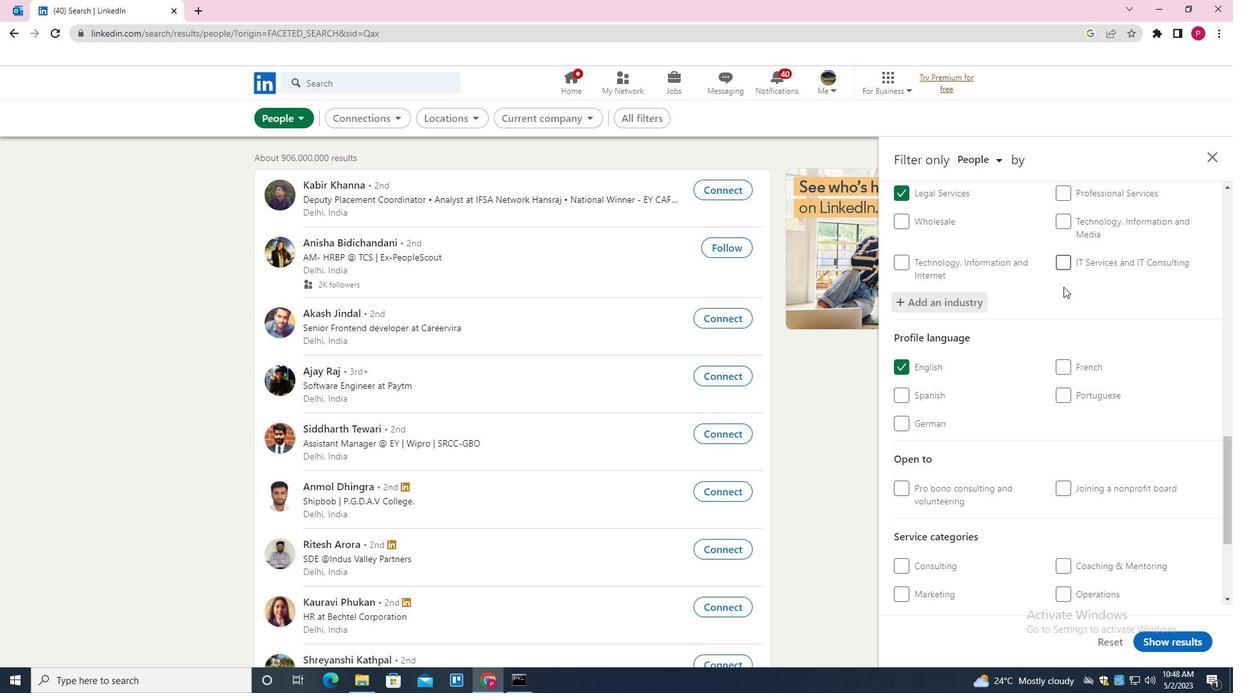 
Action: Mouse scrolled (1061, 287) with delta (0, 0)
Screenshot: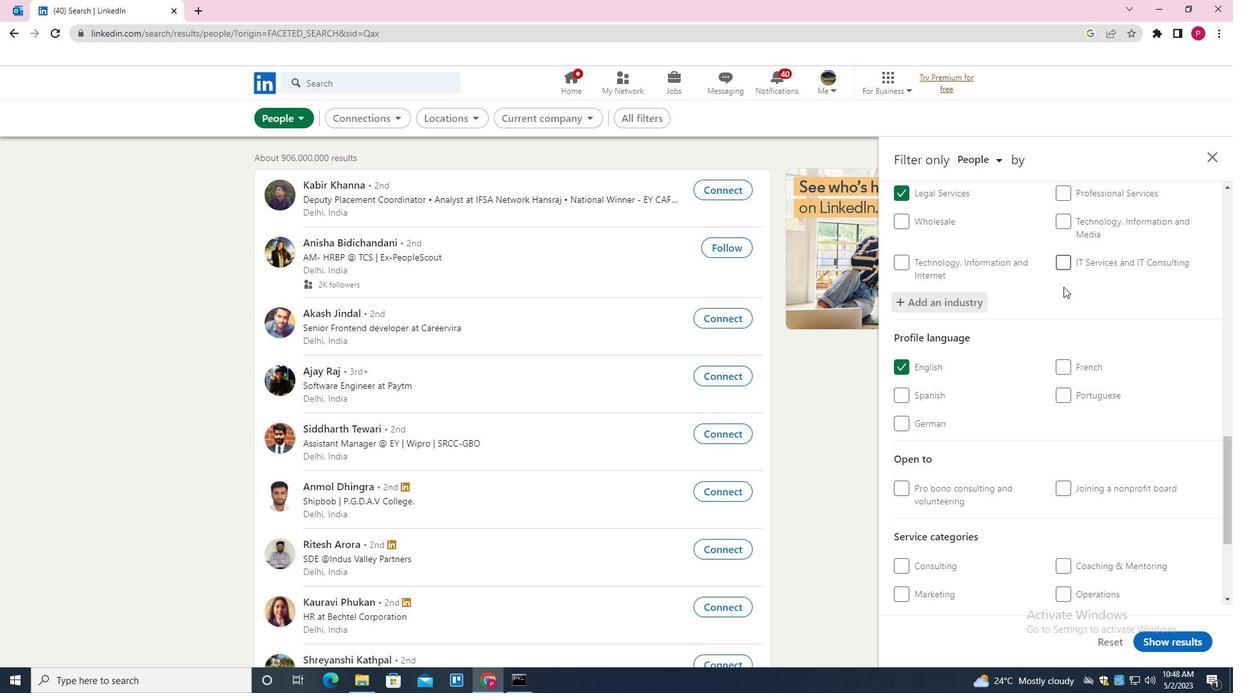 
Action: Mouse scrolled (1061, 287) with delta (0, 0)
Screenshot: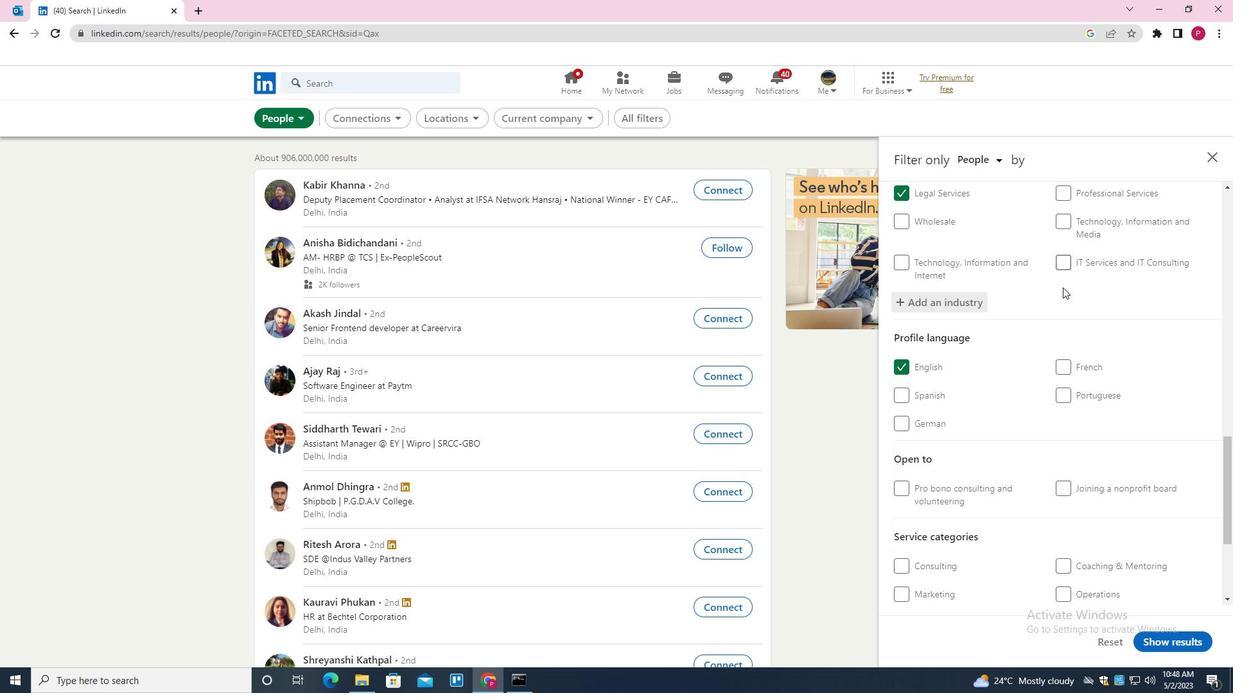 
Action: Mouse scrolled (1061, 287) with delta (0, 0)
Screenshot: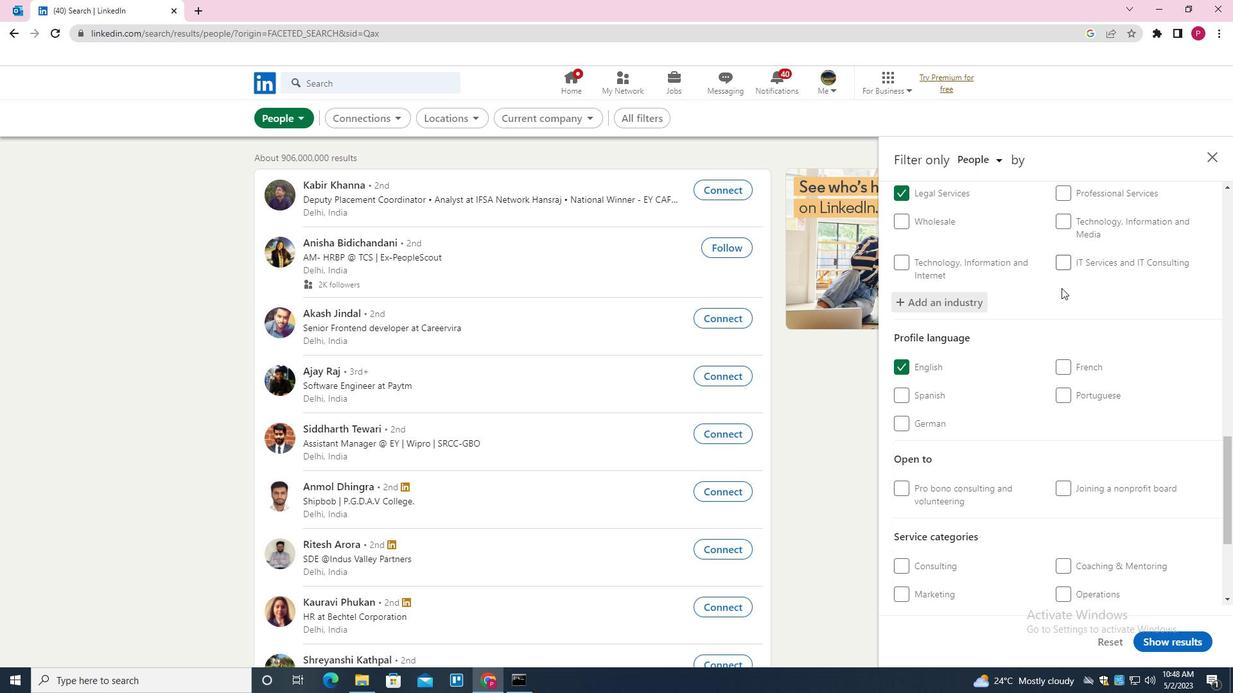 
Action: Mouse scrolled (1061, 287) with delta (0, 0)
Screenshot: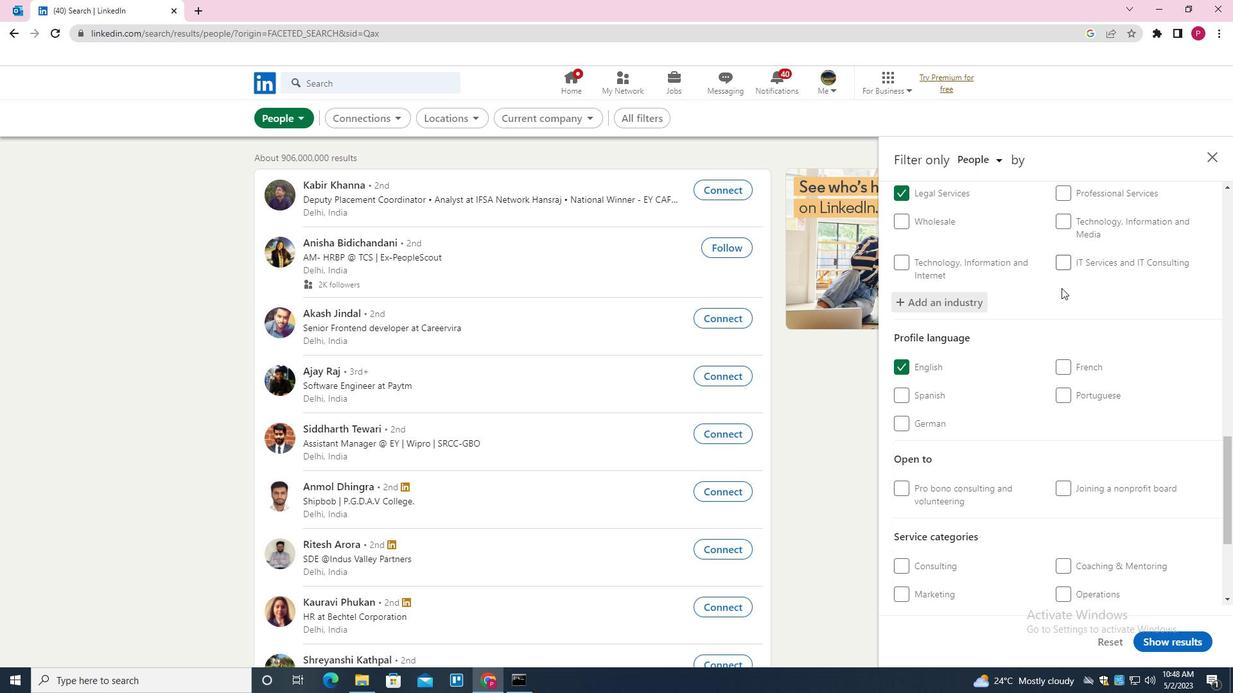 
Action: Mouse moved to (1095, 414)
Screenshot: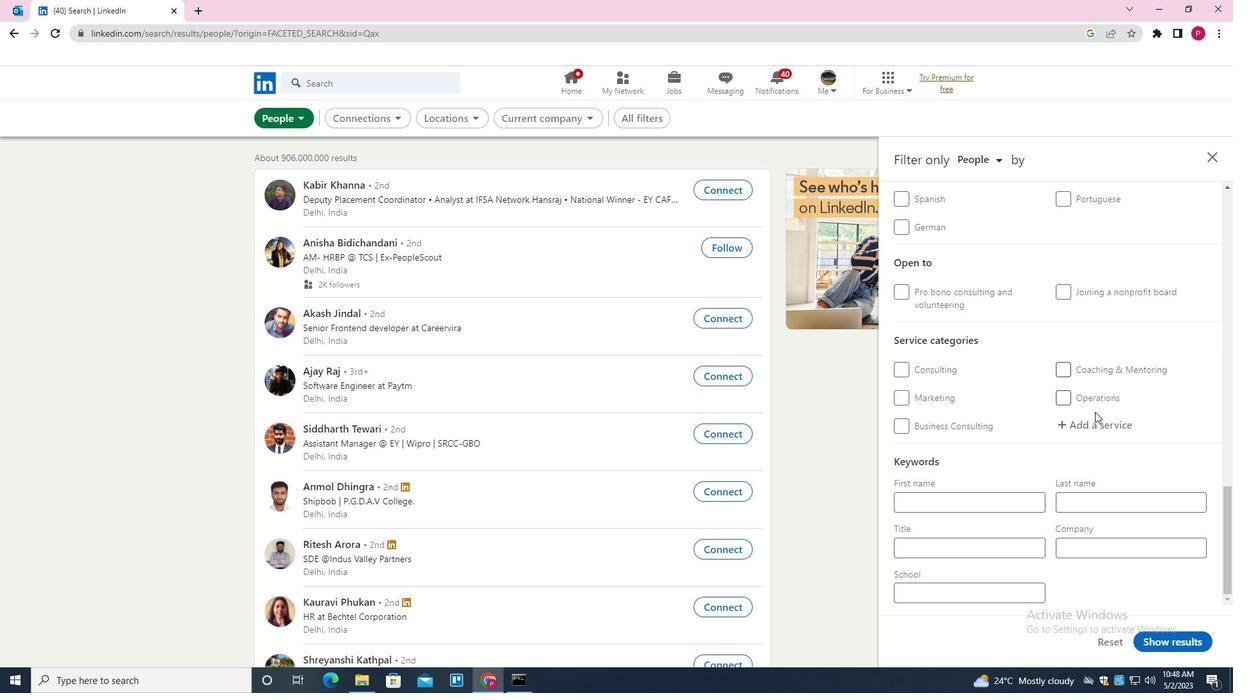 
Action: Mouse pressed left at (1095, 414)
Screenshot: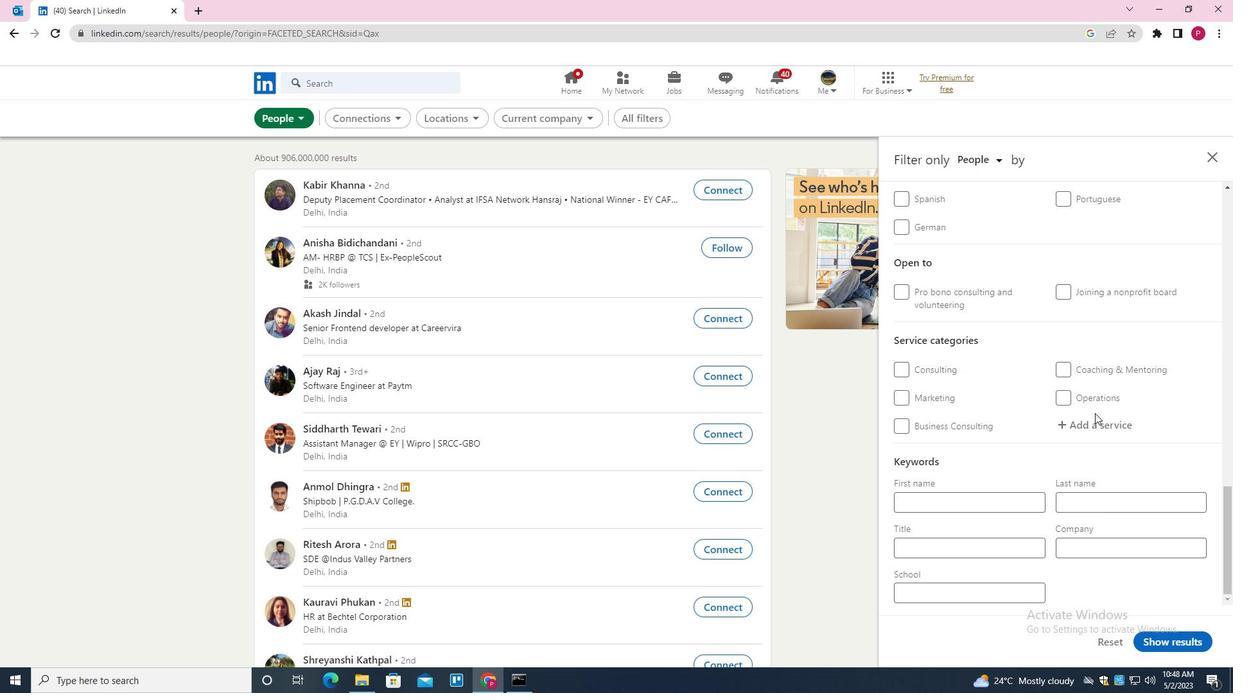 
Action: Mouse moved to (1098, 418)
Screenshot: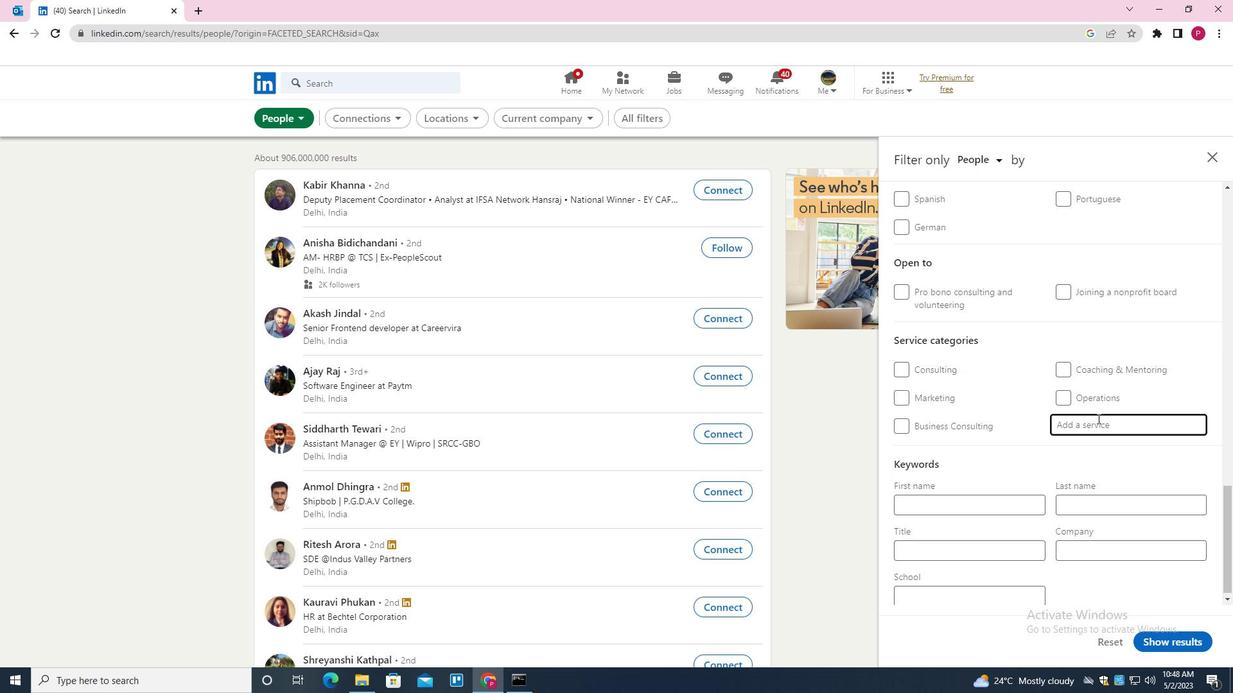 
Action: Key pressed <Key.shift><Key.shift><Key.shift><Key.shift>FINNACIAL<Key.backspace><Key.backspace><Key.backspace><Key.backspace><Key.backspace><Key.backspace>ANCIAL<Key.space><Key.down><Key.down><Key.down><Key.enter>
Screenshot: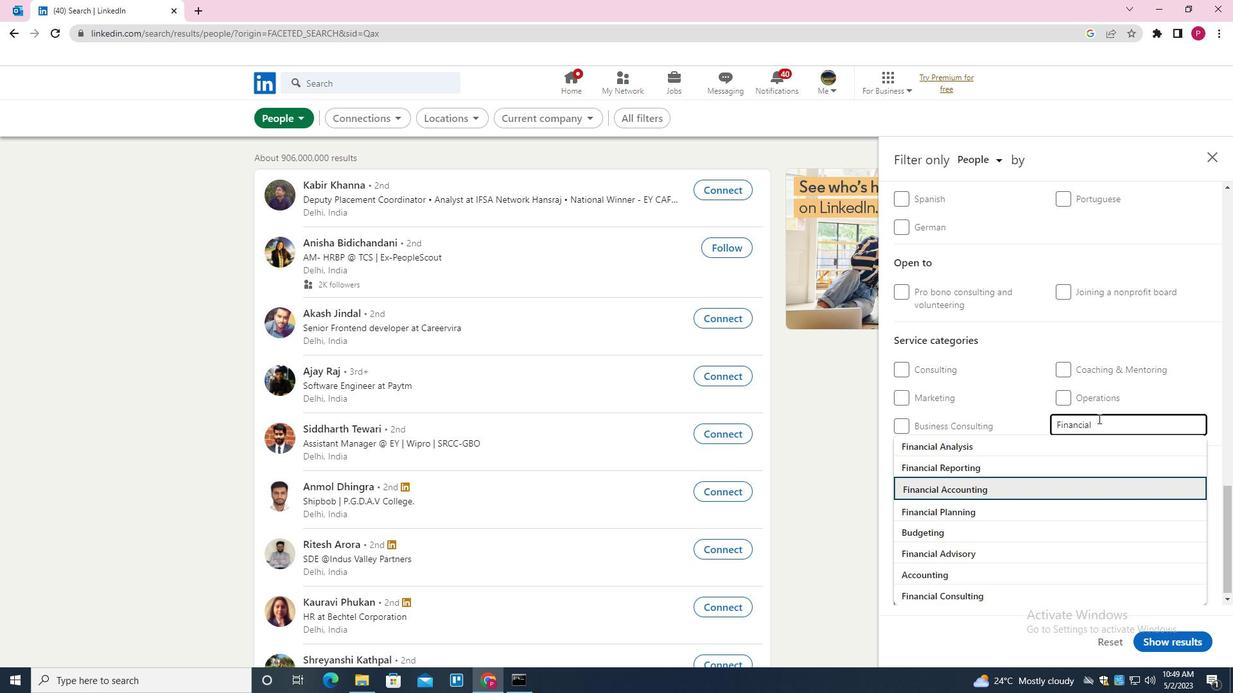
Action: Mouse scrolled (1098, 418) with delta (0, 0)
Screenshot: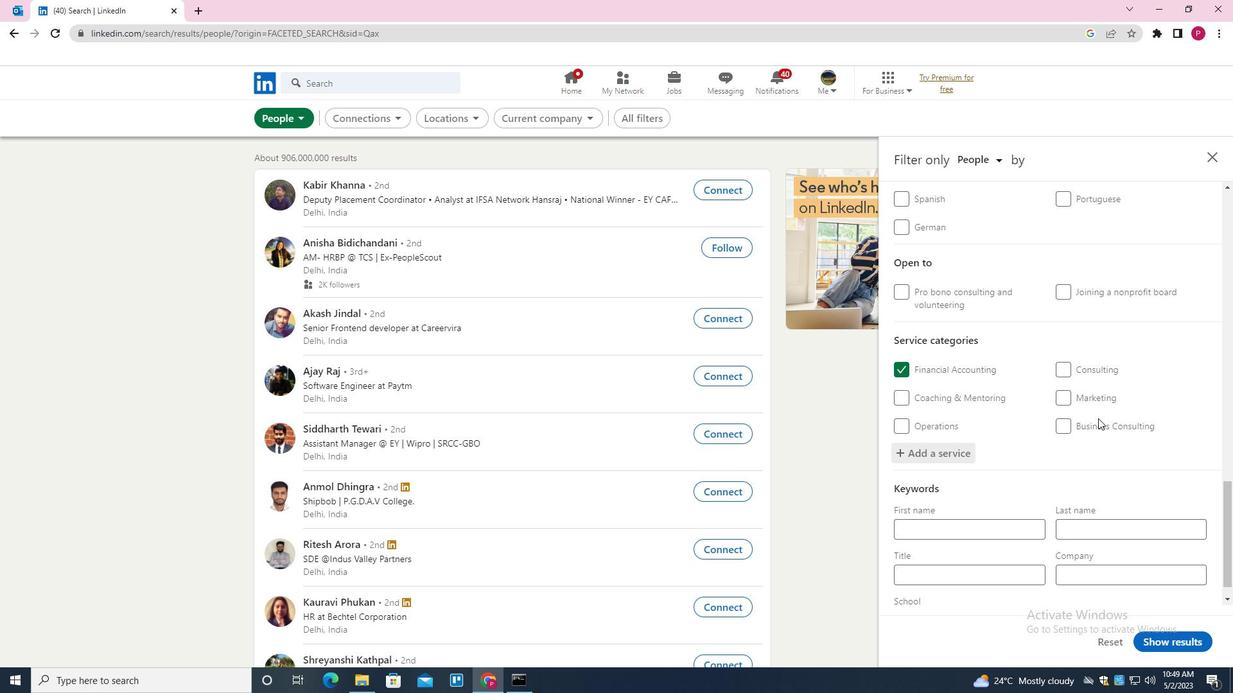 
Action: Mouse scrolled (1098, 418) with delta (0, 0)
Screenshot: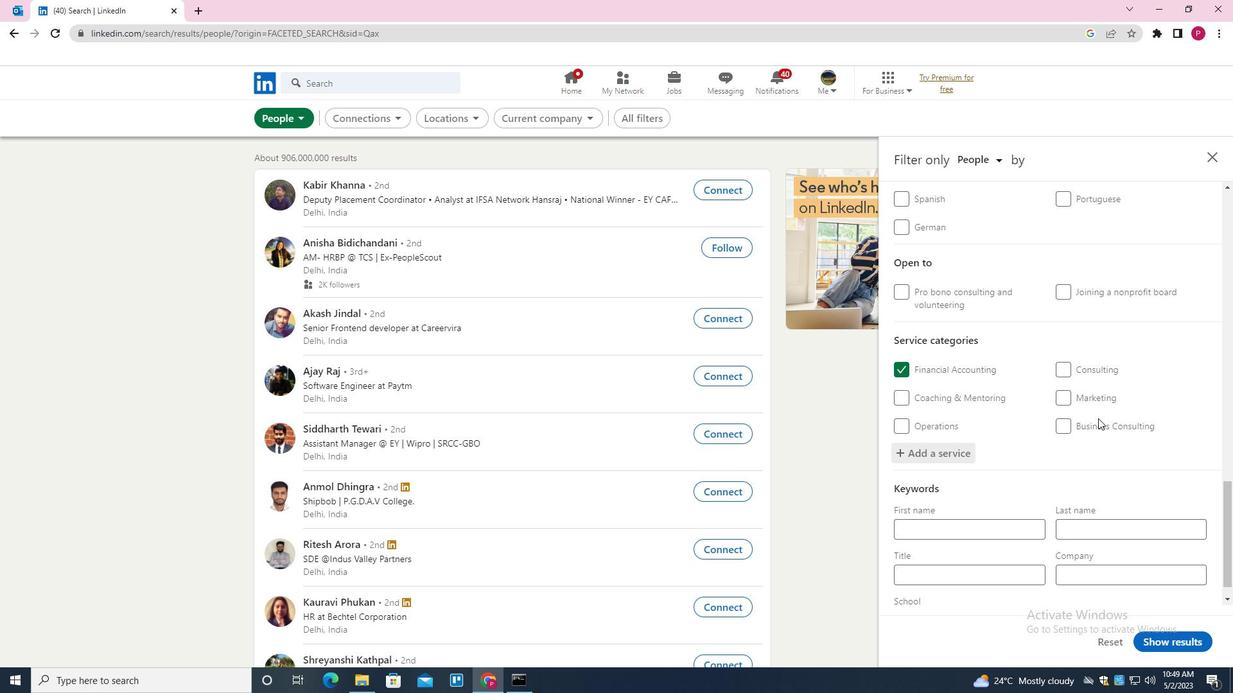 
Action: Mouse scrolled (1098, 418) with delta (0, 0)
Screenshot: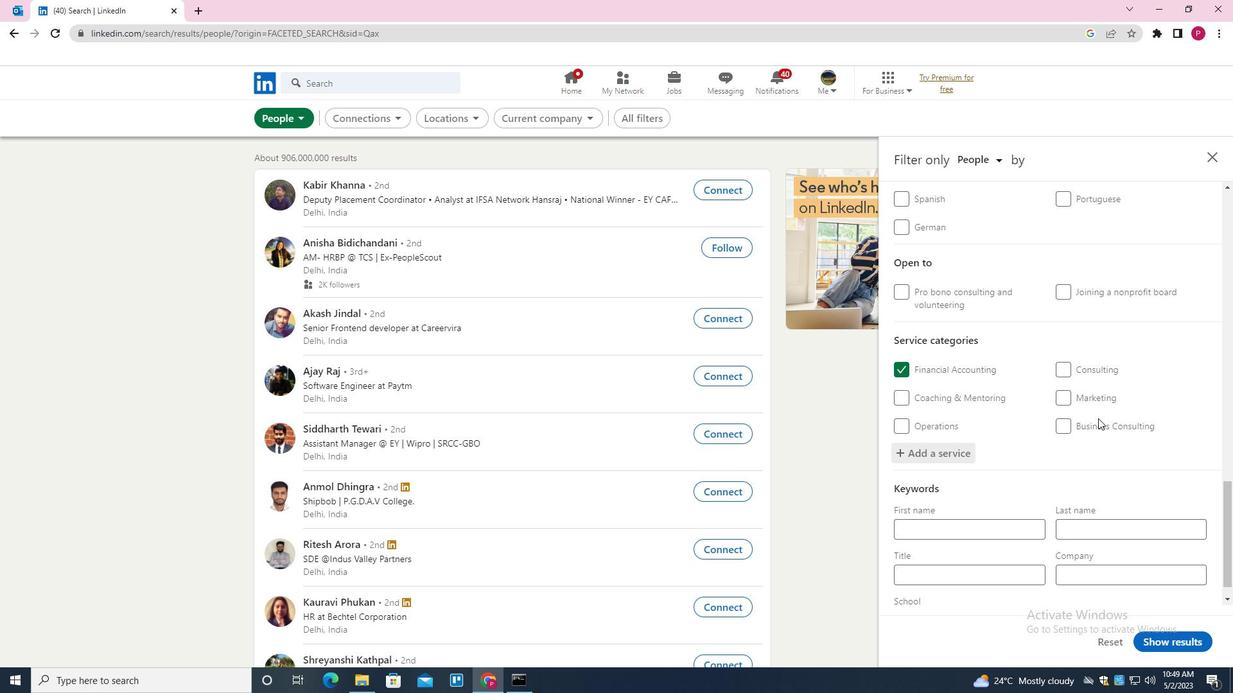 
Action: Mouse scrolled (1098, 418) with delta (0, 0)
Screenshot: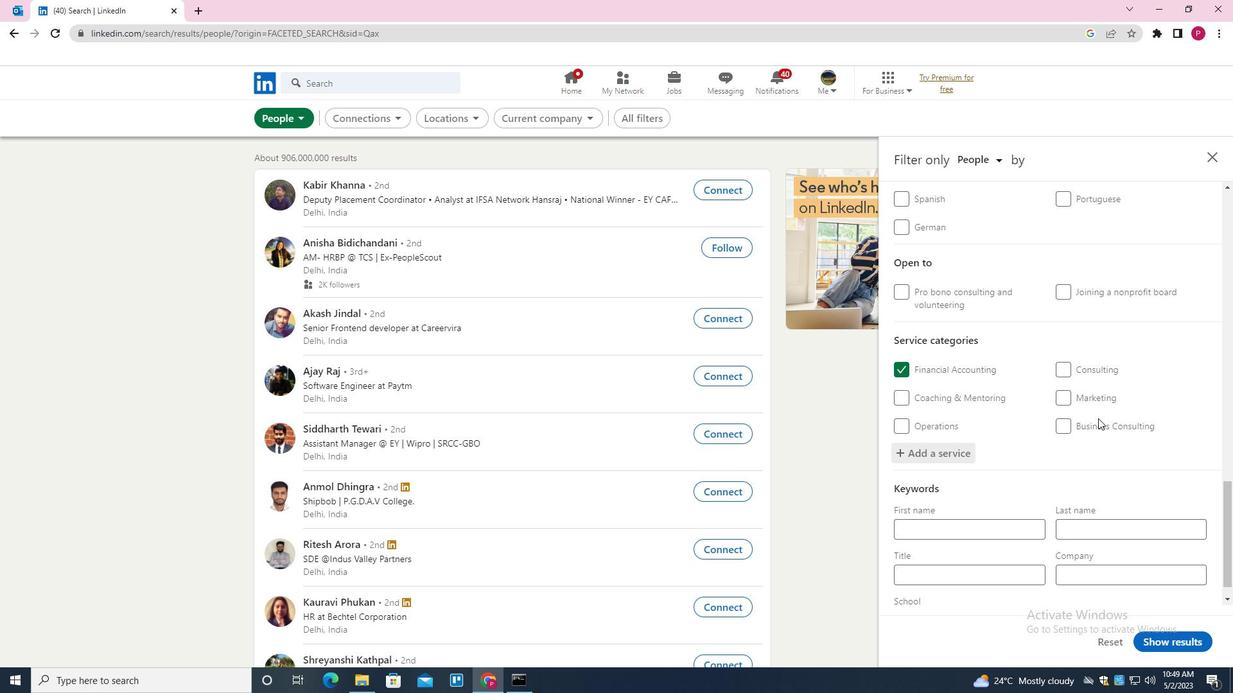 
Action: Mouse moved to (1009, 547)
Screenshot: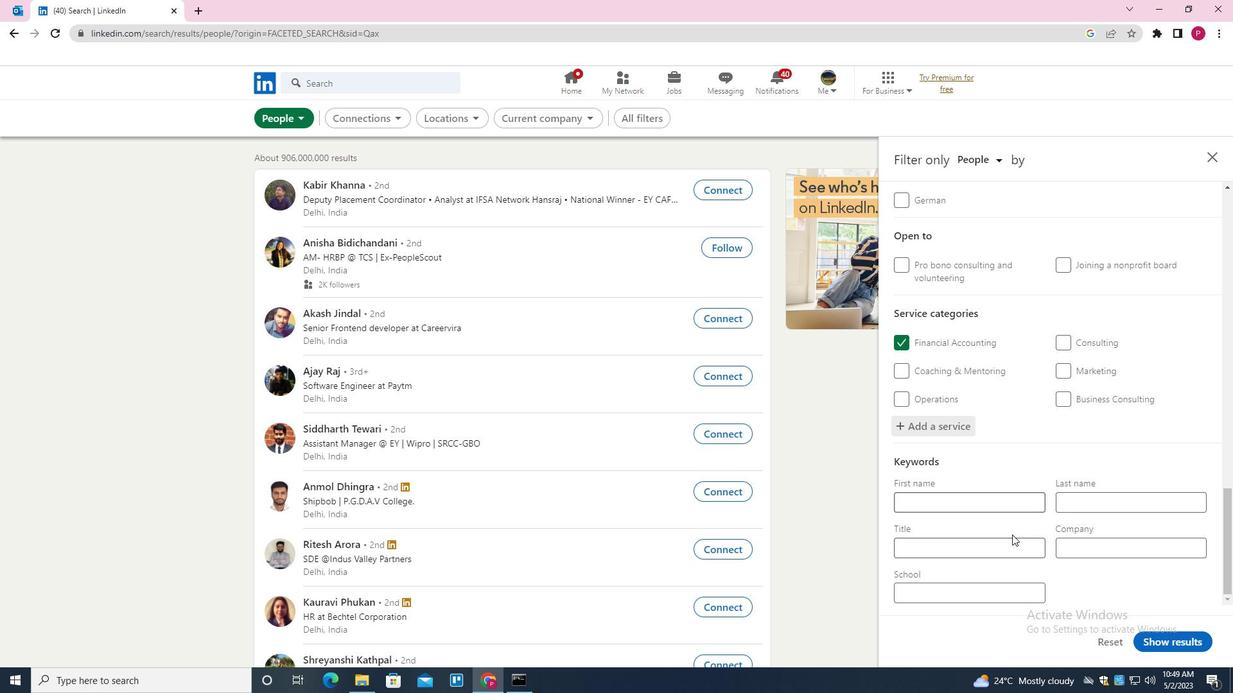
Action: Mouse pressed left at (1009, 547)
Screenshot: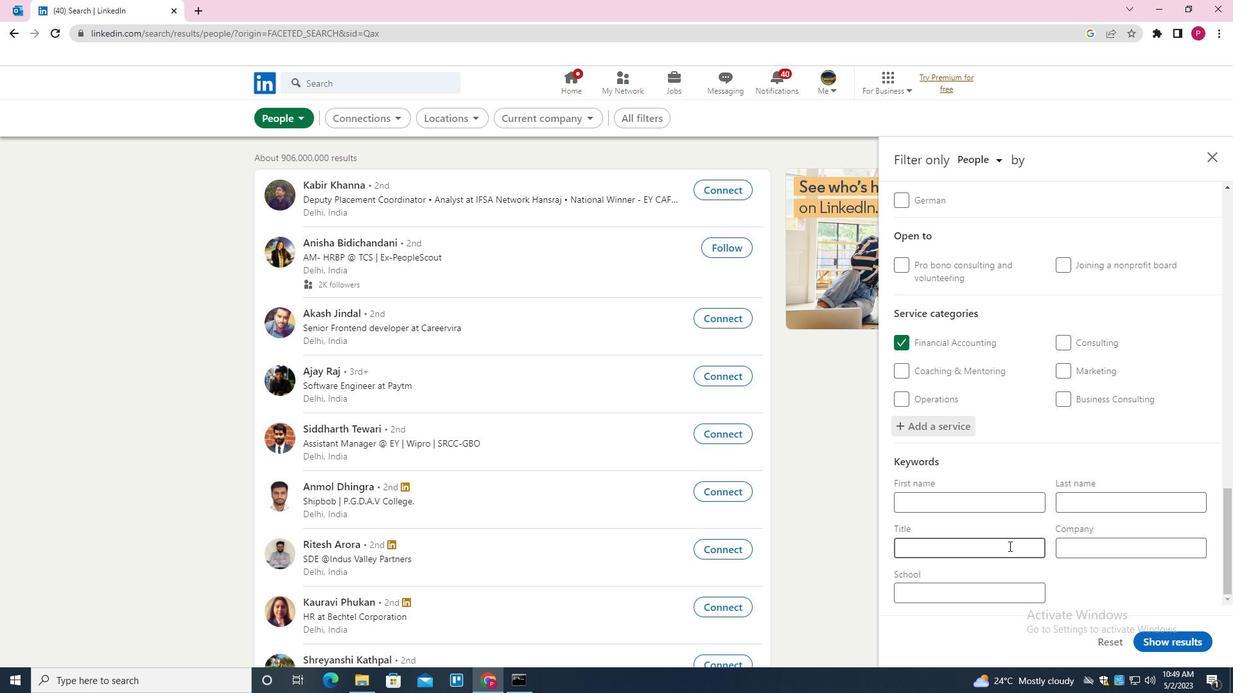 
Action: Mouse moved to (1013, 545)
Screenshot: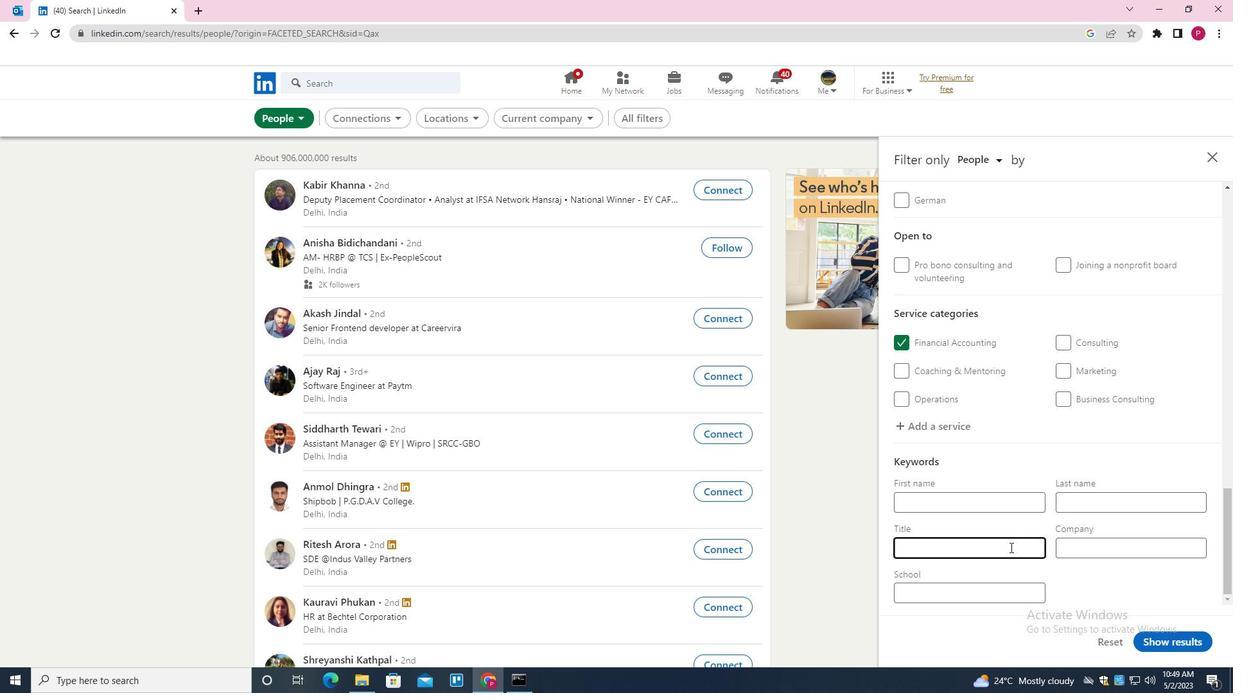 
Action: Key pressed <Key.shift><Key.shift><Key.shift><Key.shift><Key.shift><Key.shift><Key.shift><Key.shift><Key.shift>MERCHANDISING<Key.space><Key.shift>ASSOCIATE
Screenshot: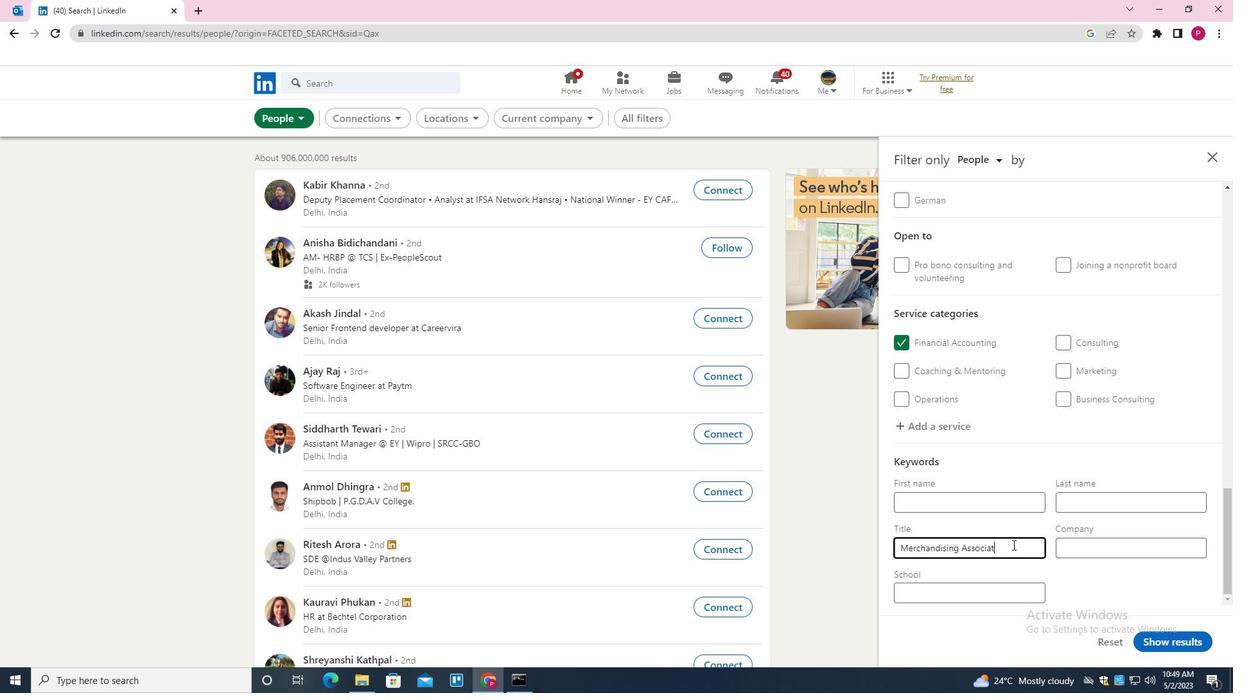 
Action: Mouse moved to (1160, 648)
Screenshot: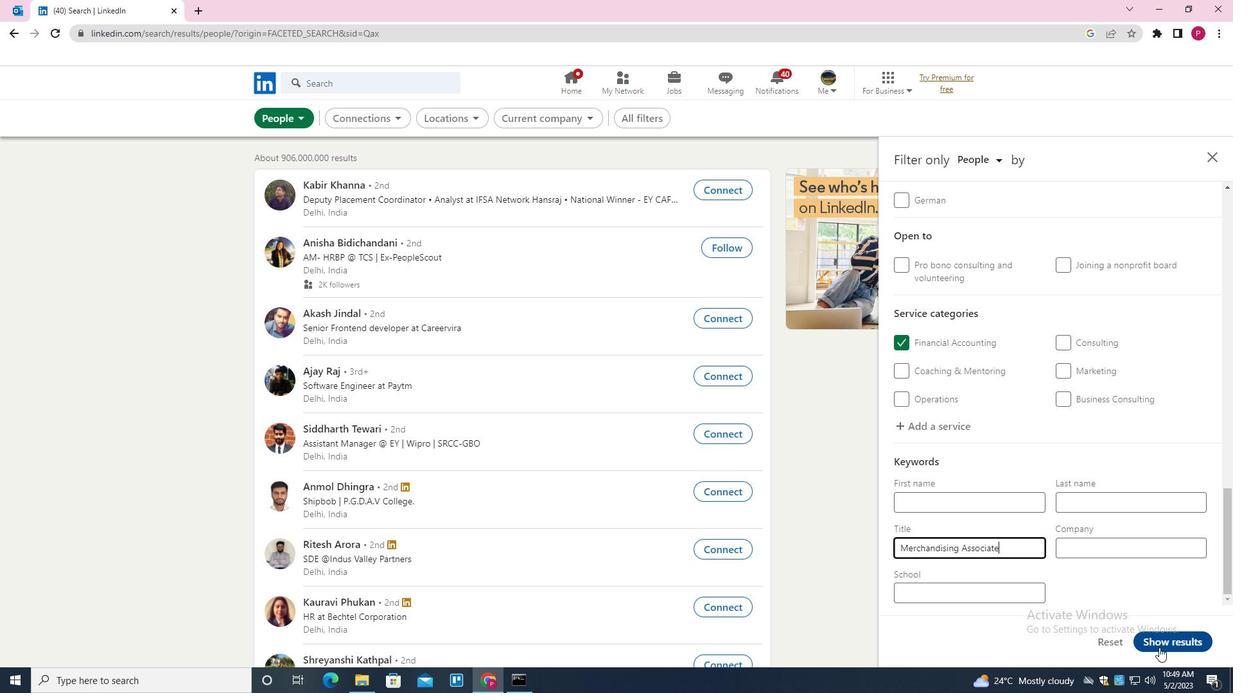 
Action: Mouse pressed left at (1160, 648)
Screenshot: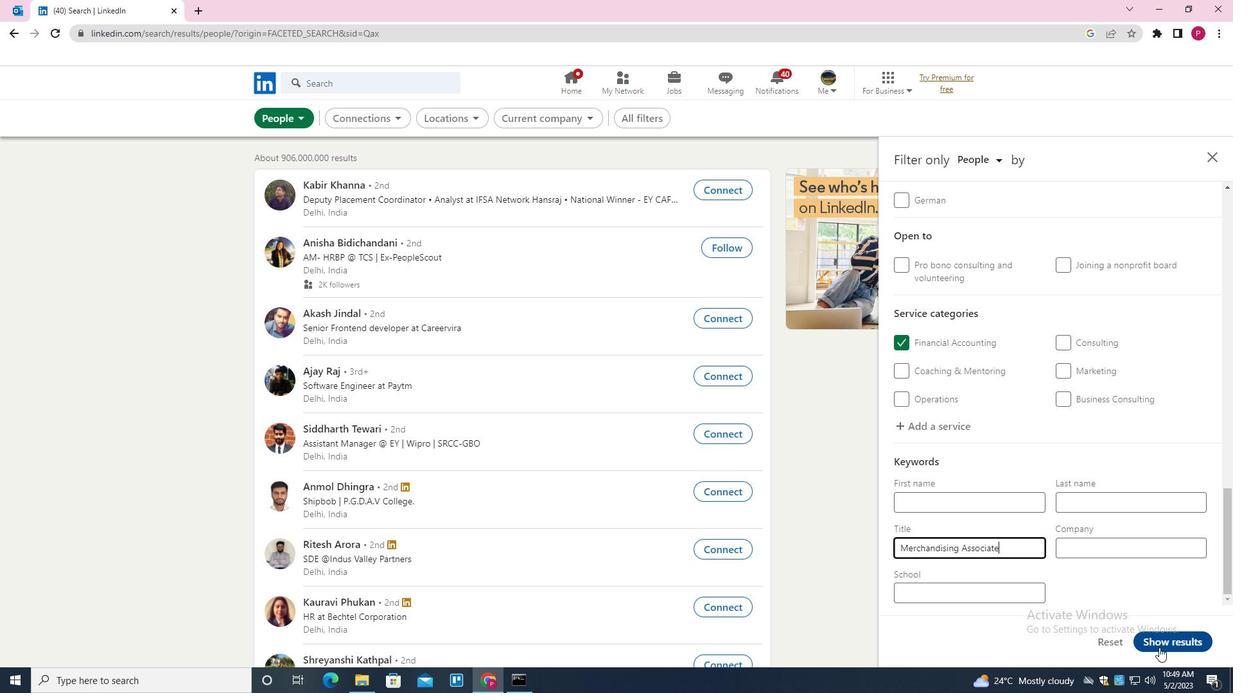 
Action: Mouse moved to (800, 367)
Screenshot: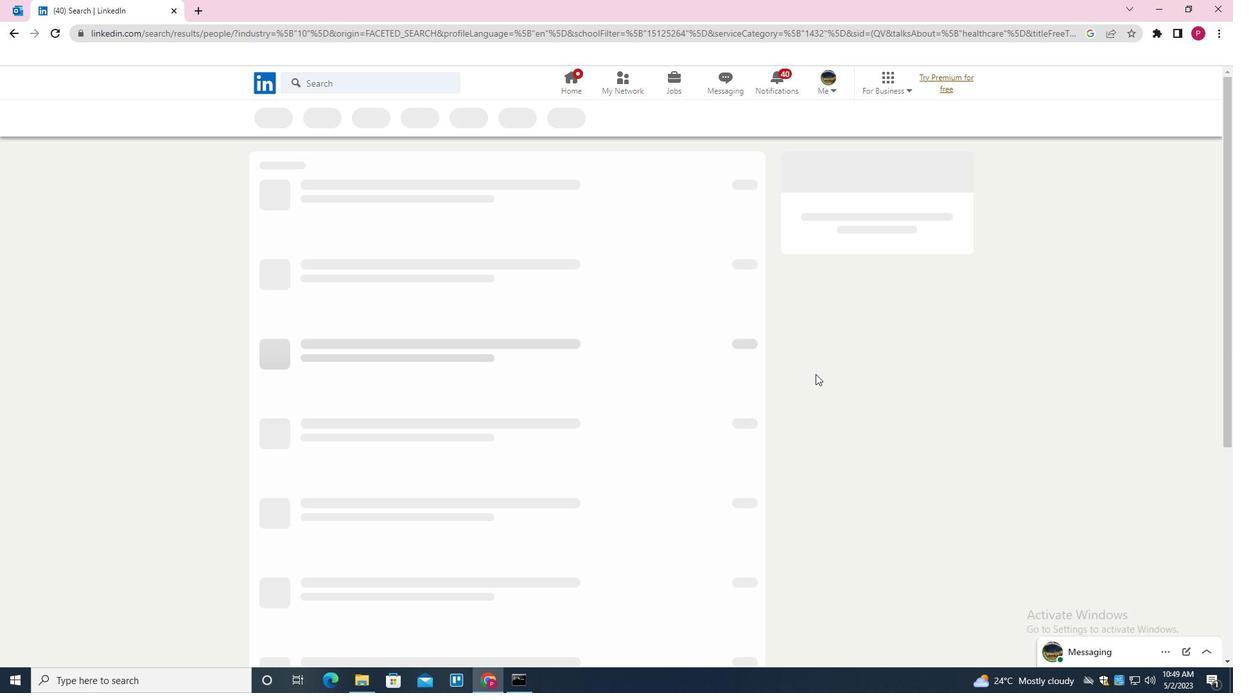 
